 Task: Animate a Dancing Character.
Action: Mouse moved to (276, 255)
Screenshot: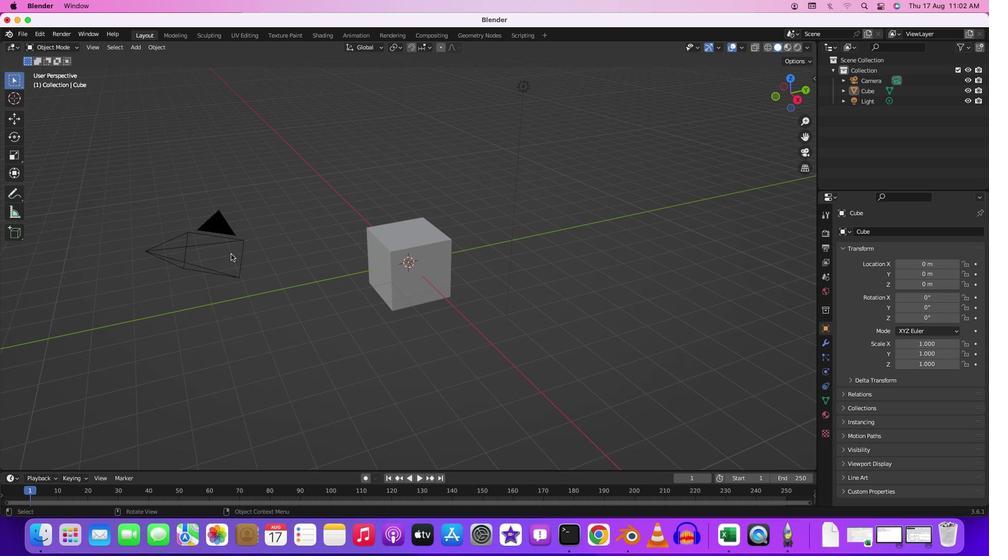 
Action: Mouse pressed left at (276, 255)
Screenshot: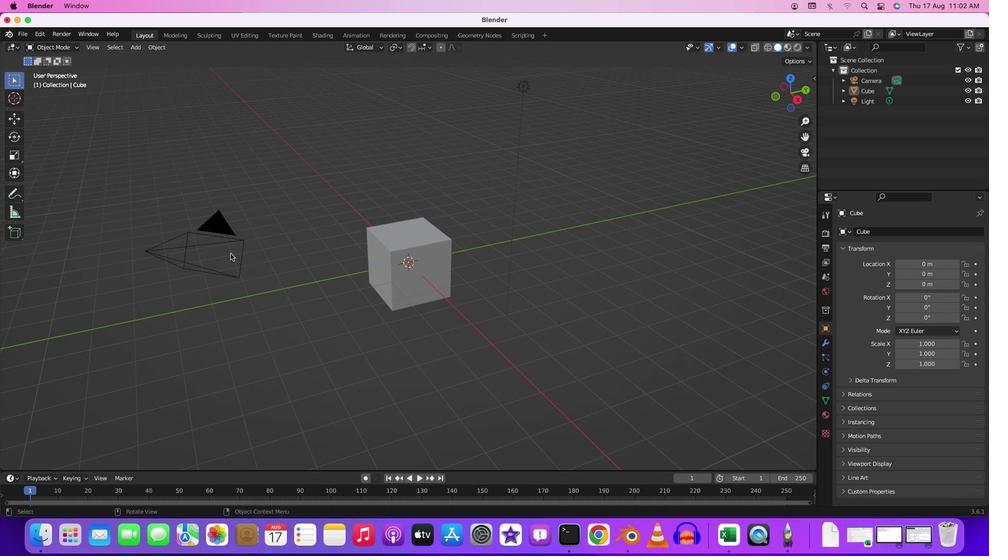 
Action: Mouse moved to (247, 244)
Screenshot: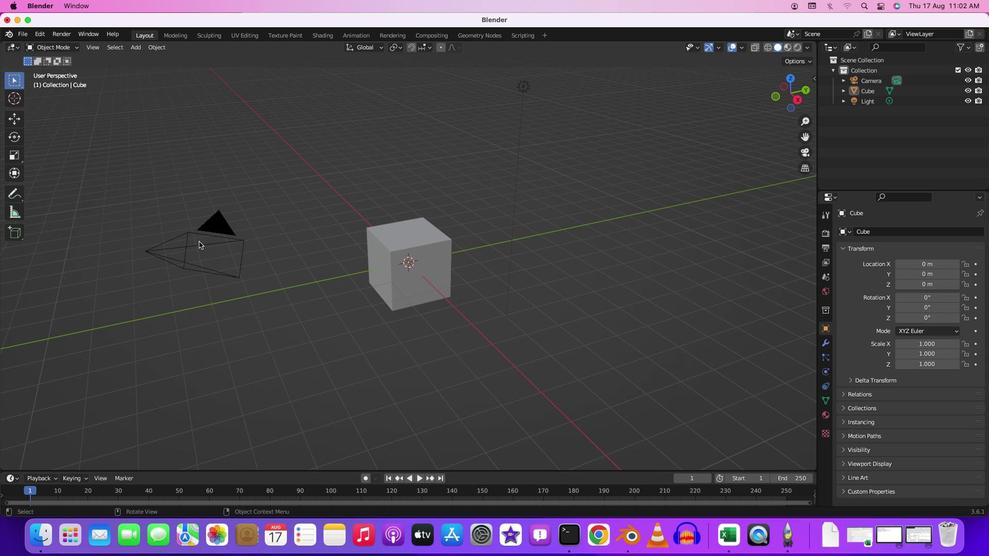 
Action: Mouse pressed left at (247, 244)
Screenshot: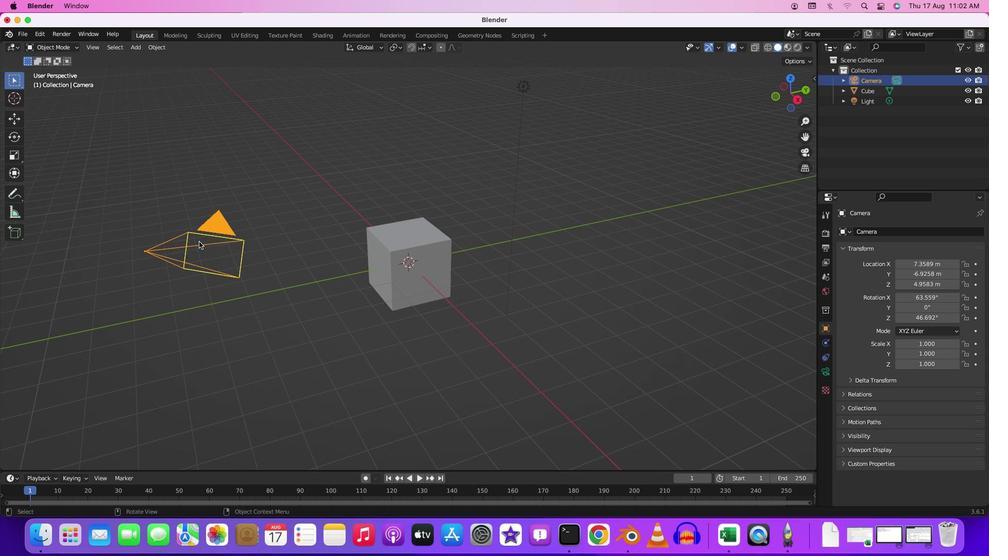 
Action: Mouse moved to (259, 246)
Screenshot: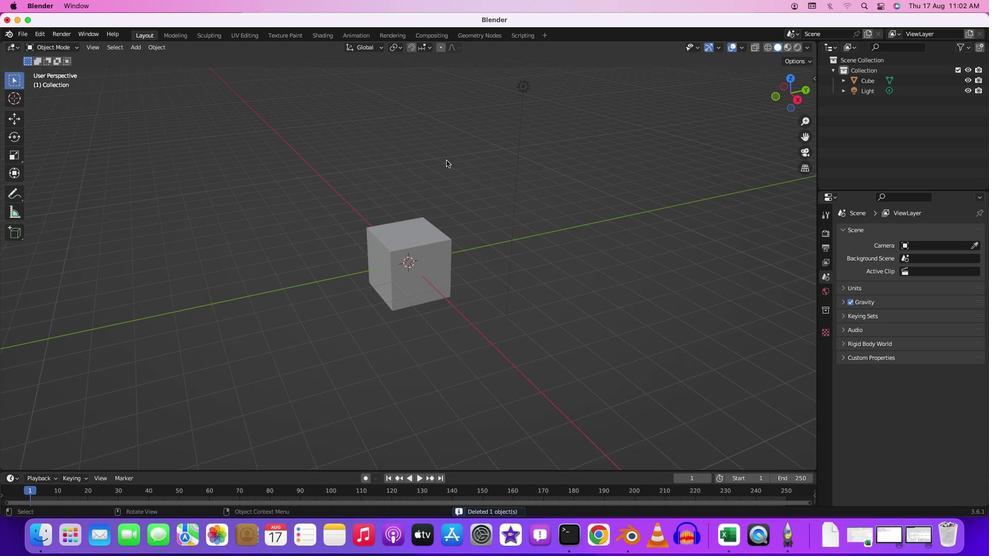
Action: Key pressed Key.delete
Screenshot: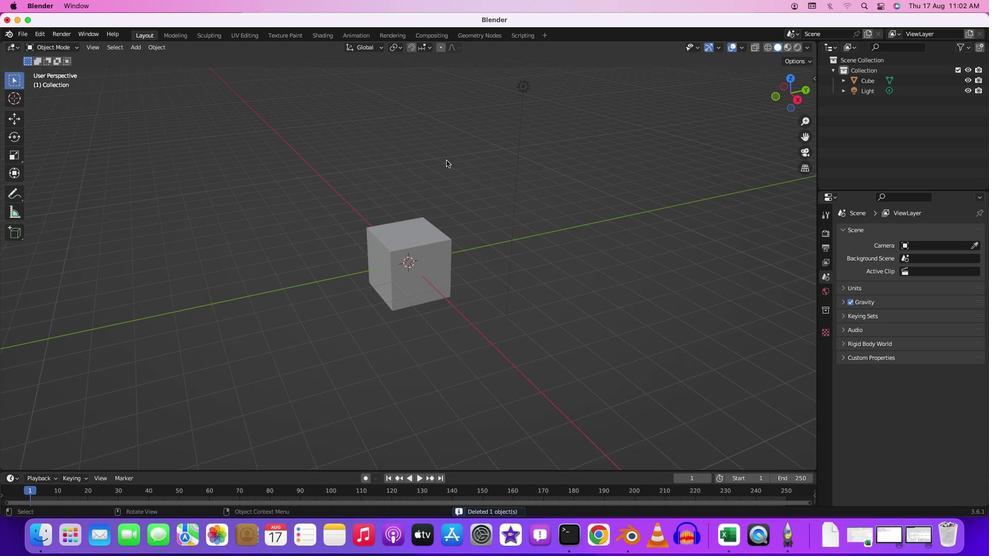 
Action: Mouse moved to (533, 93)
Screenshot: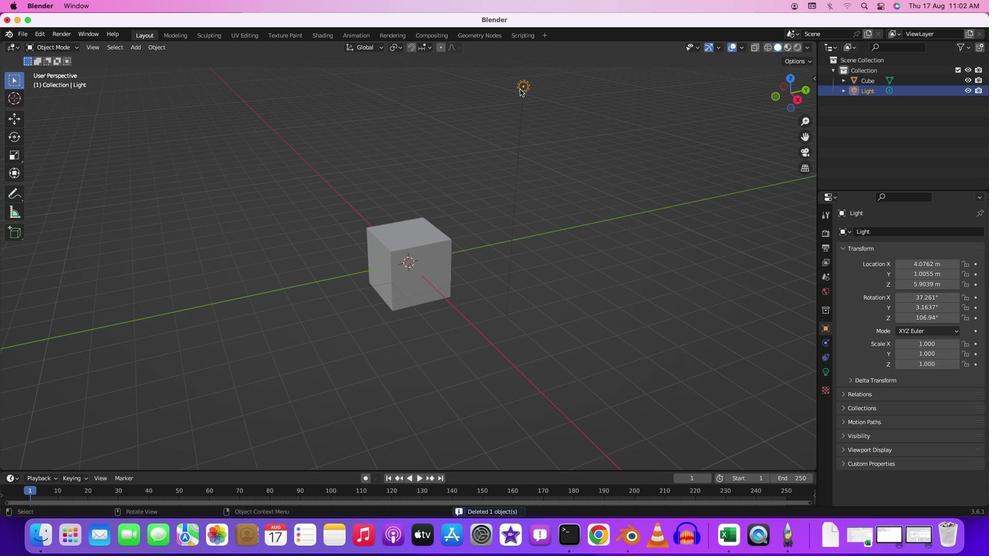 
Action: Mouse pressed left at (533, 93)
Screenshot: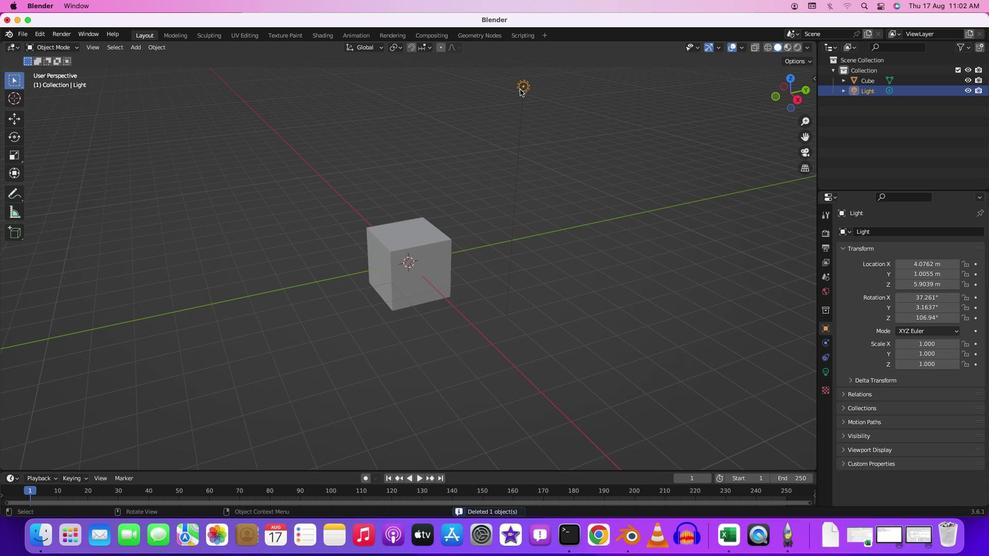 
Action: Mouse moved to (538, 96)
Screenshot: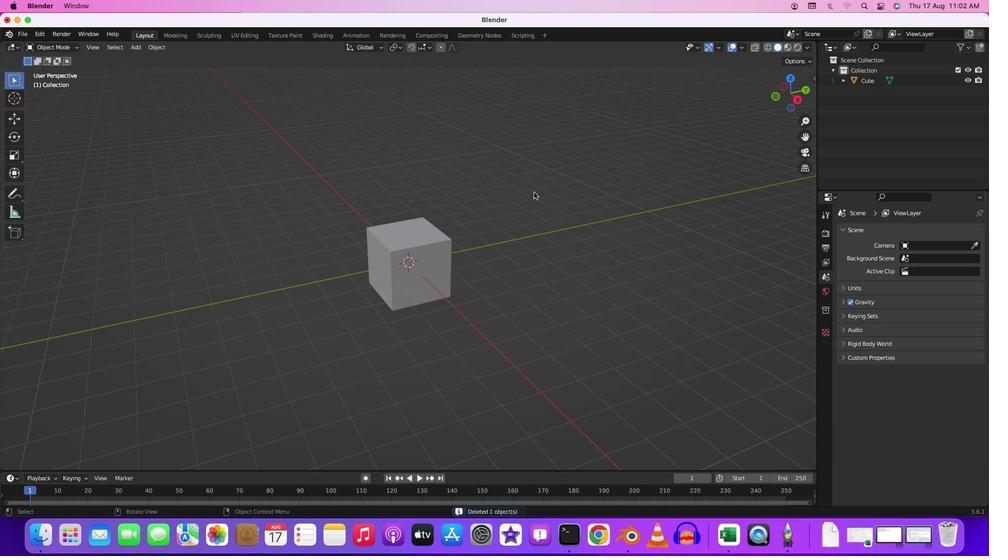 
Action: Key pressed Key.delete
Screenshot: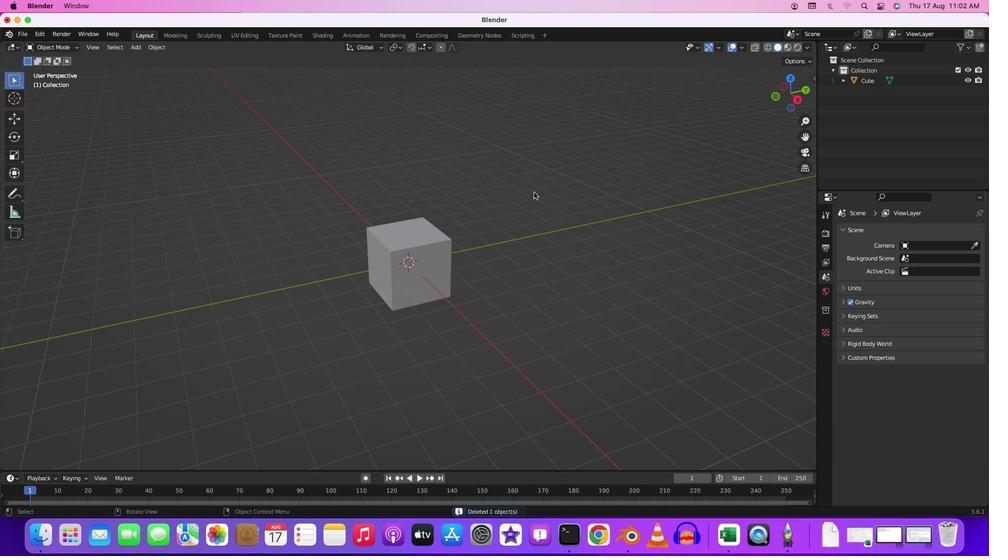 
Action: Mouse moved to (448, 264)
Screenshot: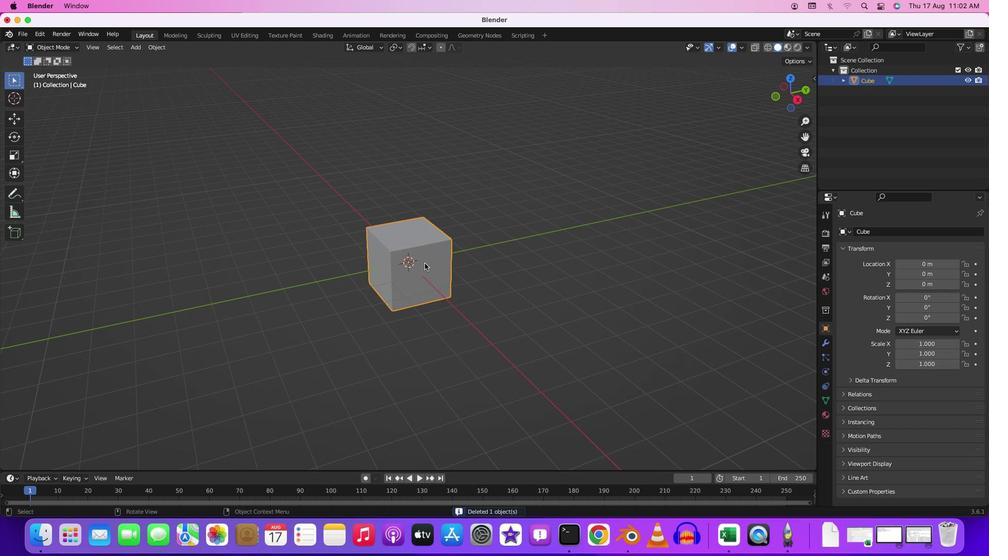 
Action: Mouse pressed left at (448, 264)
Screenshot: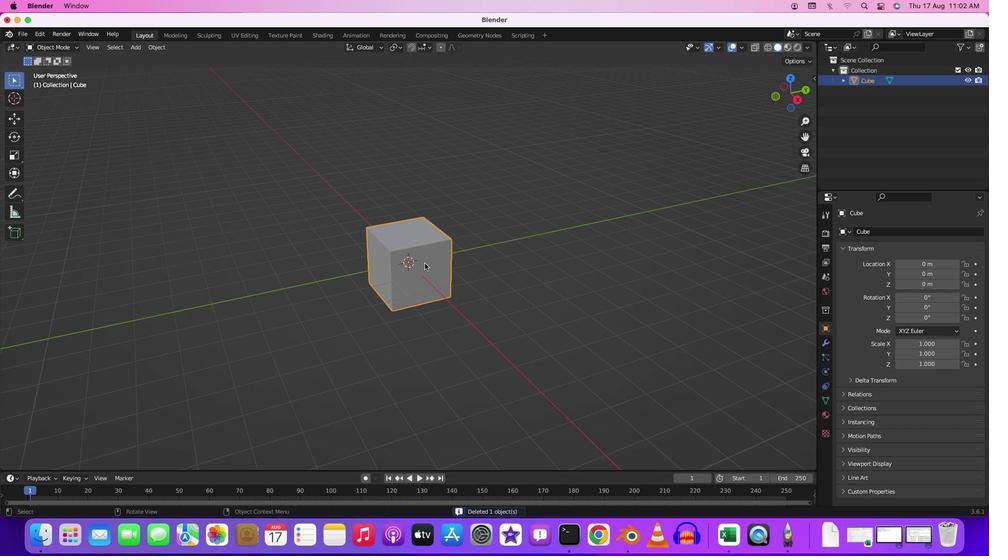 
Action: Key pressed Key.delete
Screenshot: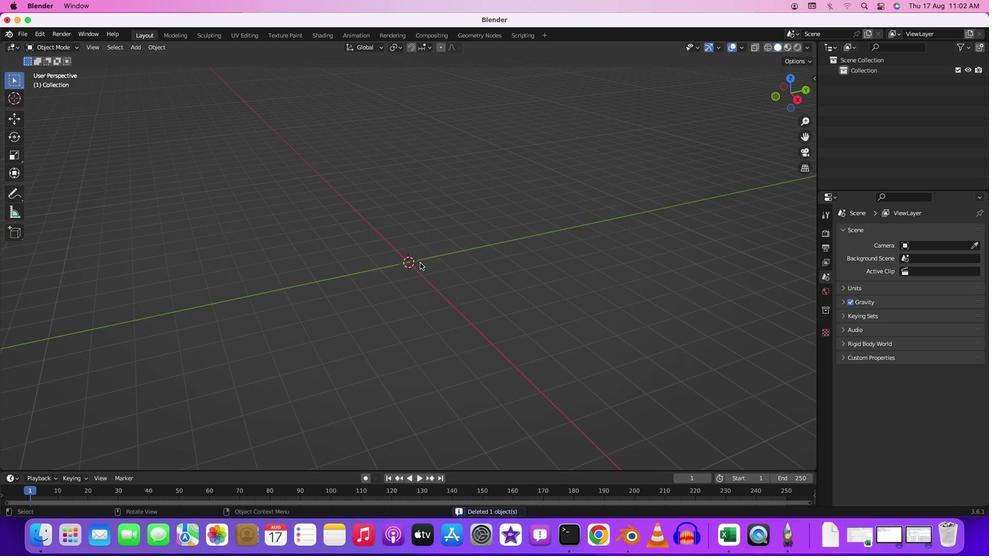 
Action: Mouse moved to (406, 272)
Screenshot: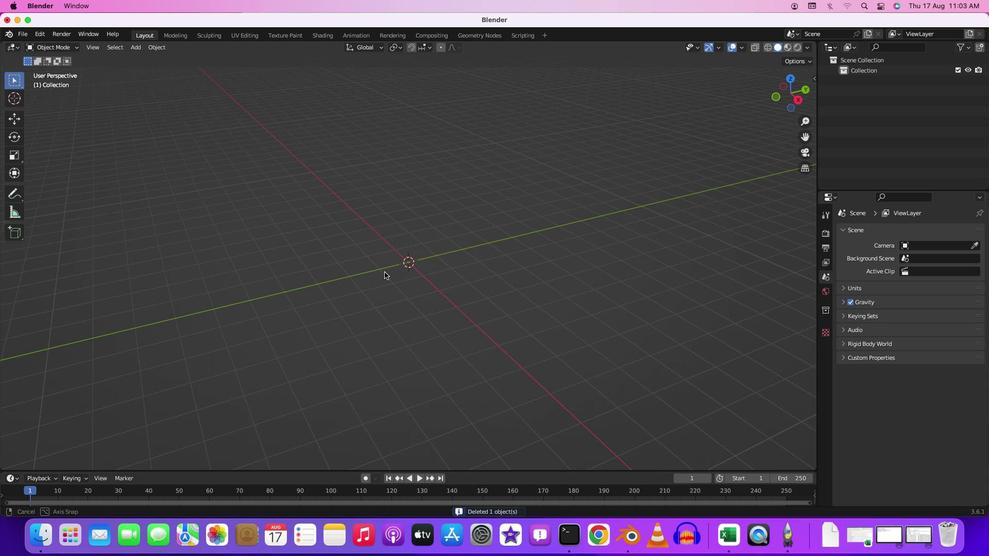 
Action: Mouse pressed middle at (406, 272)
Screenshot: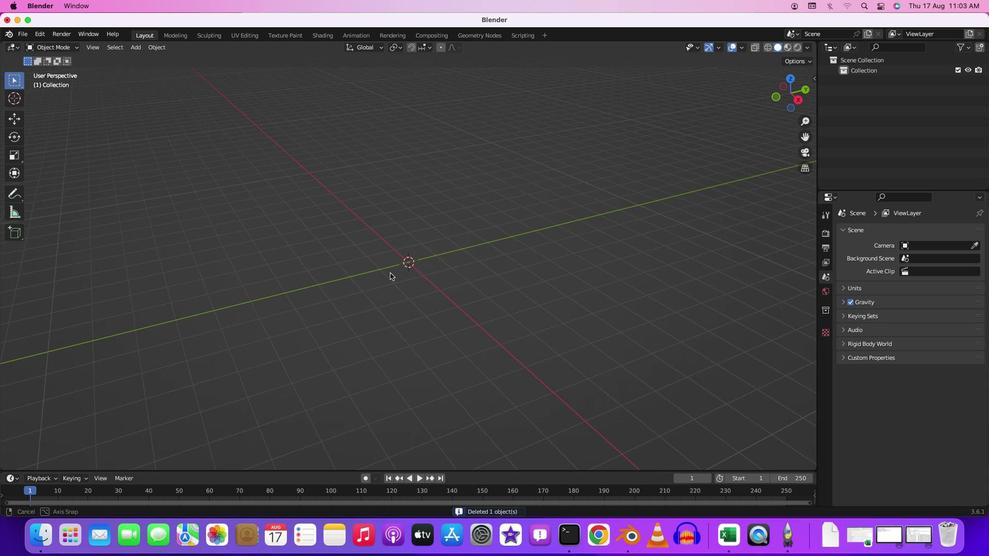 
Action: Mouse moved to (418, 274)
Screenshot: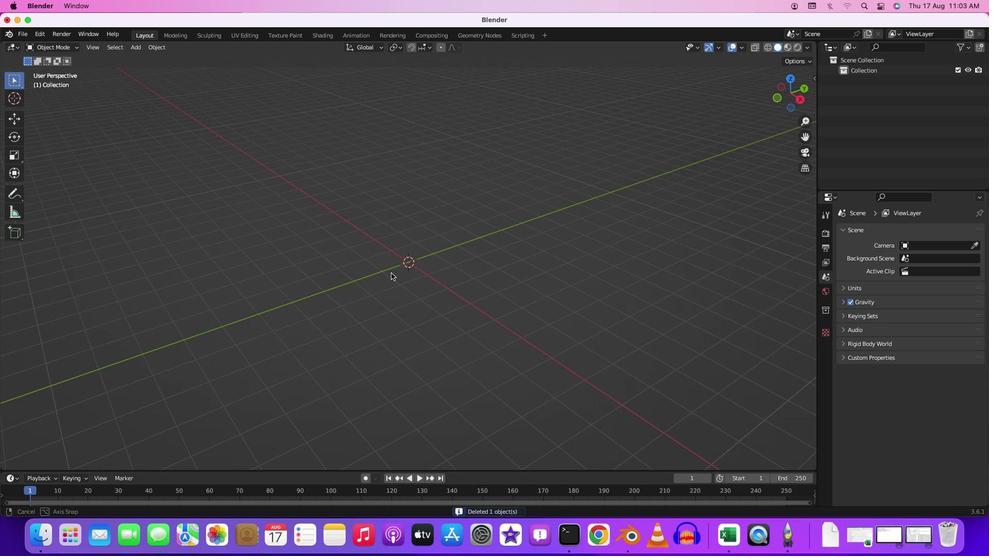 
Action: Key pressed Key.shift'A'
Screenshot: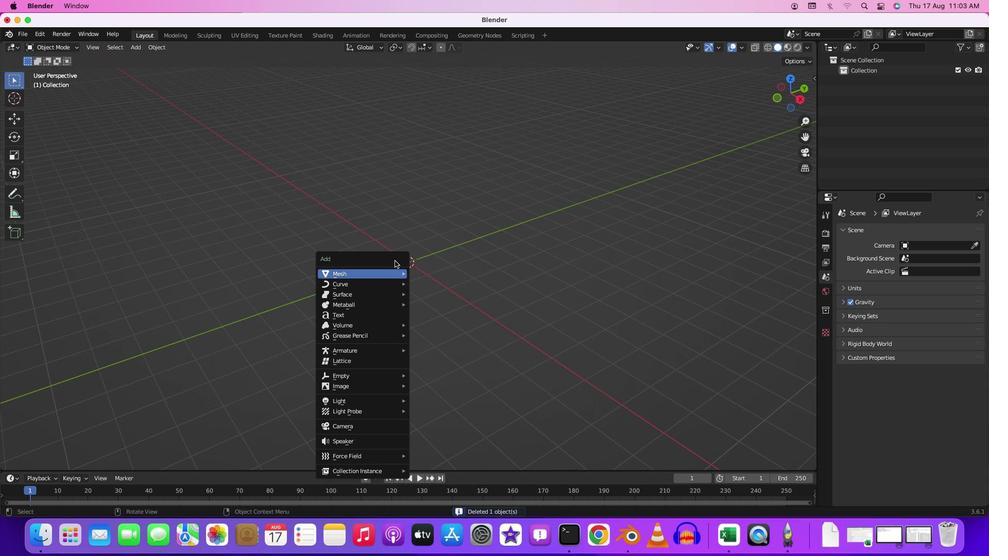 
Action: Mouse moved to (460, 287)
Screenshot: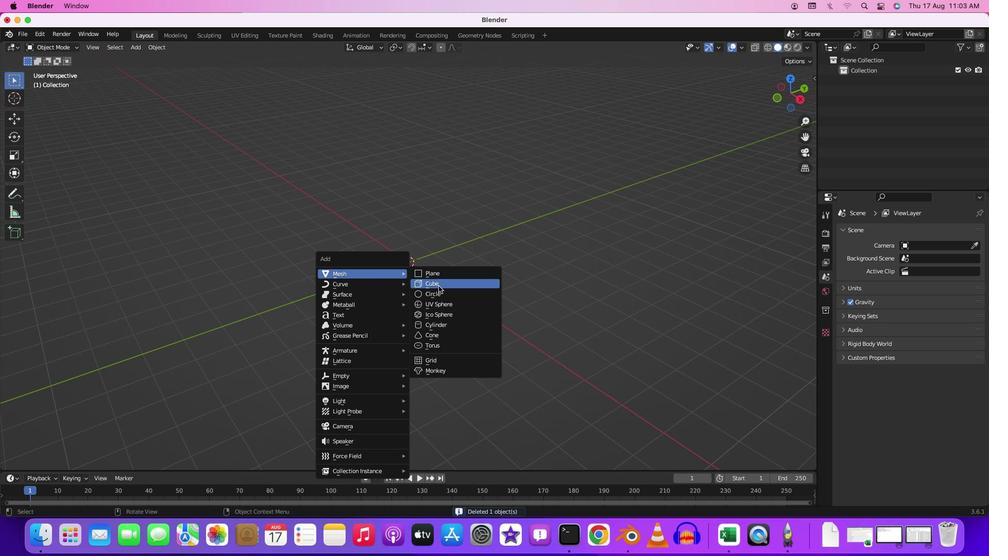 
Action: Mouse pressed left at (460, 287)
Screenshot: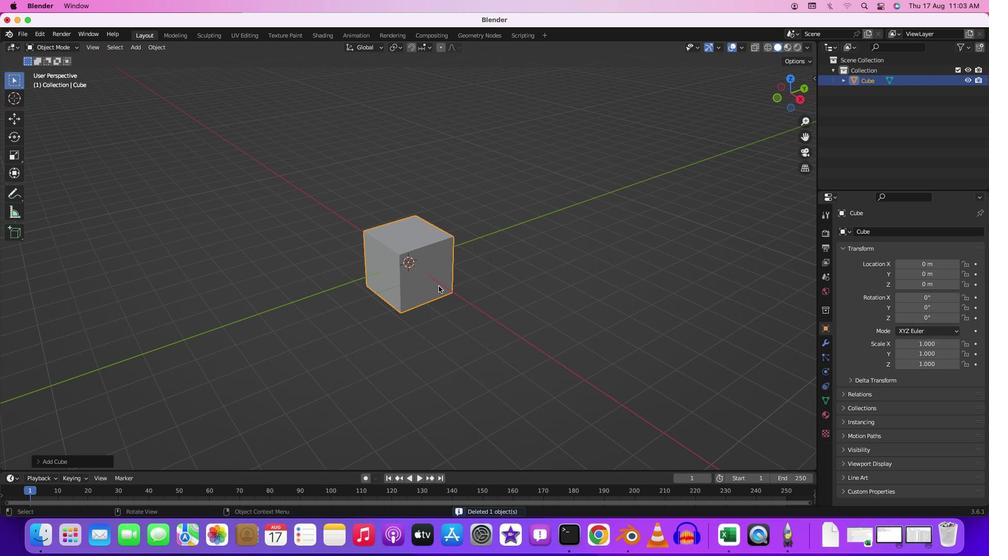 
Action: Mouse moved to (517, 280)
Screenshot: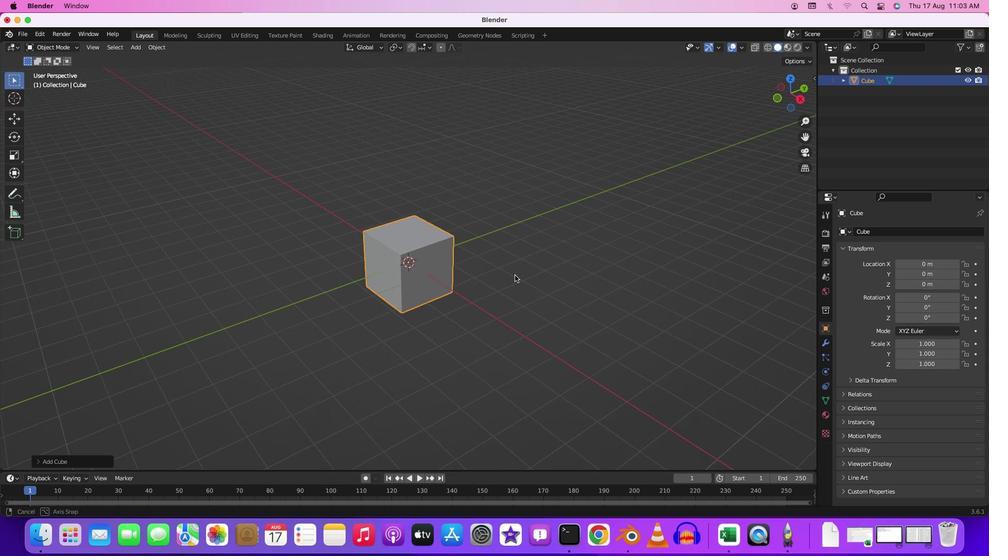 
Action: Mouse pressed middle at (517, 280)
Screenshot: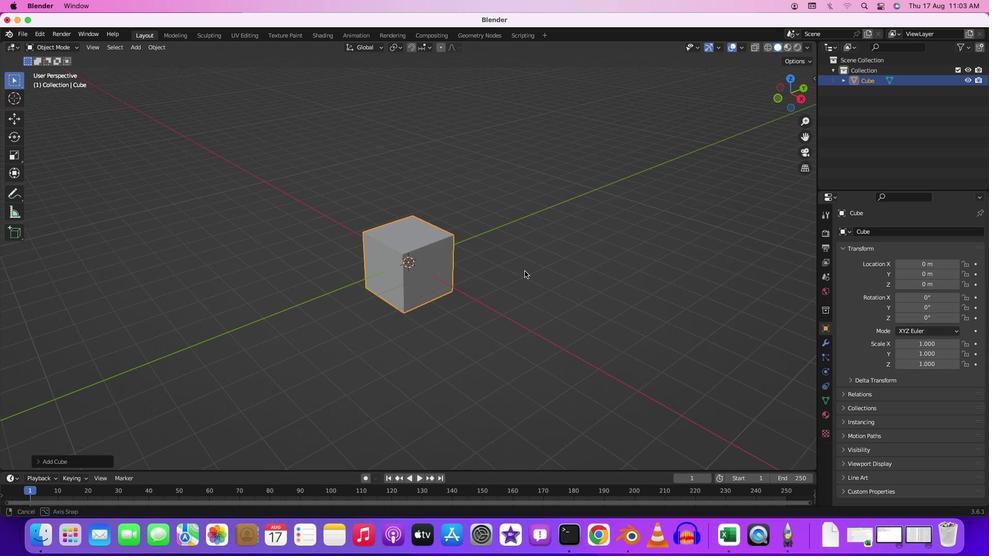 
Action: Mouse moved to (454, 264)
Screenshot: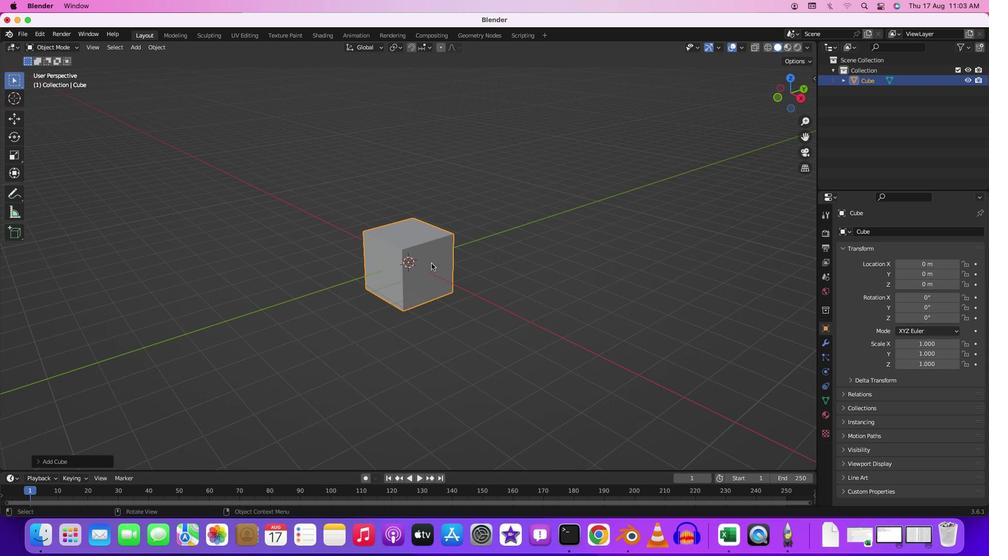 
Action: Key pressed Key.tab
Screenshot: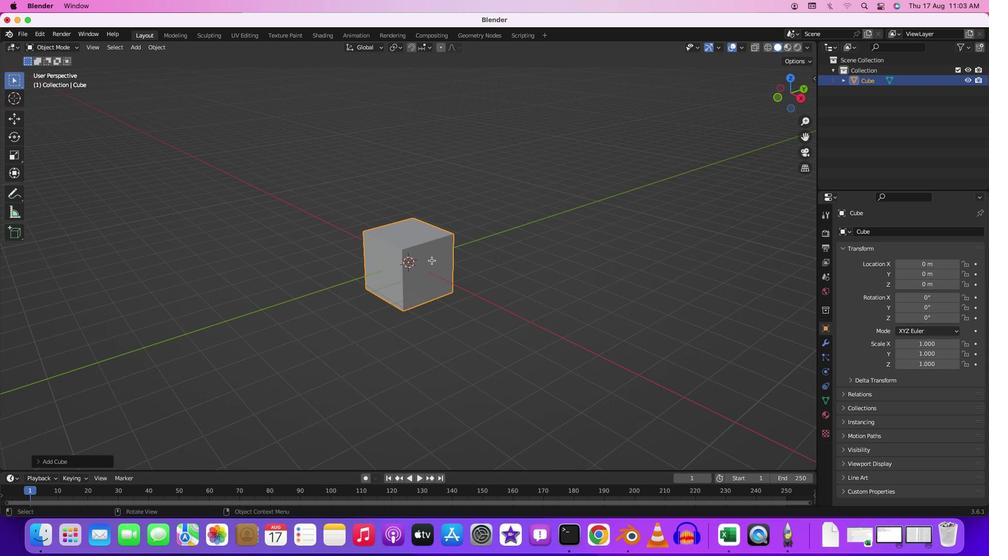 
Action: Mouse moved to (453, 257)
Screenshot: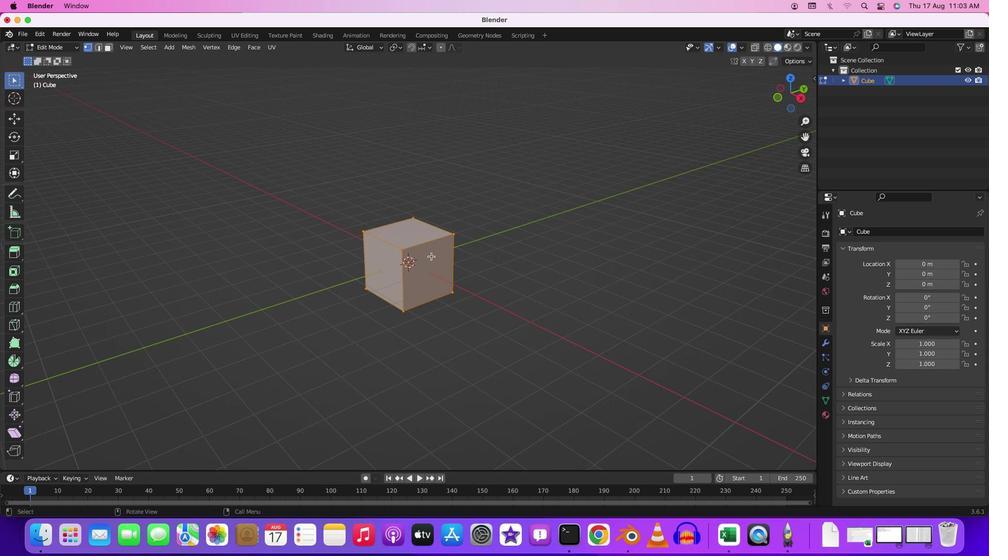 
Action: Mouse pressed right at (453, 257)
Screenshot: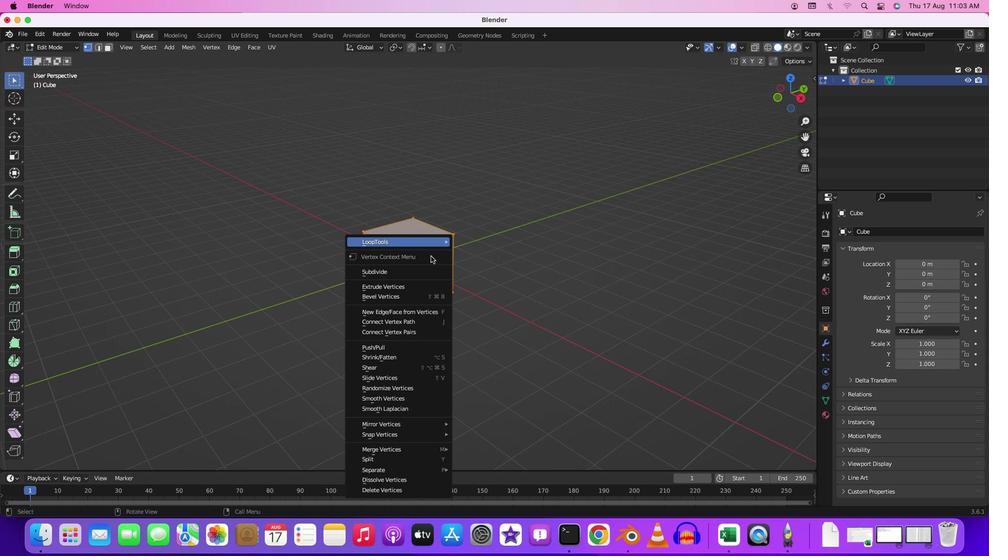 
Action: Mouse moved to (499, 447)
Screenshot: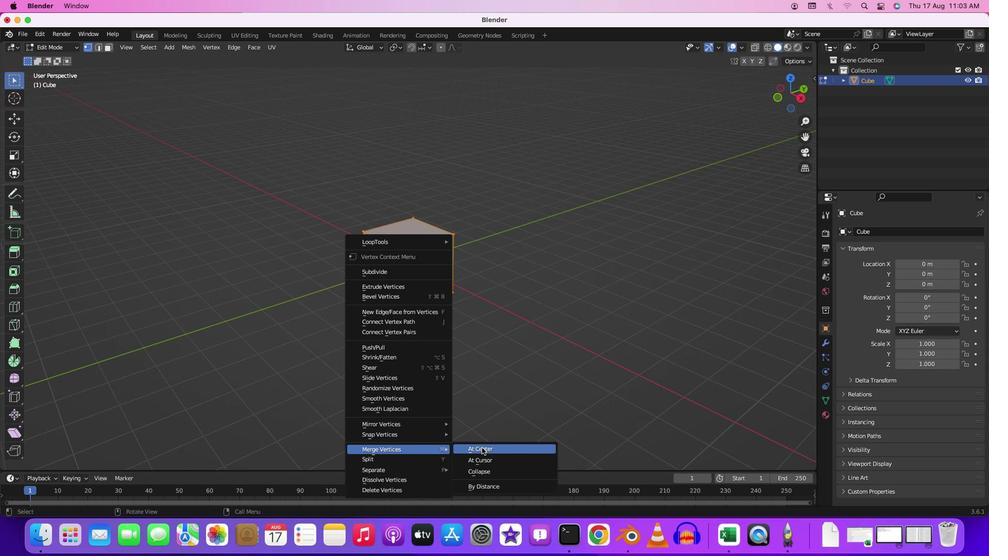 
Action: Mouse pressed left at (499, 447)
Screenshot: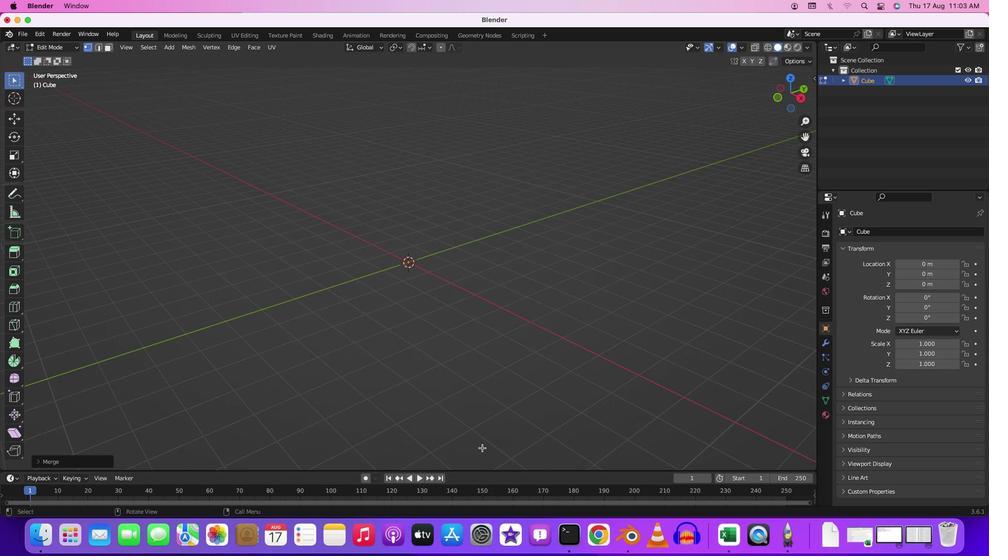 
Action: Mouse moved to (803, 342)
Screenshot: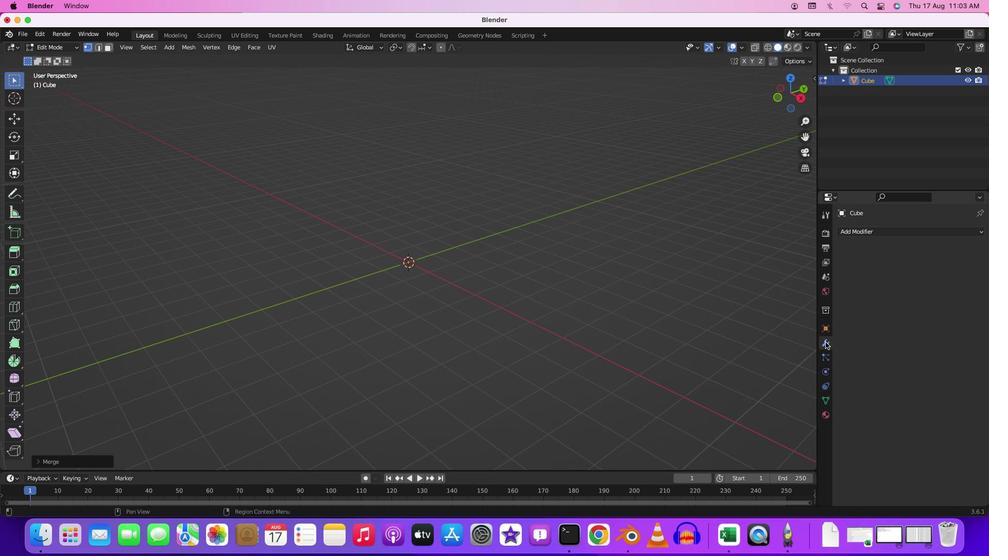 
Action: Mouse pressed left at (803, 342)
Screenshot: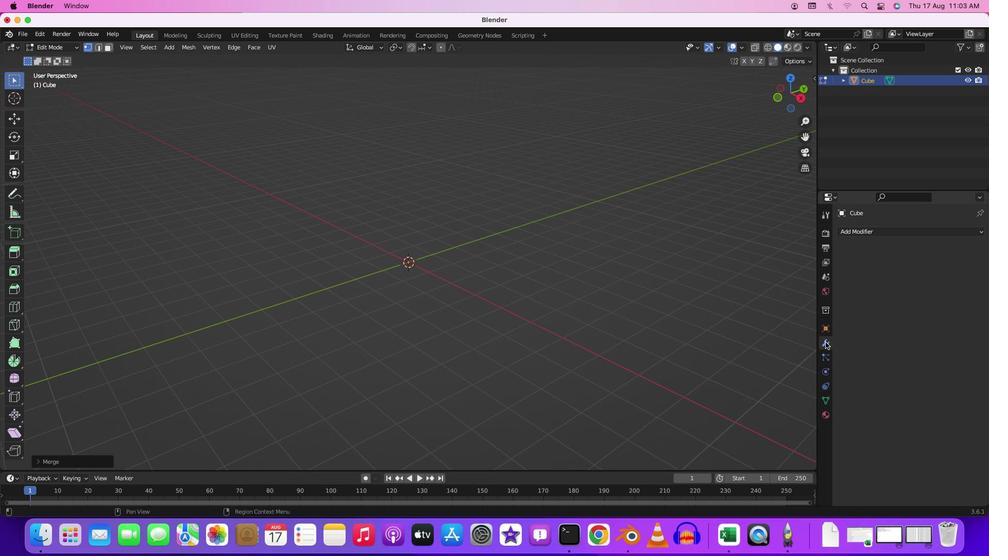 
Action: Mouse moved to (885, 231)
Screenshot: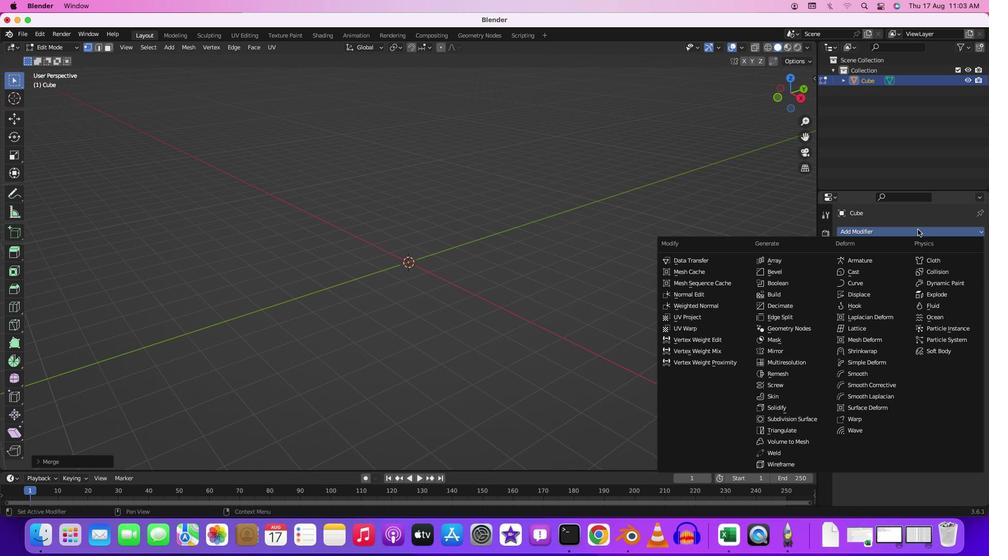 
Action: Mouse pressed left at (885, 231)
Screenshot: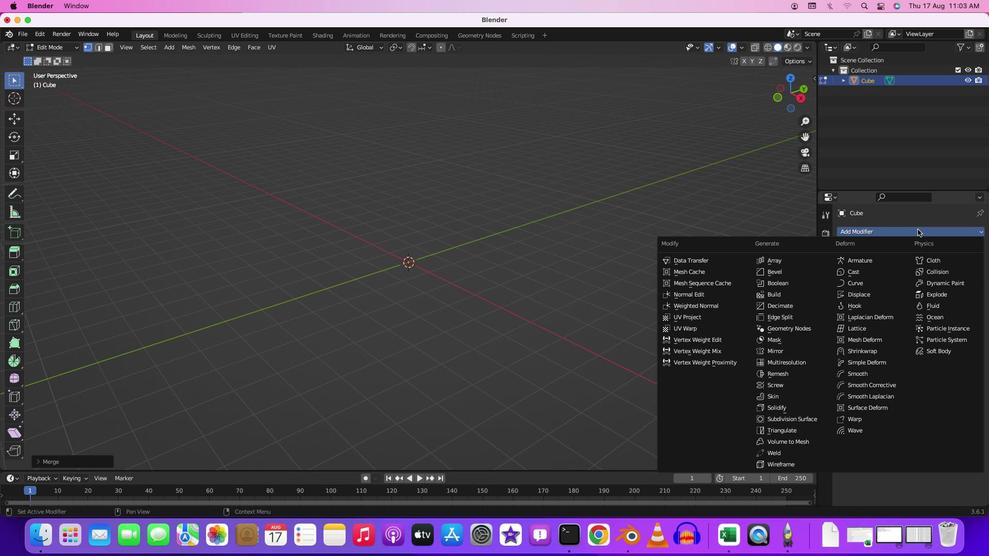 
Action: Mouse moved to (761, 398)
Screenshot: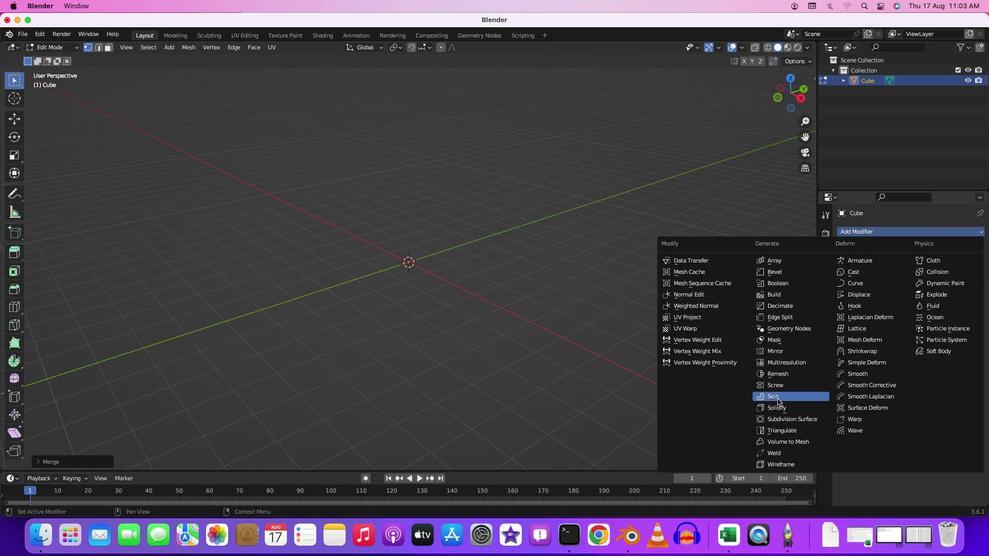 
Action: Mouse pressed left at (761, 398)
Screenshot: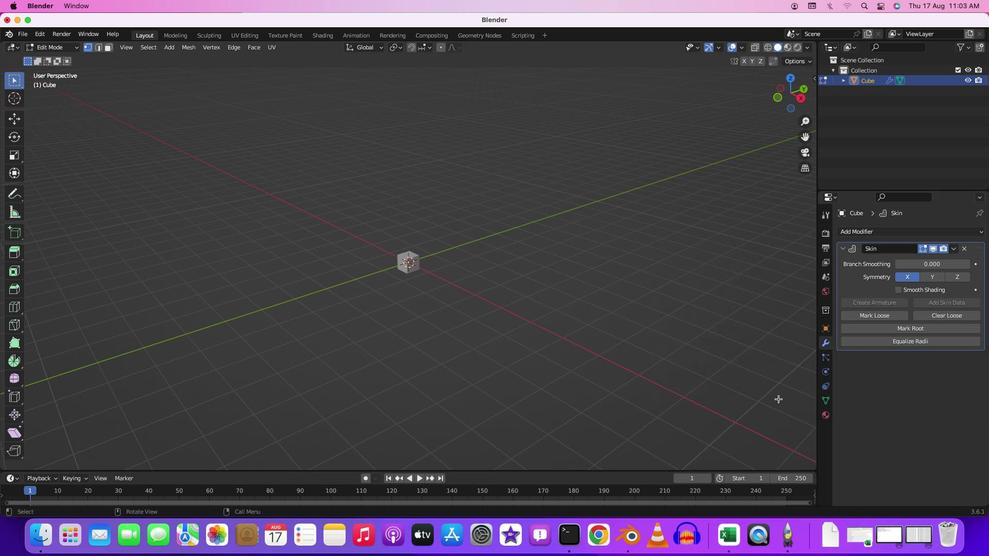 
Action: Mouse moved to (305, 318)
Screenshot: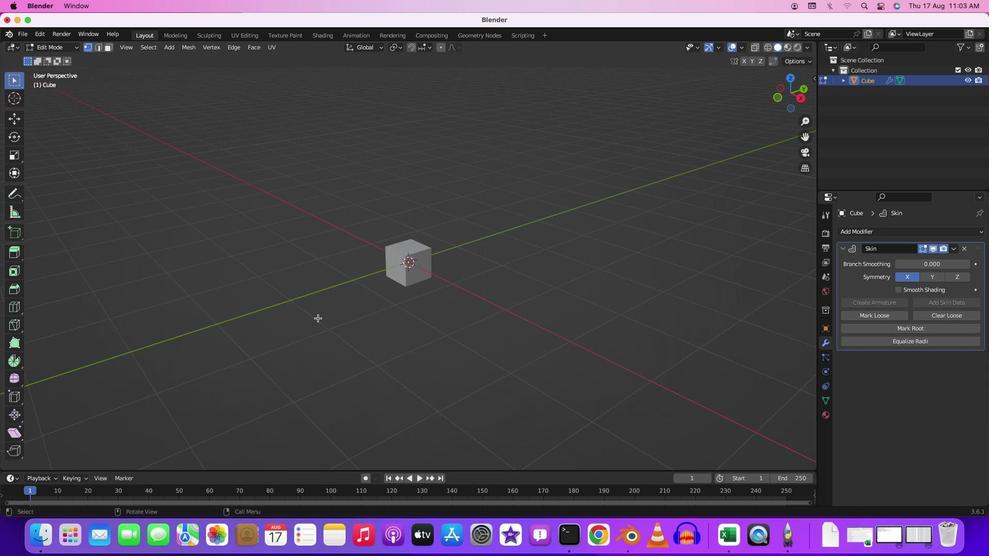 
Action: Mouse scrolled (305, 318) with delta (72, 6)
Screenshot: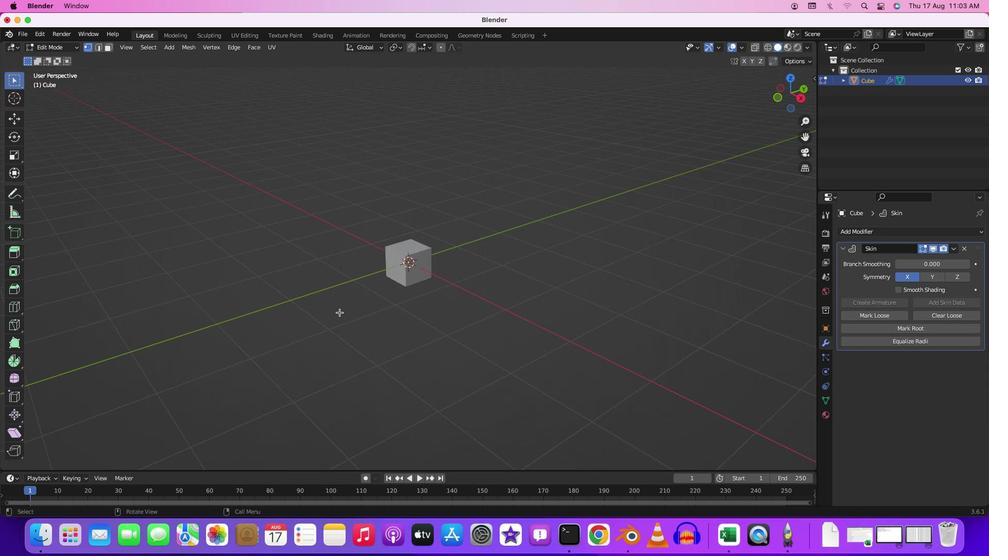 
Action: Mouse moved to (306, 318)
Screenshot: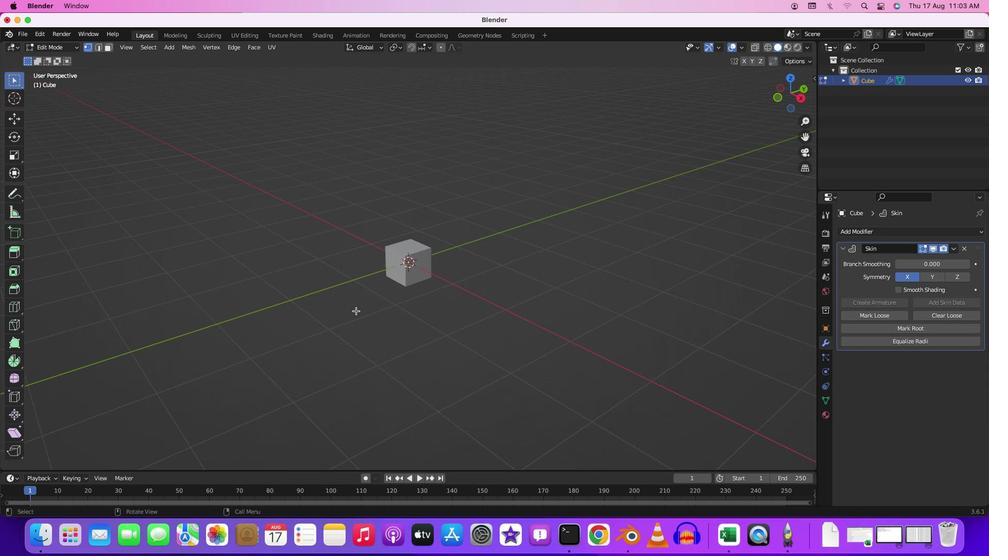 
Action: Mouse scrolled (306, 318) with delta (72, 6)
Screenshot: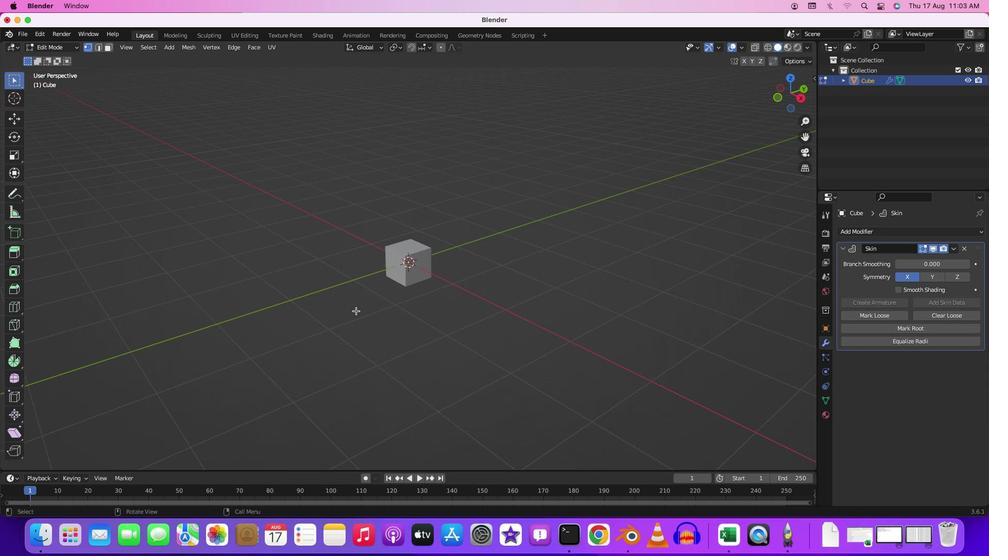 
Action: Mouse moved to (314, 319)
Screenshot: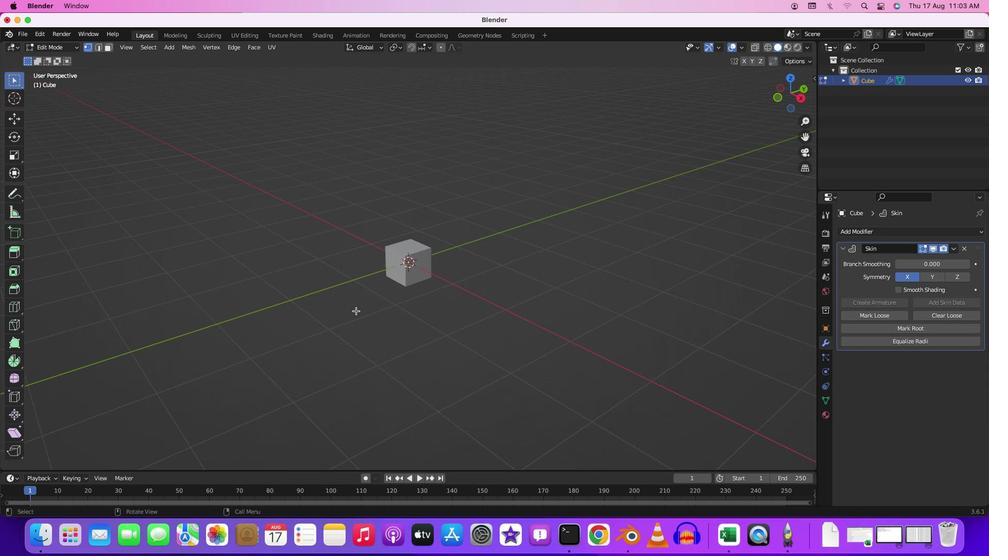 
Action: Mouse scrolled (314, 319) with delta (72, 7)
Screenshot: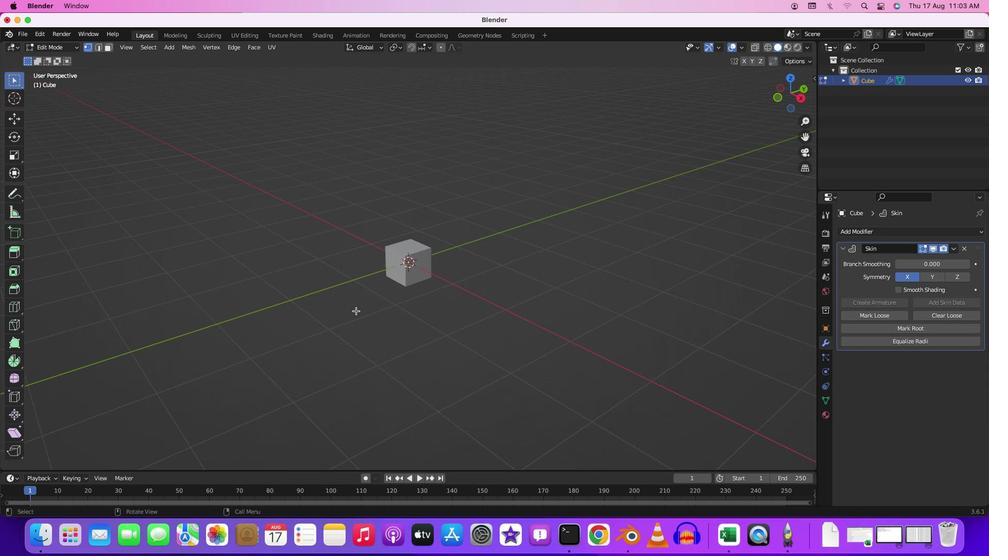 
Action: Mouse moved to (336, 321)
Screenshot: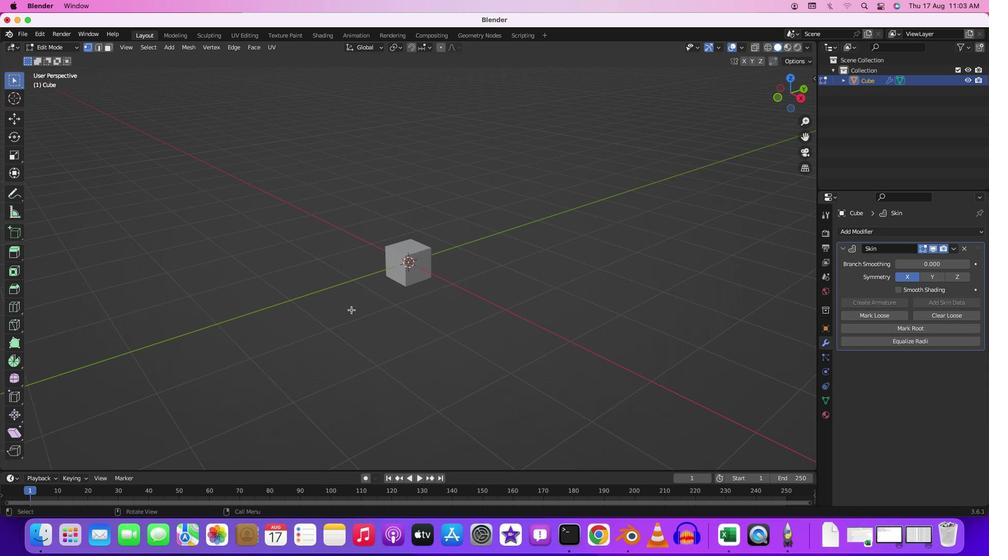 
Action: Mouse scrolled (336, 321) with delta (72, 7)
Screenshot: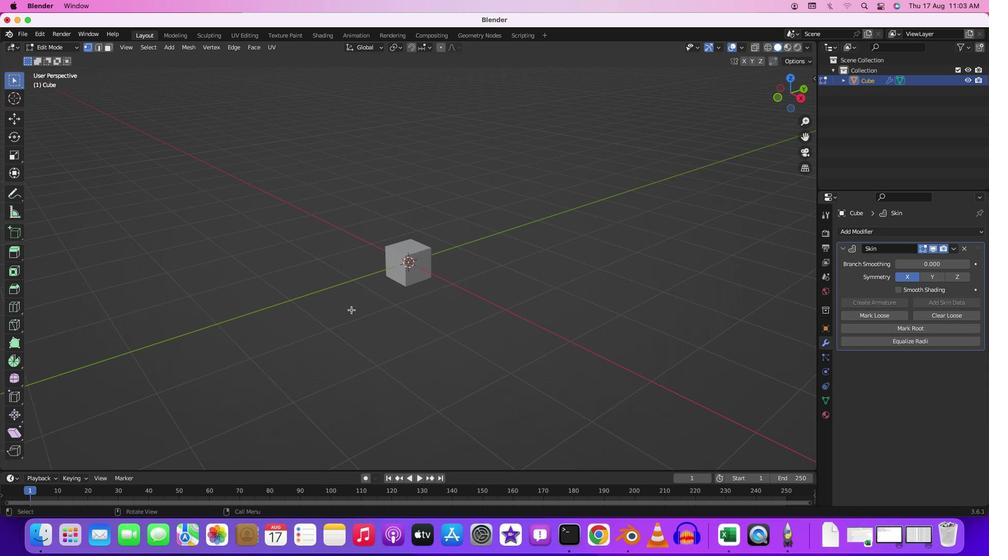 
Action: Mouse moved to (384, 310)
Screenshot: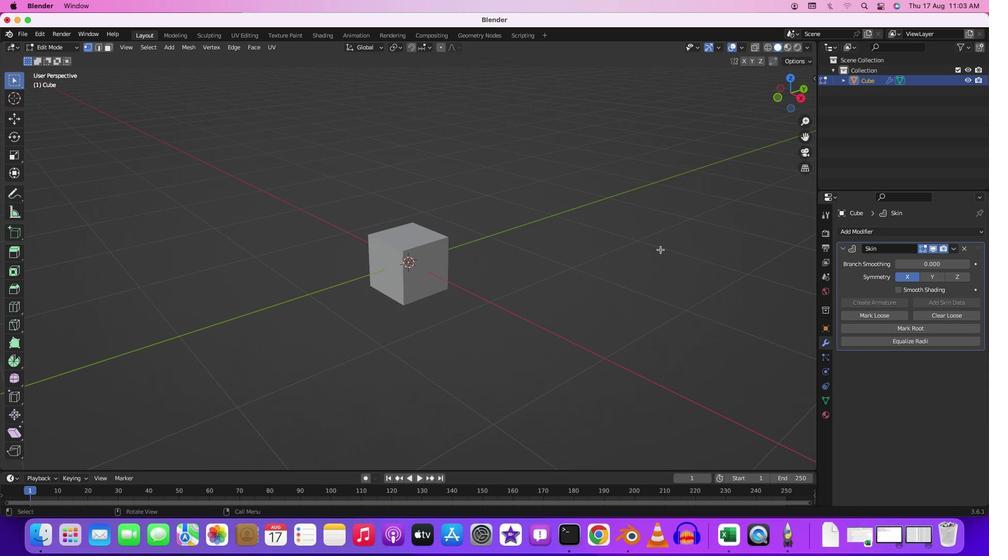 
Action: Mouse scrolled (384, 310) with delta (72, 6)
Screenshot: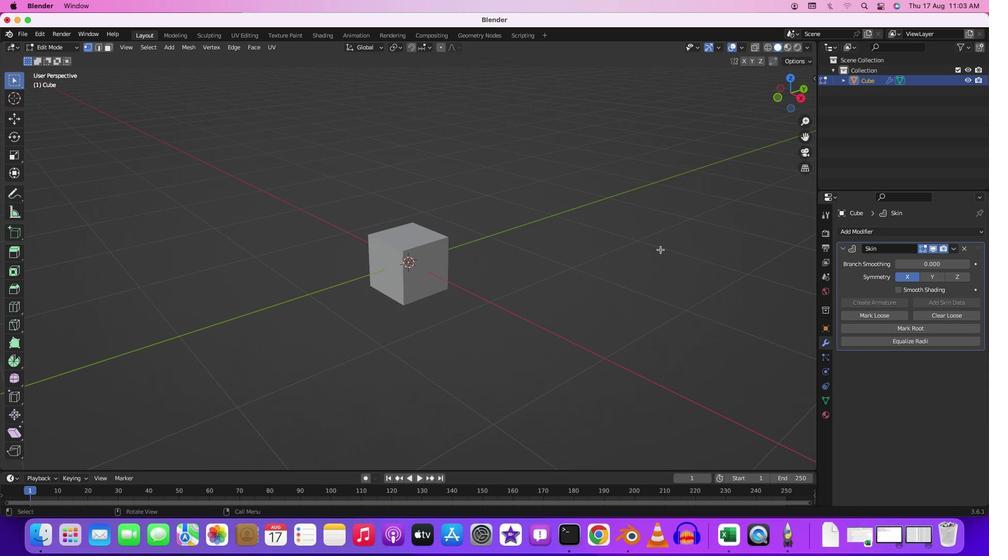 
Action: Mouse scrolled (384, 310) with delta (72, 6)
Screenshot: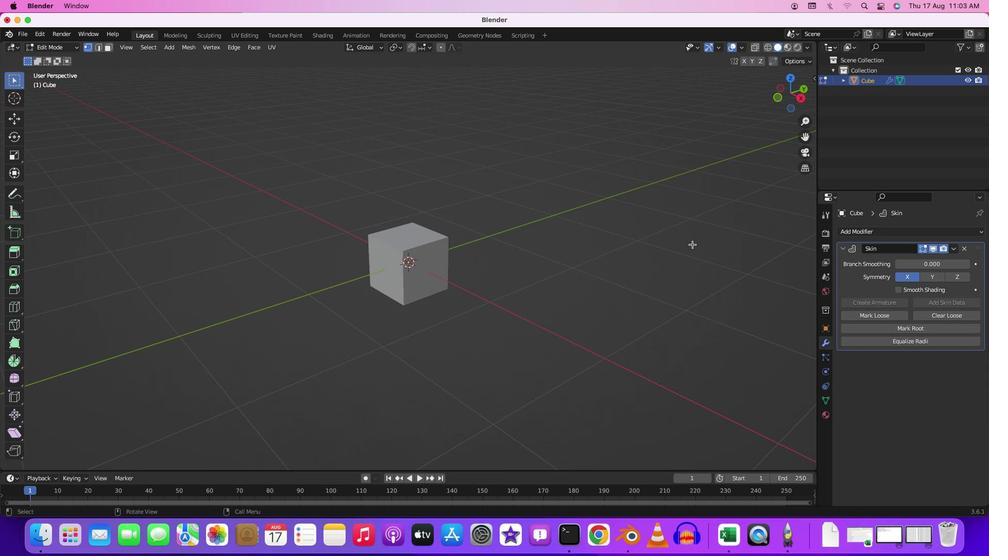 
Action: Mouse moved to (385, 311)
Screenshot: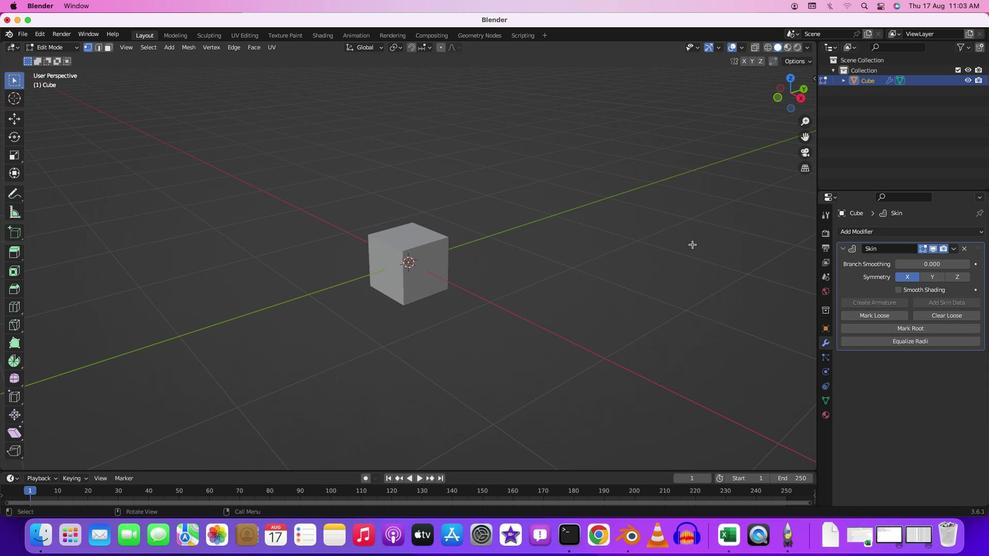 
Action: Mouse scrolled (385, 311) with delta (72, 7)
Screenshot: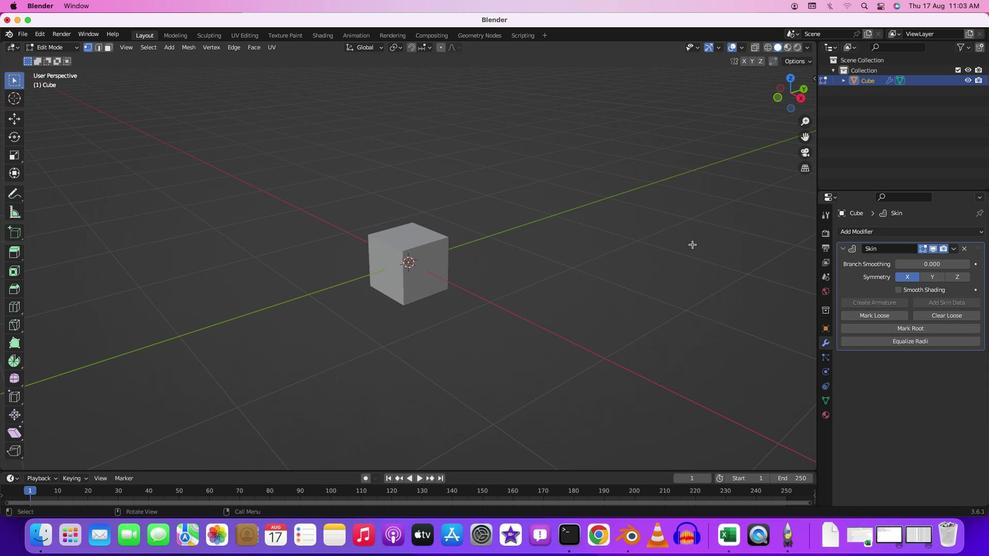 
Action: Mouse moved to (928, 236)
Screenshot: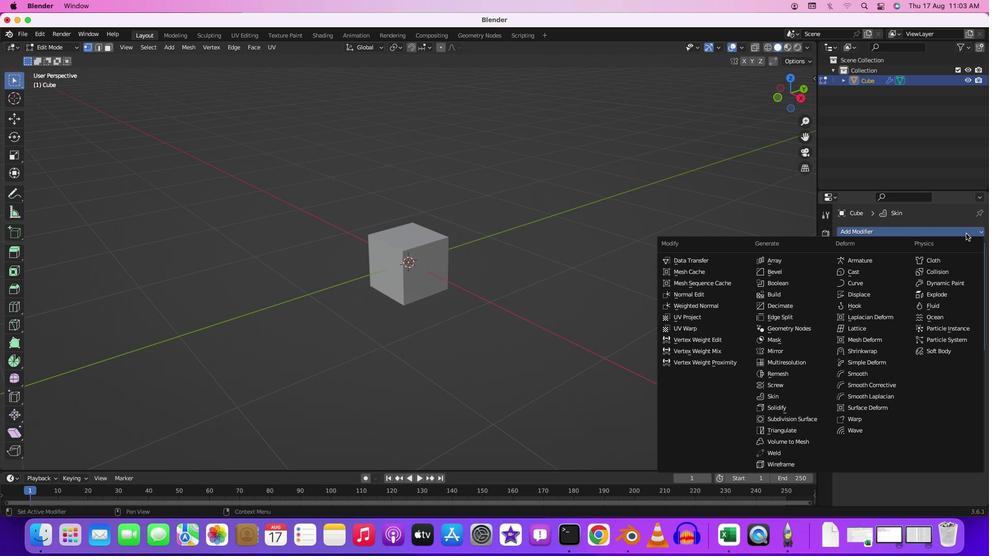 
Action: Mouse pressed left at (928, 236)
Screenshot: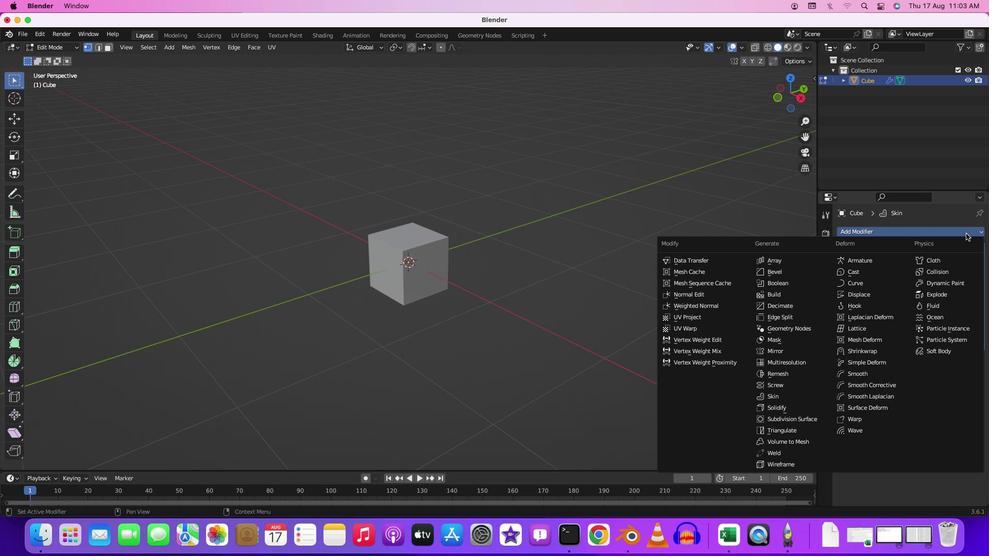 
Action: Mouse moved to (786, 419)
Screenshot: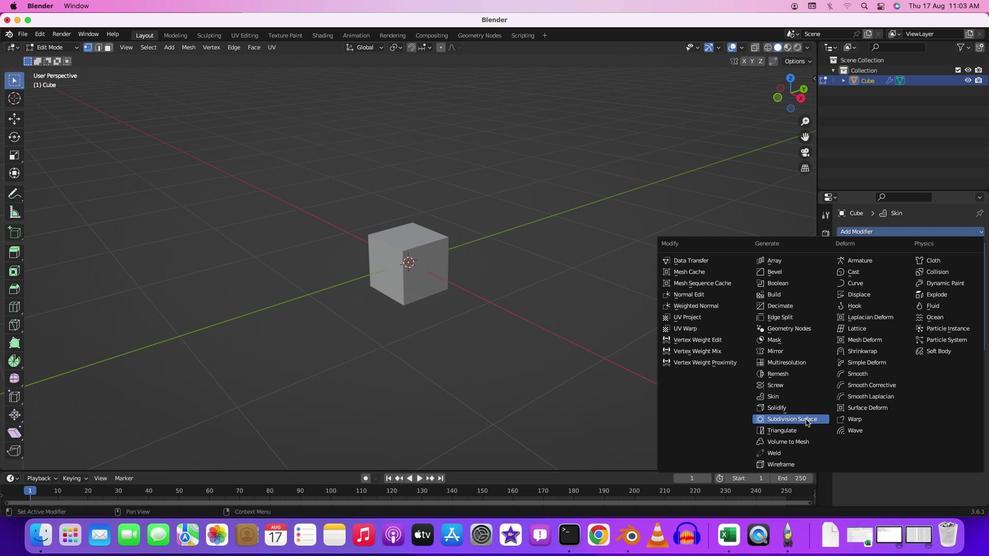 
Action: Mouse pressed left at (786, 419)
Screenshot: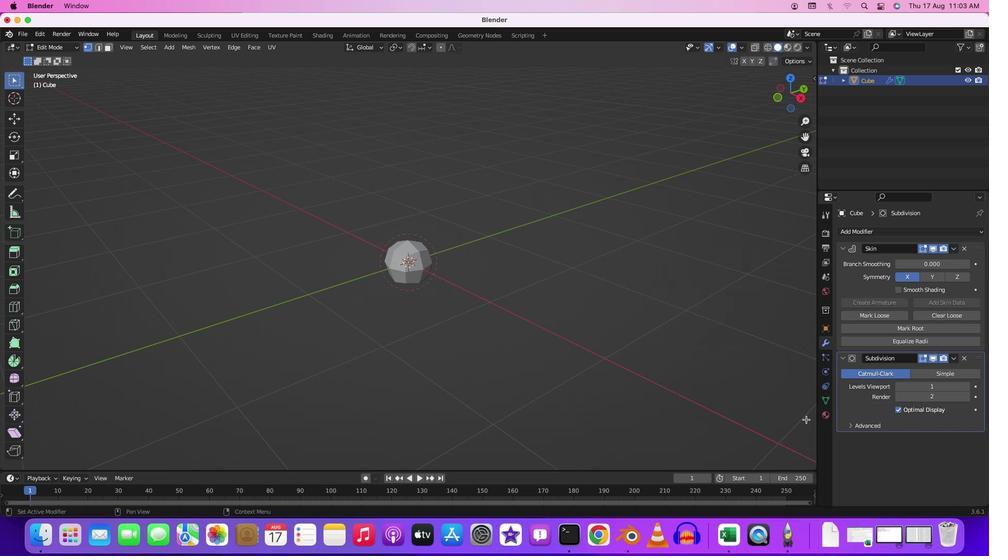 
Action: Mouse moved to (570, 358)
Screenshot: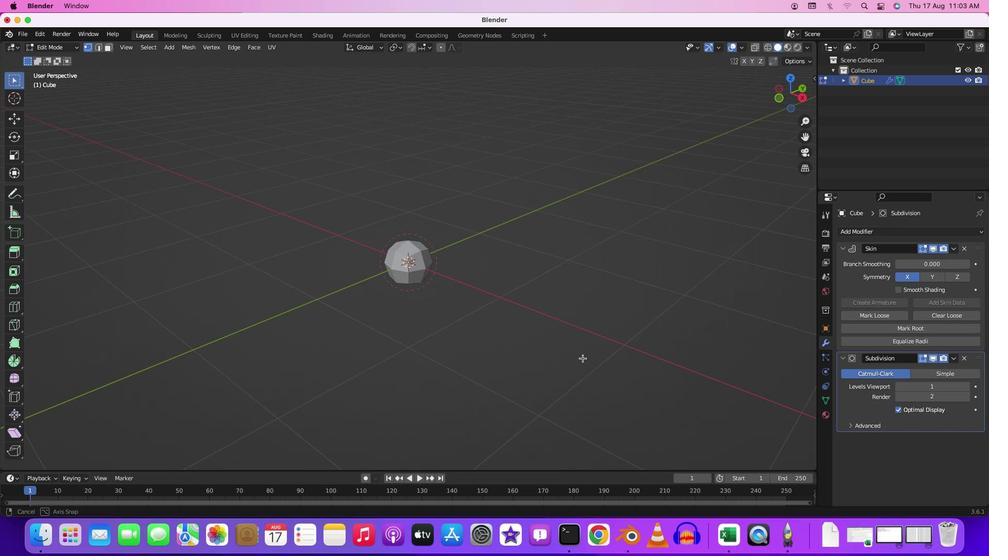 
Action: Mouse pressed middle at (570, 358)
Screenshot: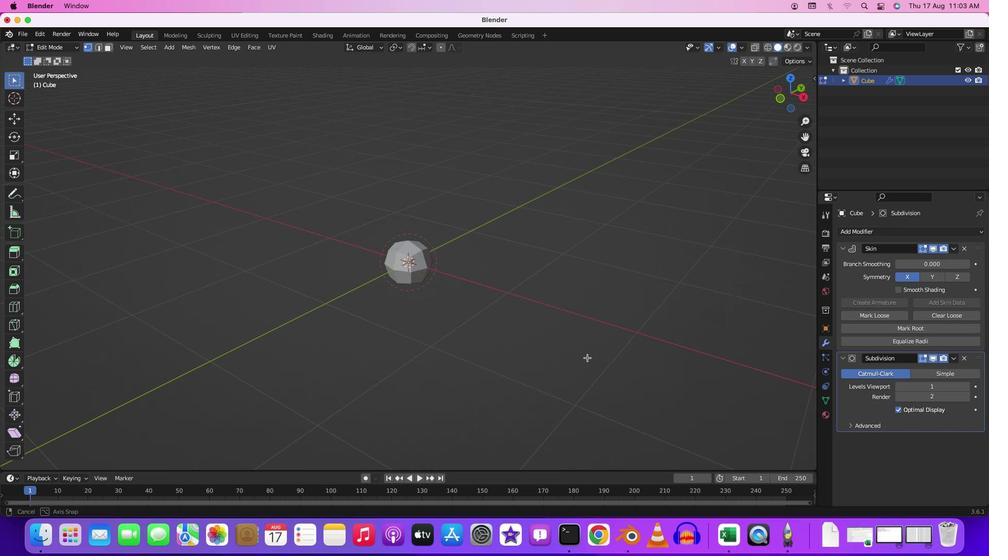 
Action: Mouse moved to (599, 353)
Screenshot: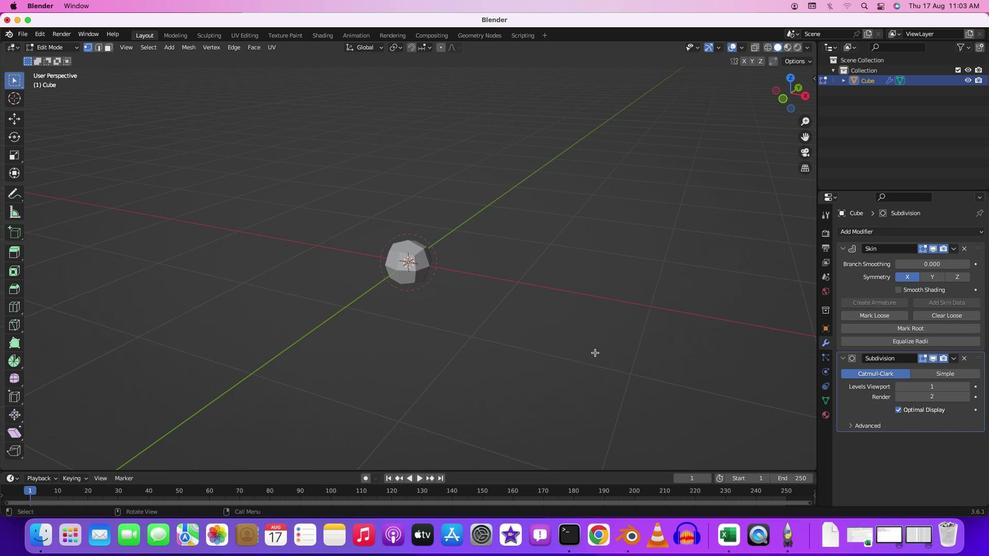 
Action: Key pressed '1'
Screenshot: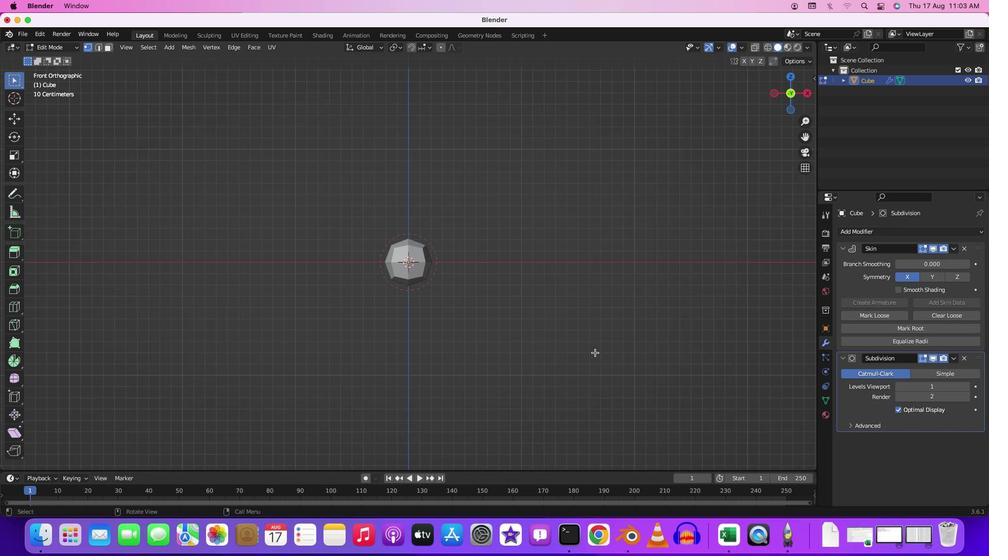 
Action: Mouse moved to (542, 362)
Screenshot: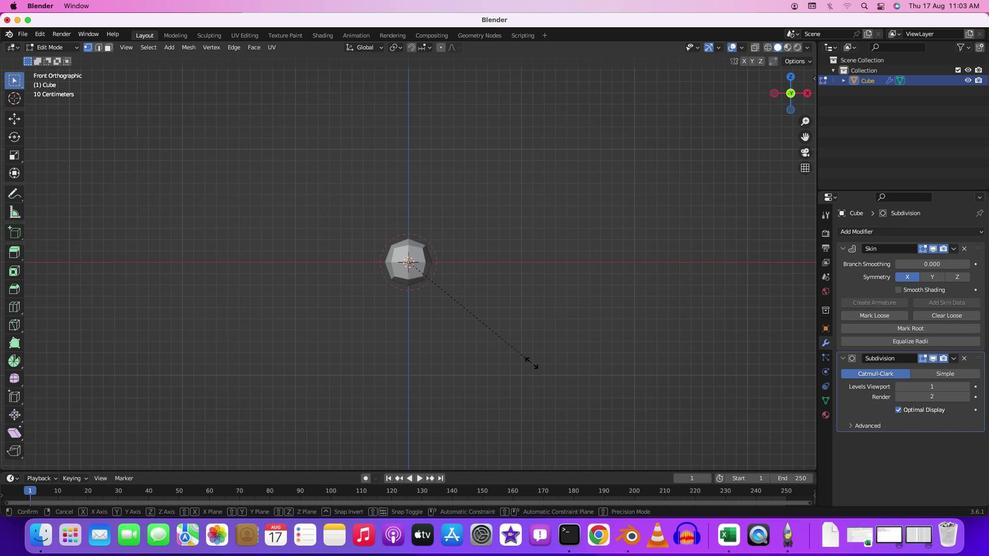 
Action: Key pressed Key.cmd
Screenshot: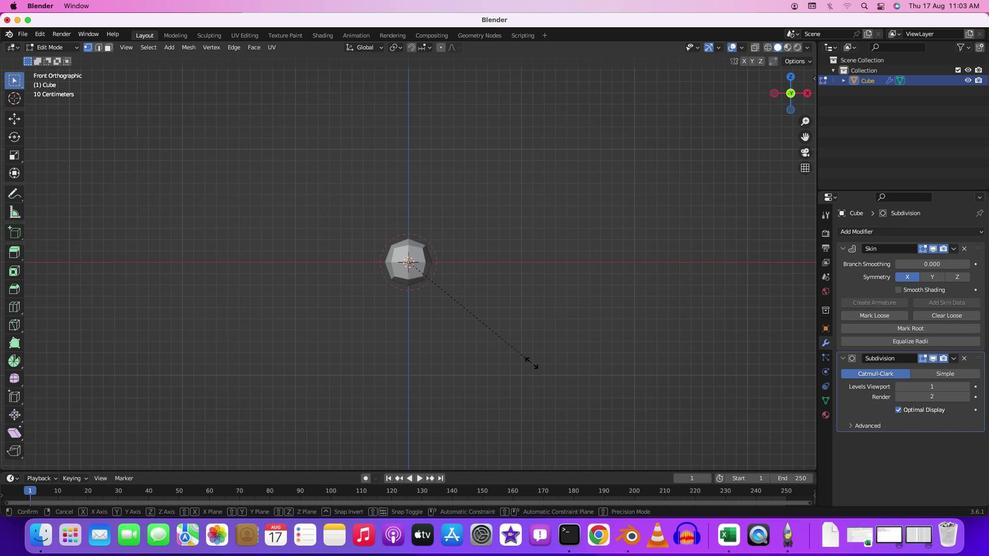 
Action: Mouse moved to (543, 363)
Screenshot: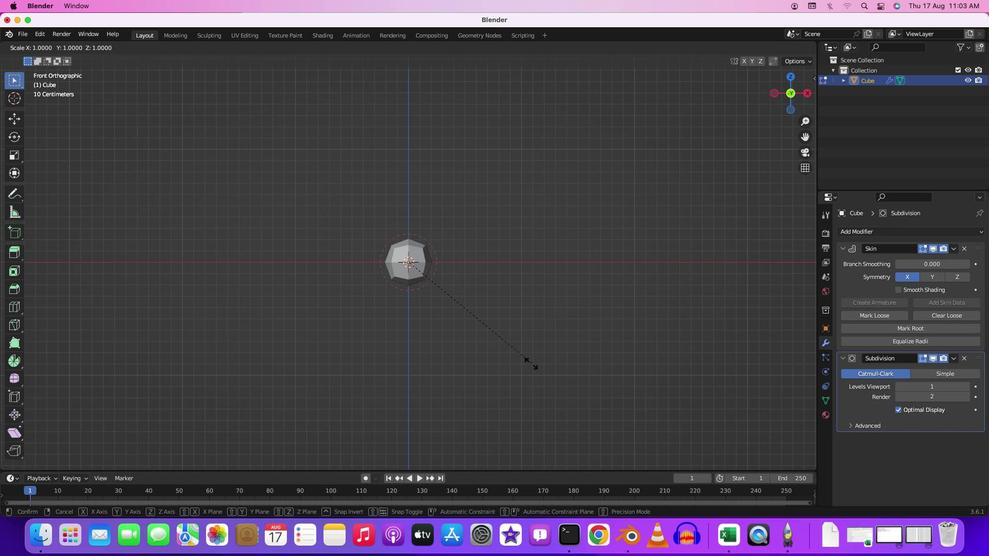 
Action: Key pressed 'a'
Screenshot: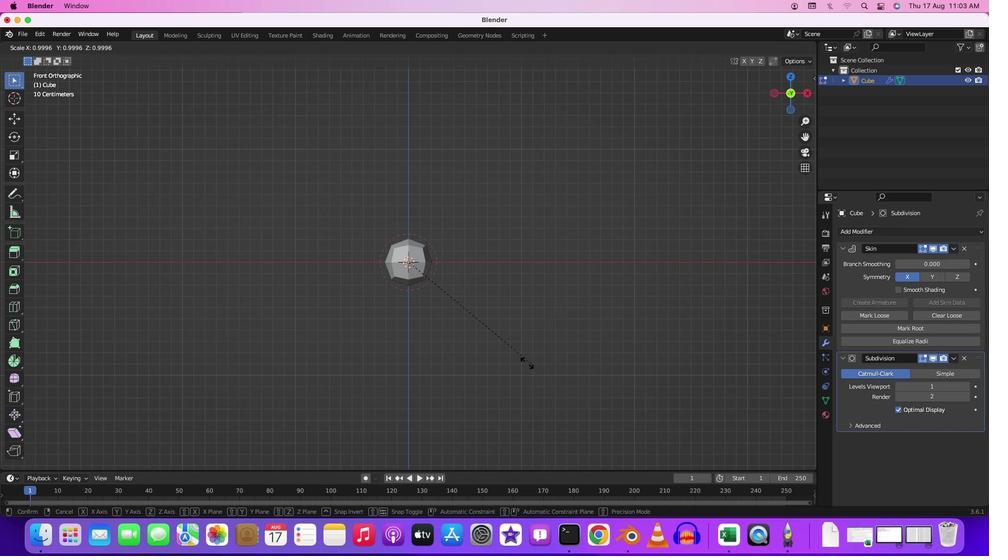 
Action: Mouse moved to (504, 337)
Screenshot: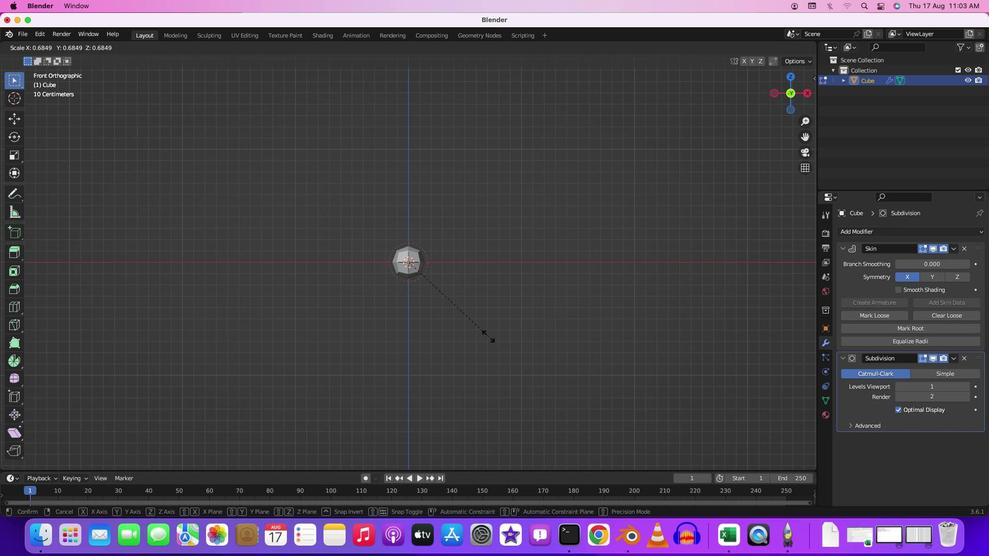 
Action: Mouse pressed left at (504, 337)
Screenshot: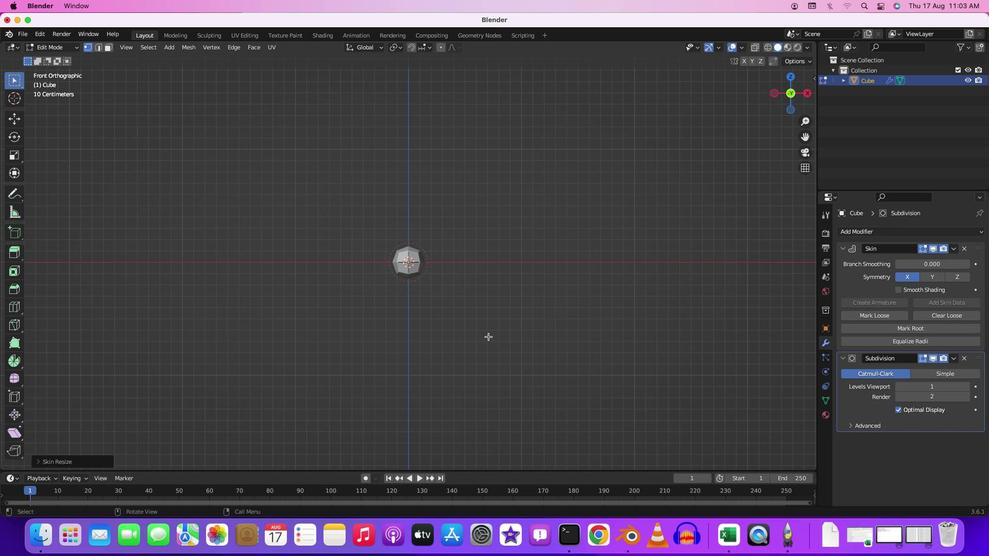 
Action: Mouse moved to (492, 227)
Screenshot: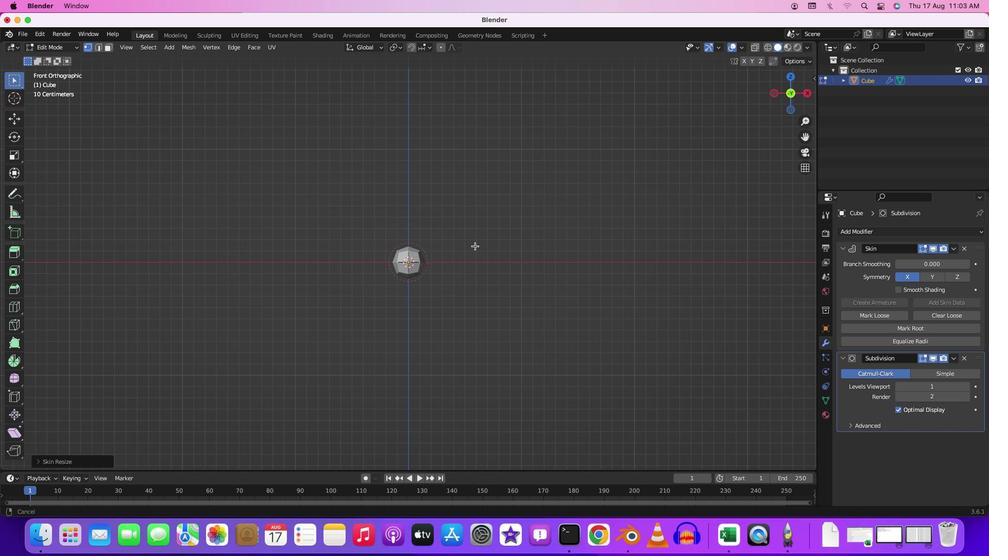 
Action: Key pressed Key.shift
Screenshot: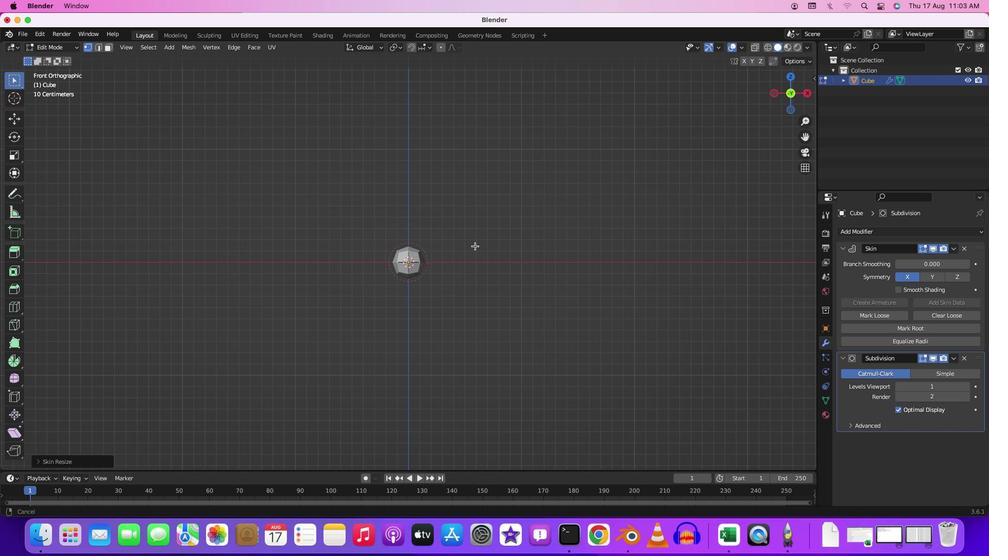 
Action: Mouse pressed middle at (492, 227)
Screenshot: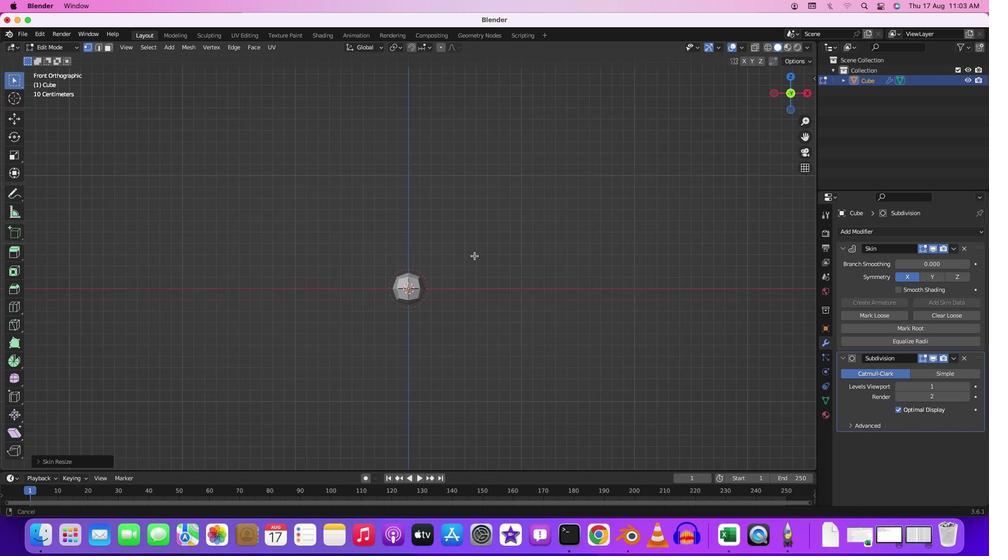 
Action: Mouse moved to (452, 344)
Screenshot: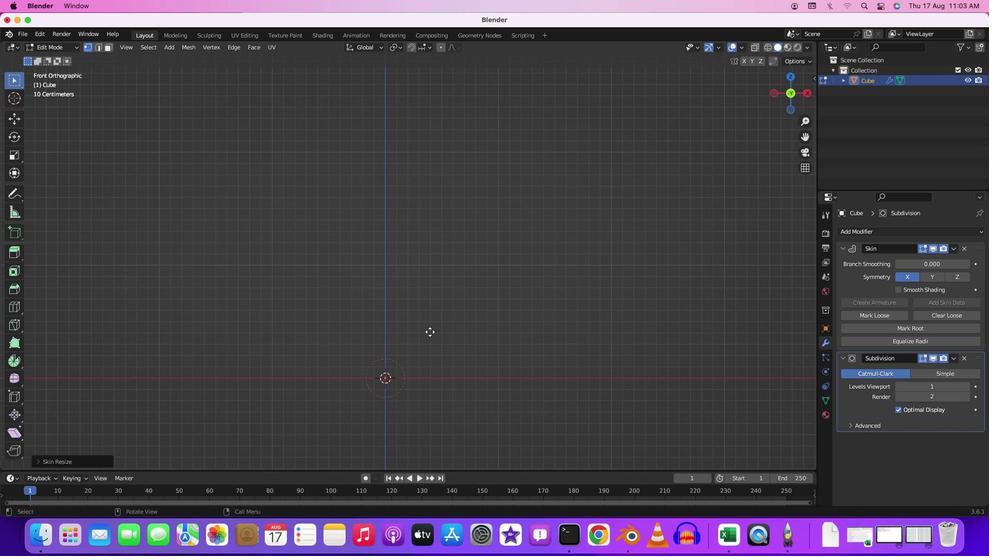 
Action: Key pressed 'e'
Screenshot: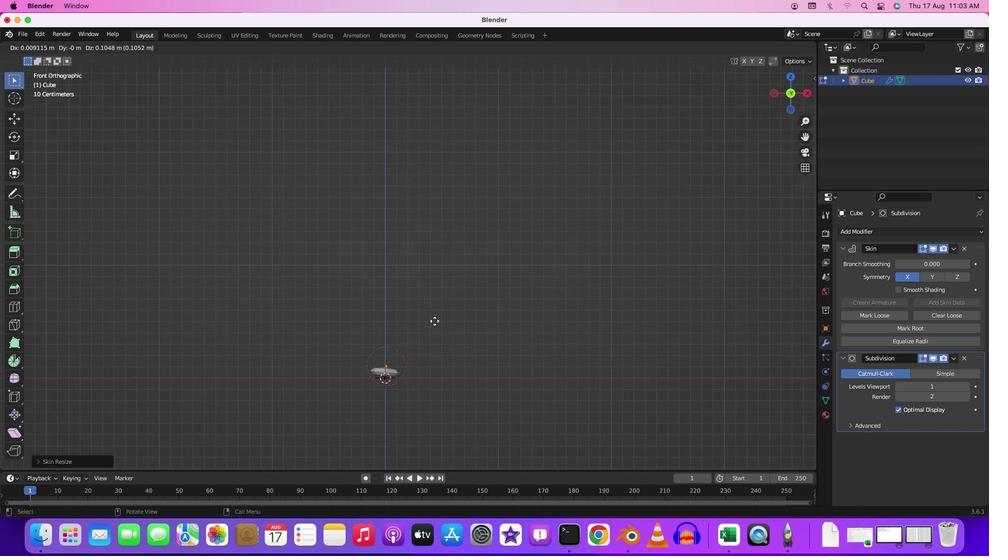 
Action: Mouse moved to (458, 197)
Screenshot: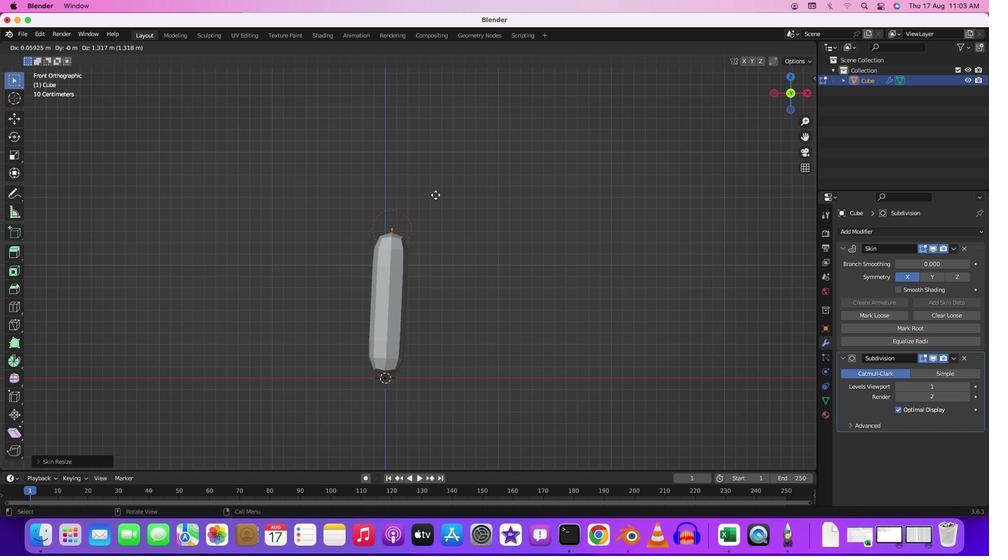 
Action: Mouse pressed left at (458, 197)
Screenshot: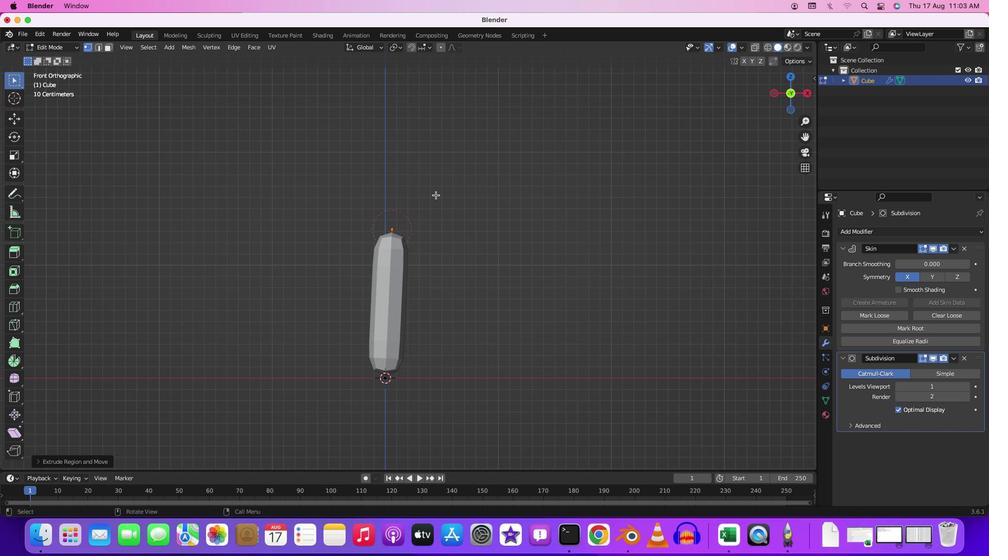 
Action: Mouse moved to (443, 192)
Screenshot: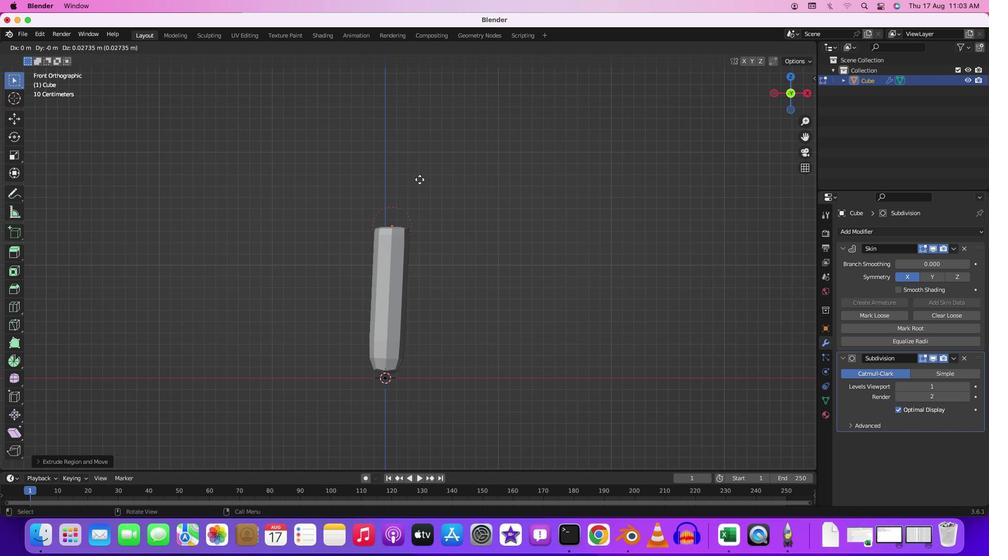 
Action: Key pressed 'e'
Screenshot: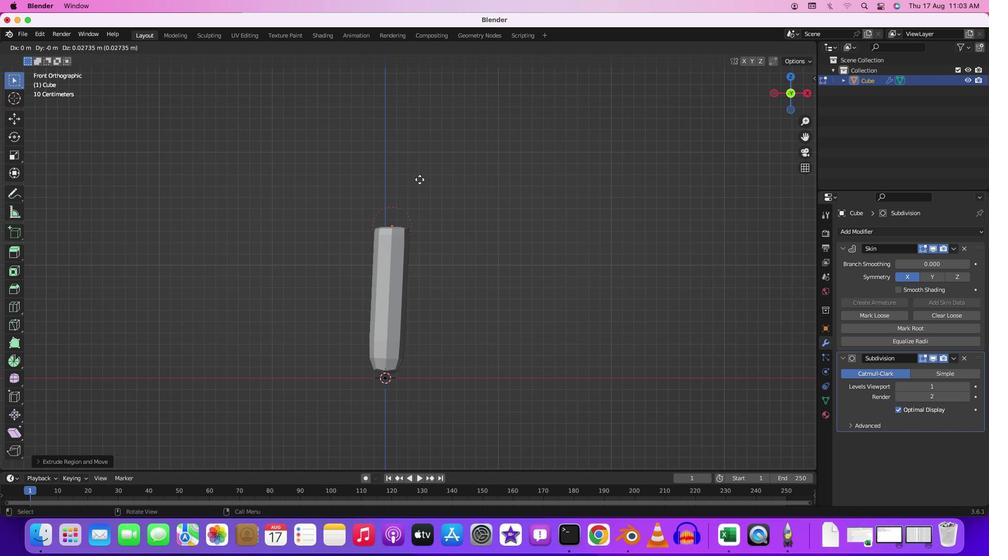 
Action: Mouse moved to (455, 91)
Screenshot: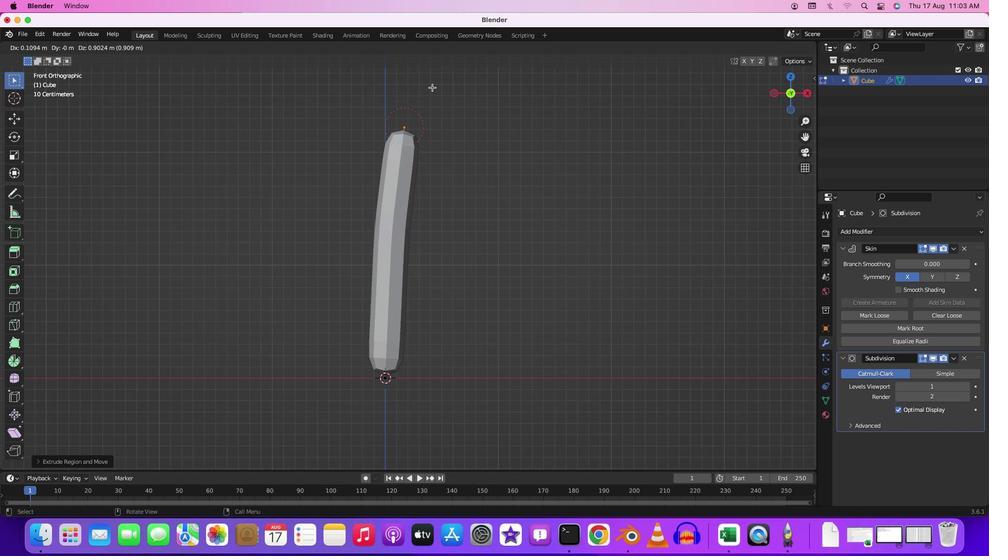 
Action: Mouse pressed left at (455, 91)
Screenshot: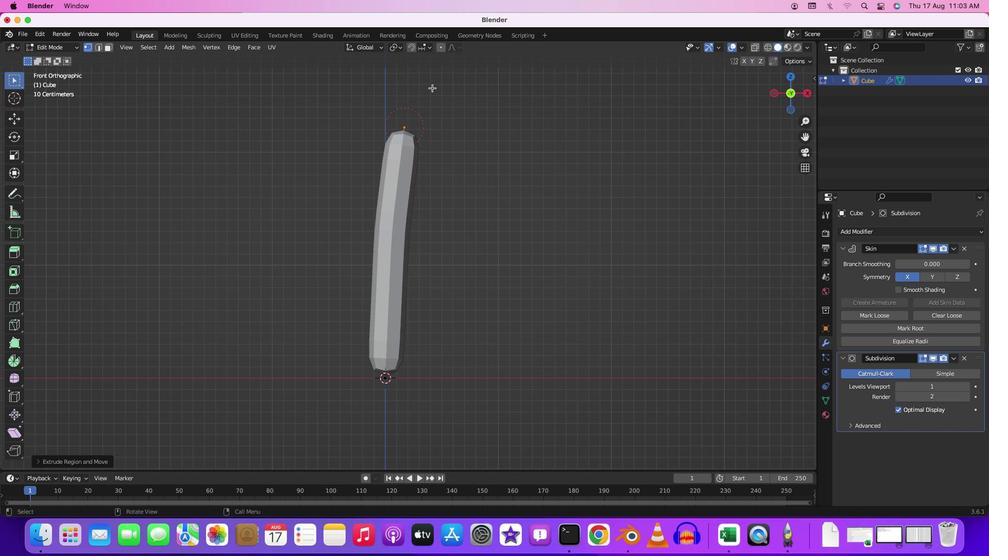 
Action: Mouse moved to (752, 53)
Screenshot: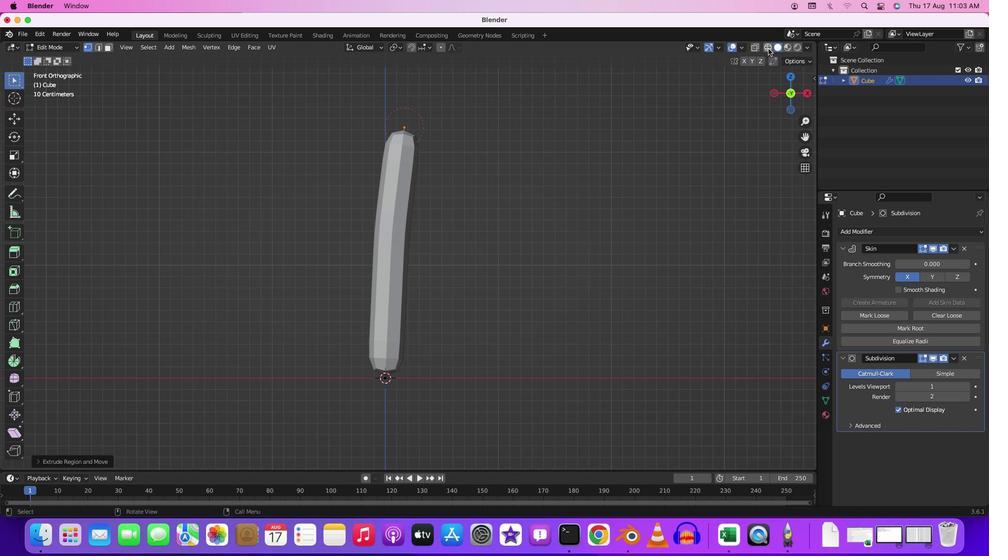 
Action: Mouse pressed left at (752, 53)
Screenshot: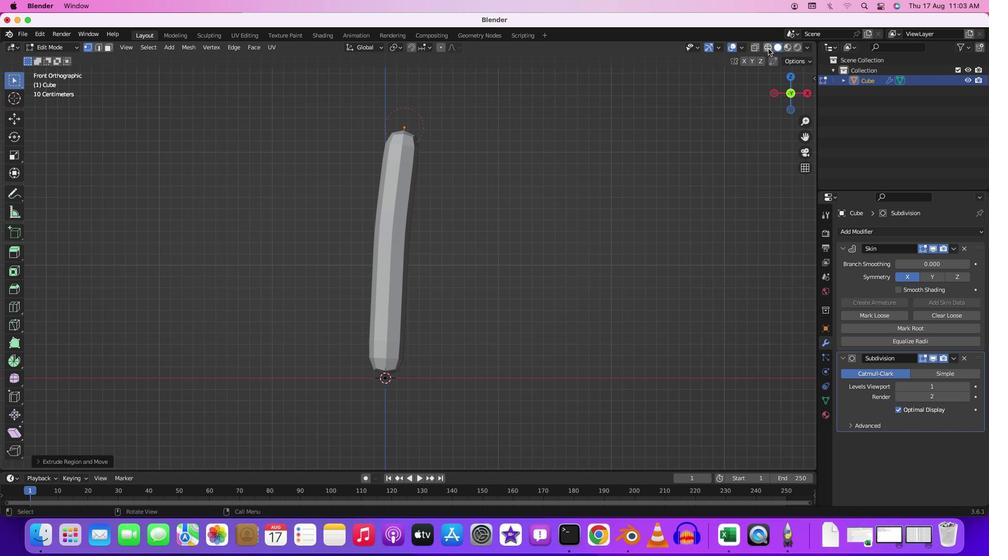 
Action: Mouse moved to (419, 119)
Screenshot: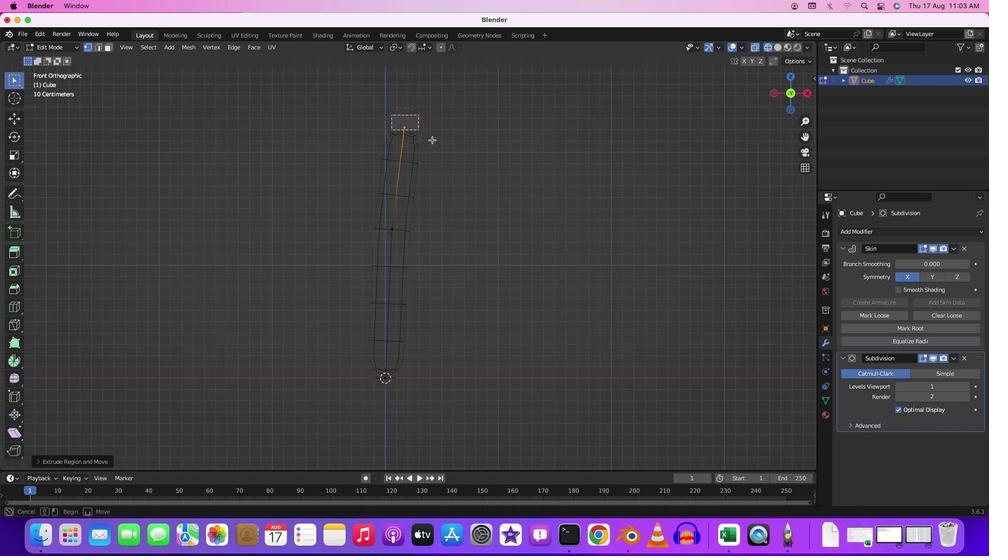 
Action: Mouse pressed left at (419, 119)
Screenshot: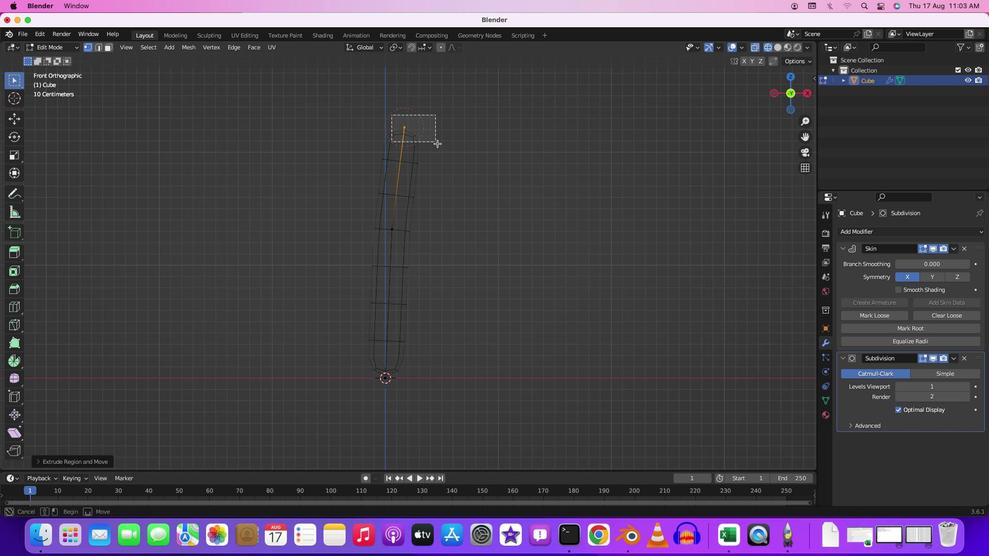 
Action: Mouse moved to (456, 152)
Screenshot: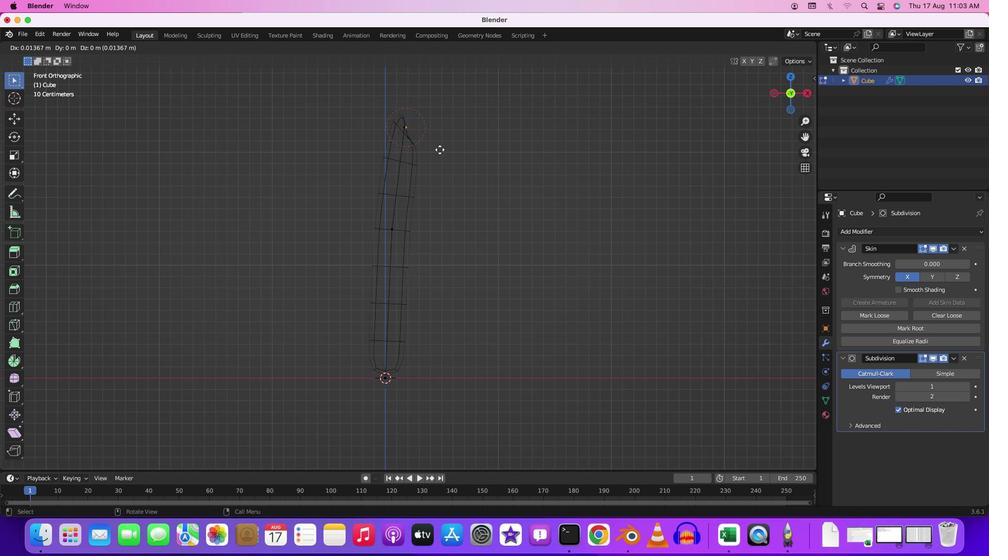 
Action: Key pressed 'e'
Screenshot: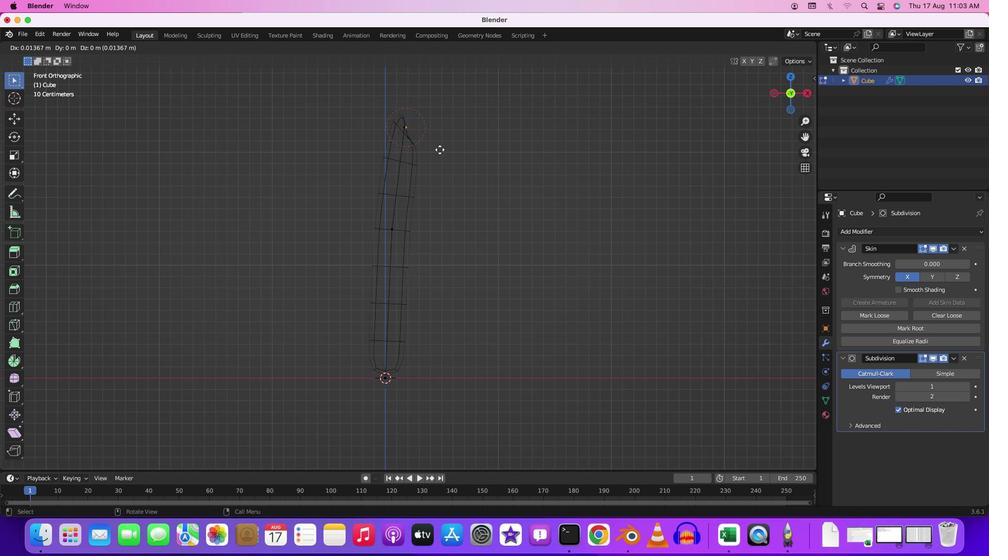 
Action: Mouse moved to (499, 153)
Screenshot: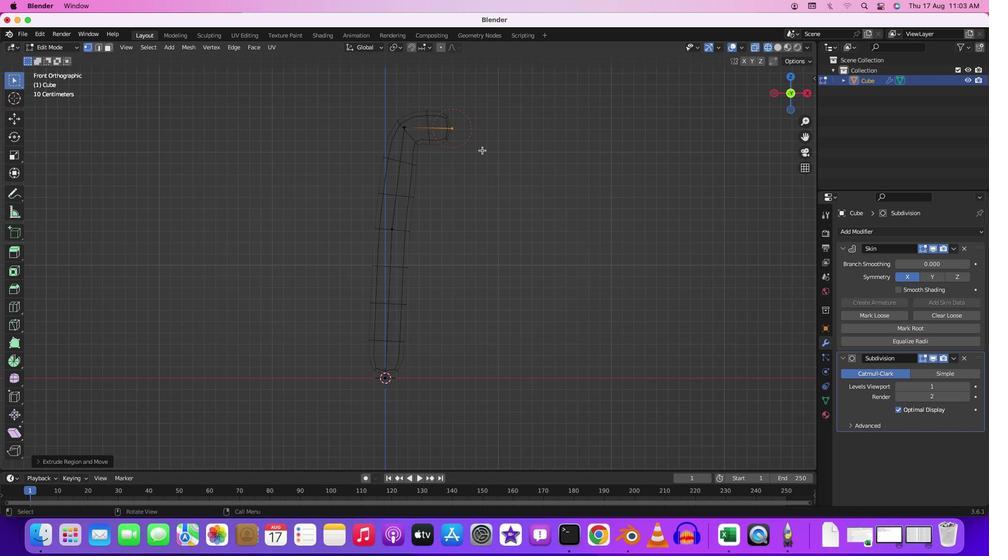 
Action: Mouse pressed left at (499, 153)
Screenshot: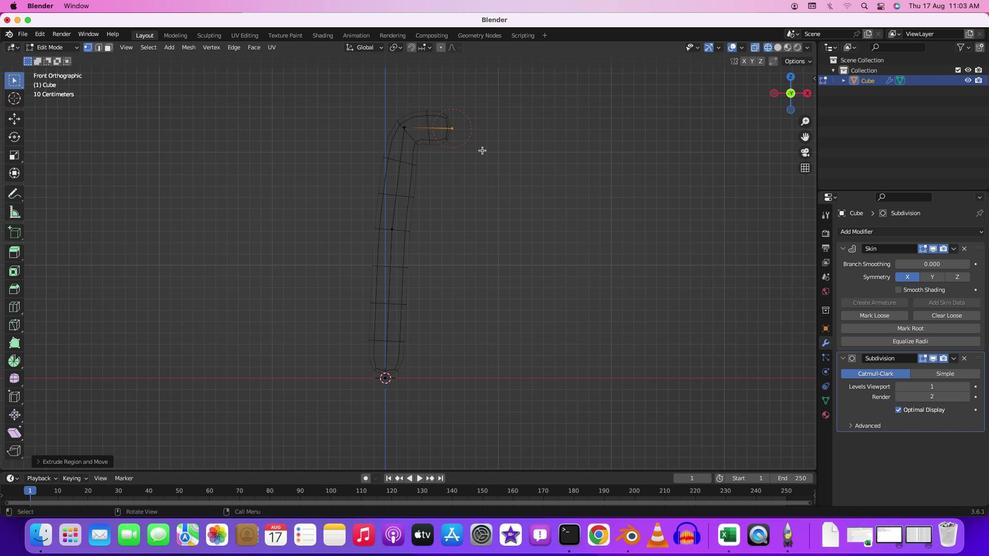 
Action: Mouse moved to (497, 142)
Screenshot: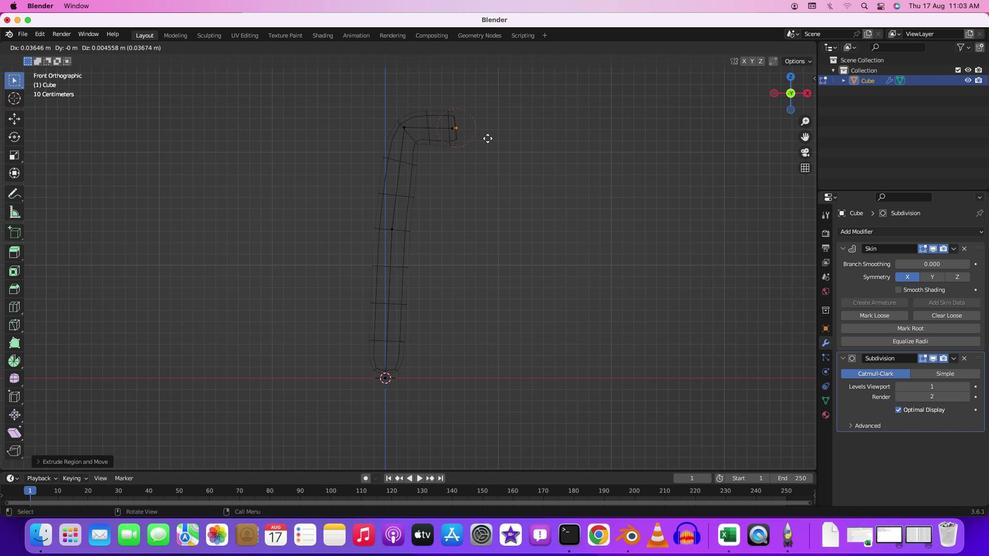 
Action: Key pressed 'e'
Screenshot: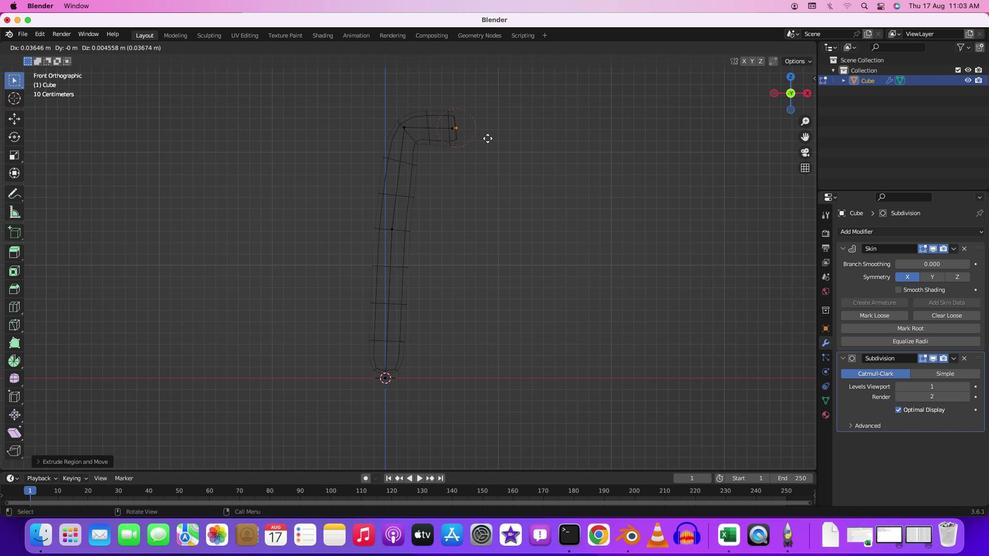 
Action: Mouse moved to (544, 142)
Screenshot: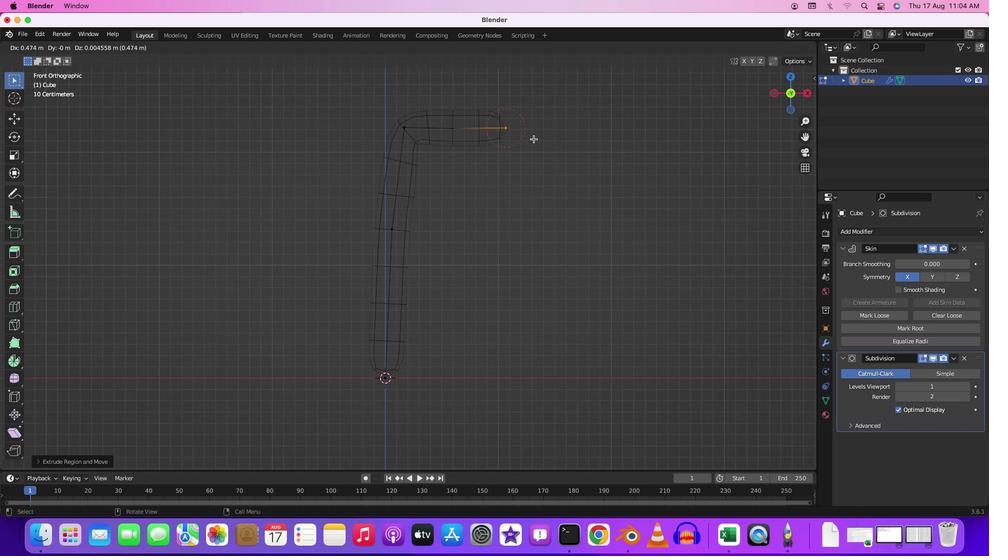 
Action: Mouse pressed left at (544, 142)
Screenshot: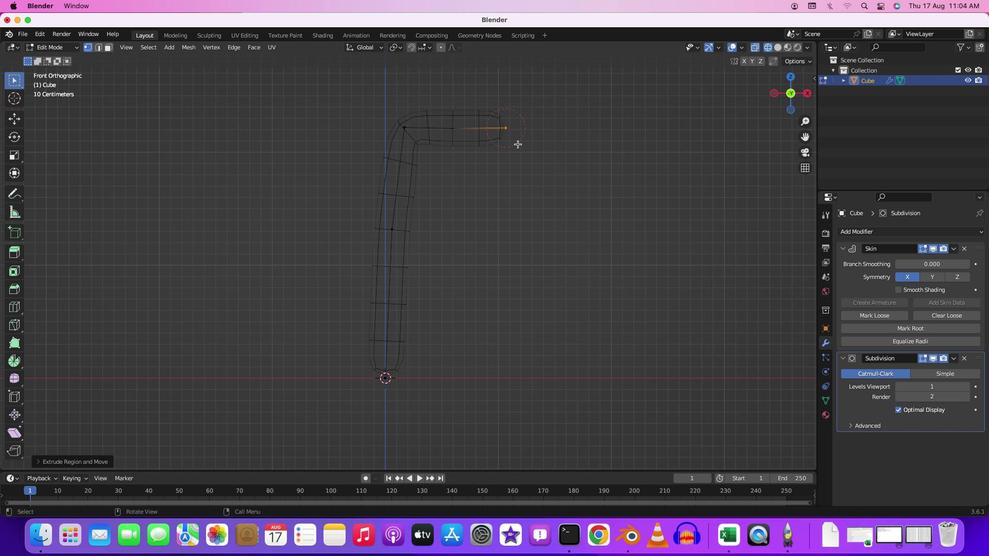 
Action: Mouse moved to (461, 114)
Screenshot: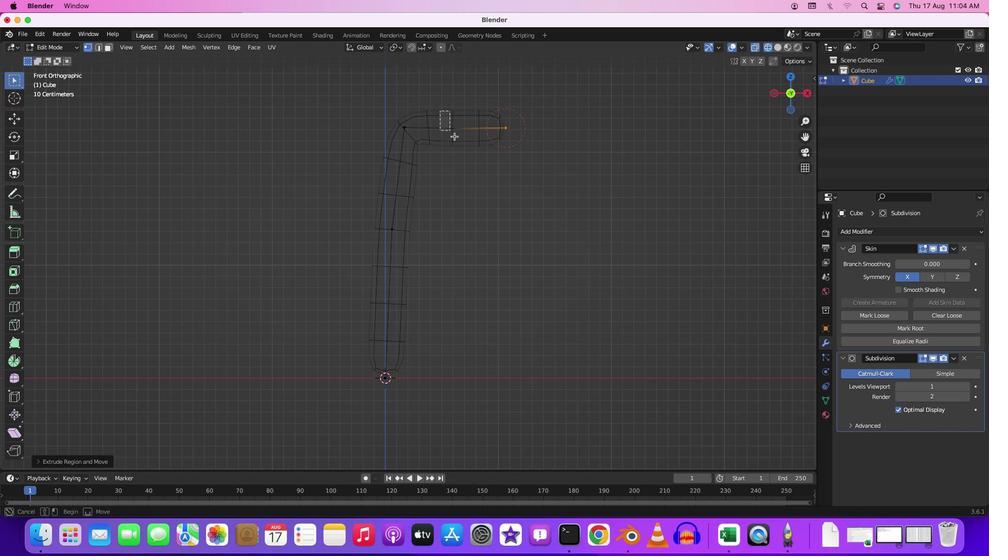 
Action: Mouse pressed left at (461, 114)
Screenshot: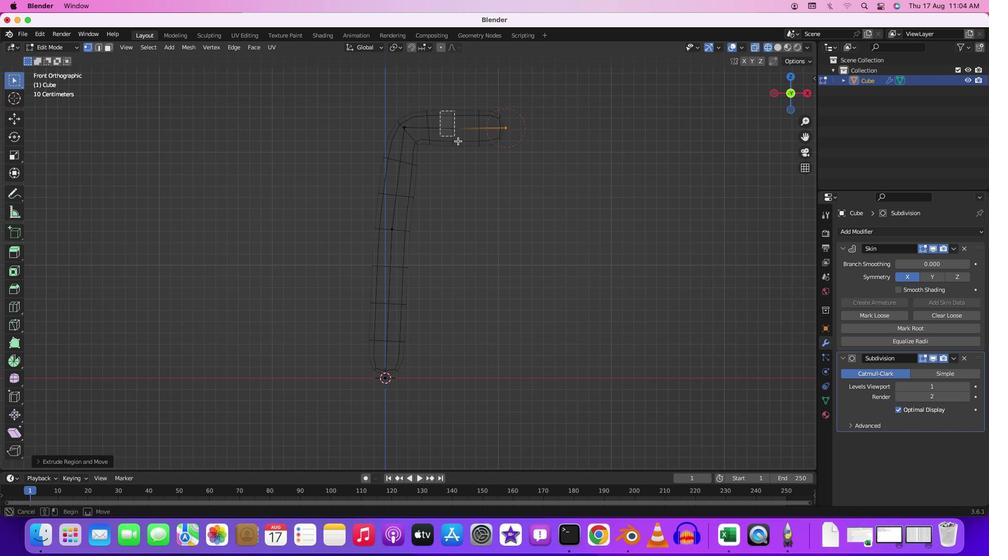 
Action: Mouse moved to (493, 177)
Screenshot: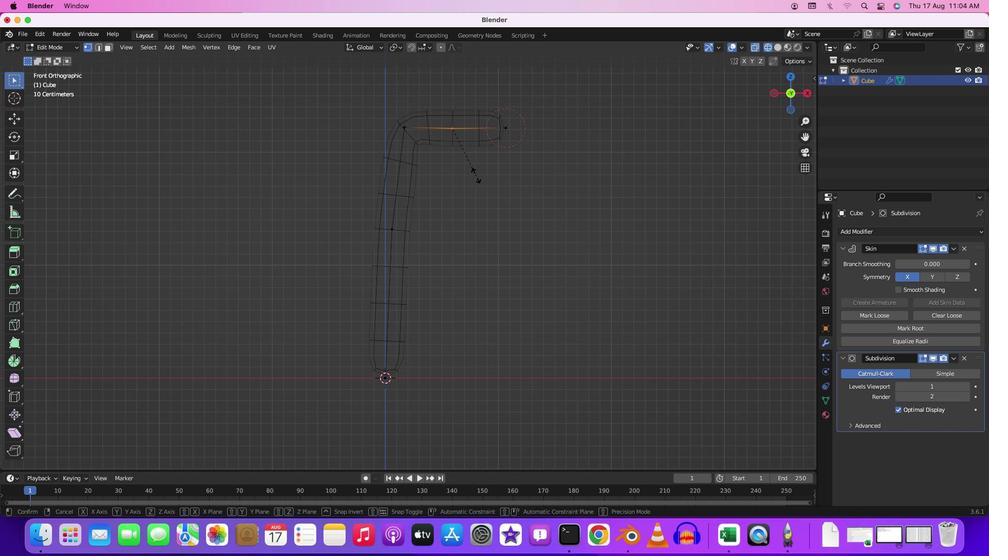 
Action: Key pressed Key.cmd
Screenshot: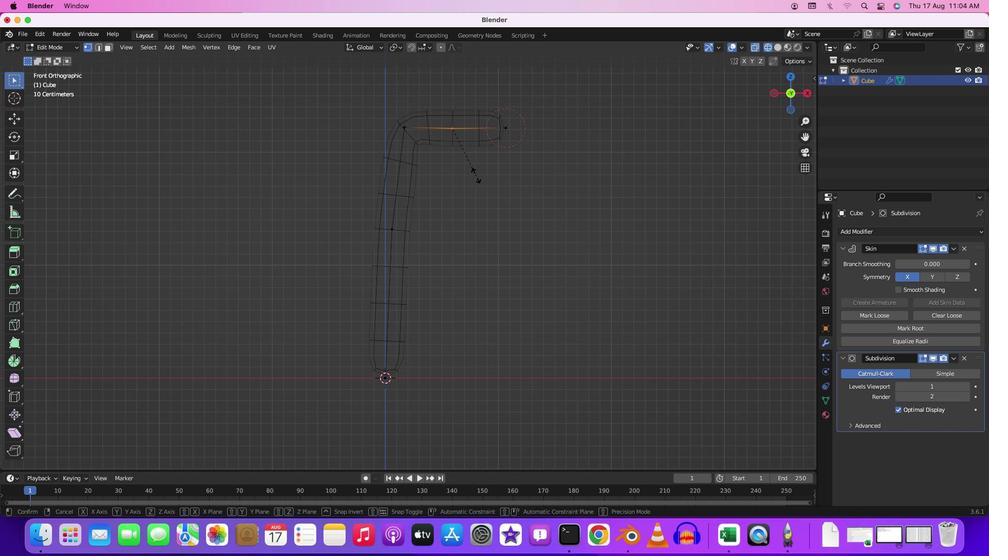 
Action: Mouse moved to (493, 178)
Screenshot: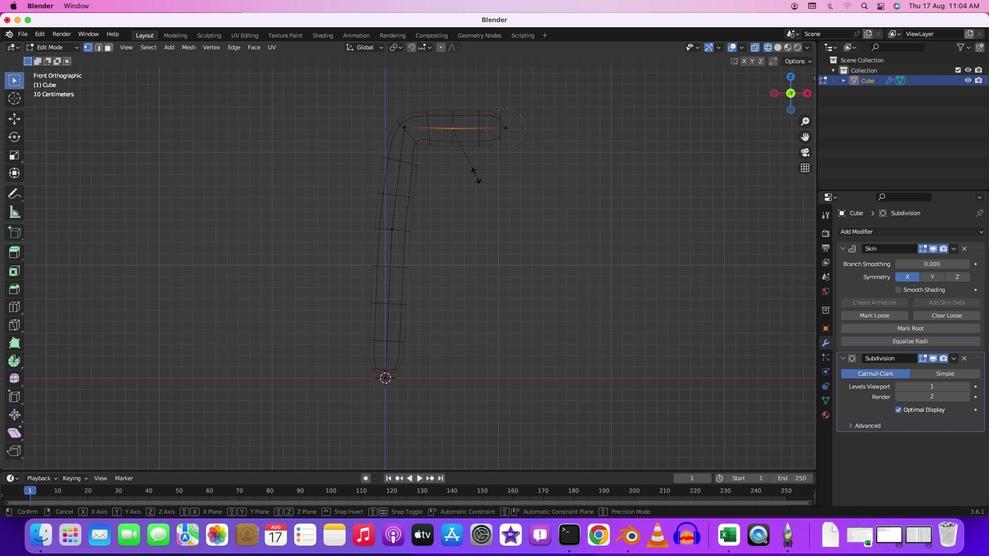 
Action: Key pressed 'a'
Screenshot: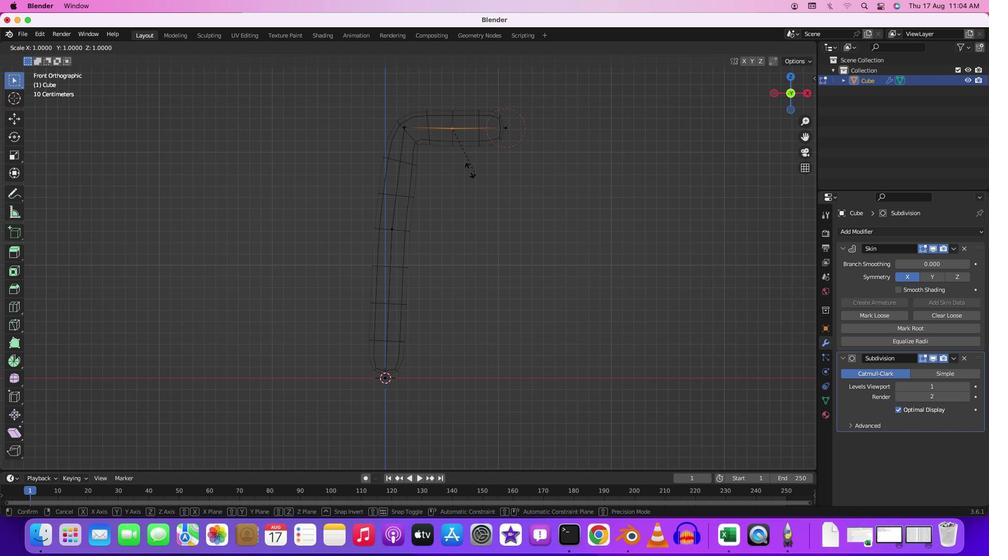 
Action: Mouse moved to (488, 197)
Screenshot: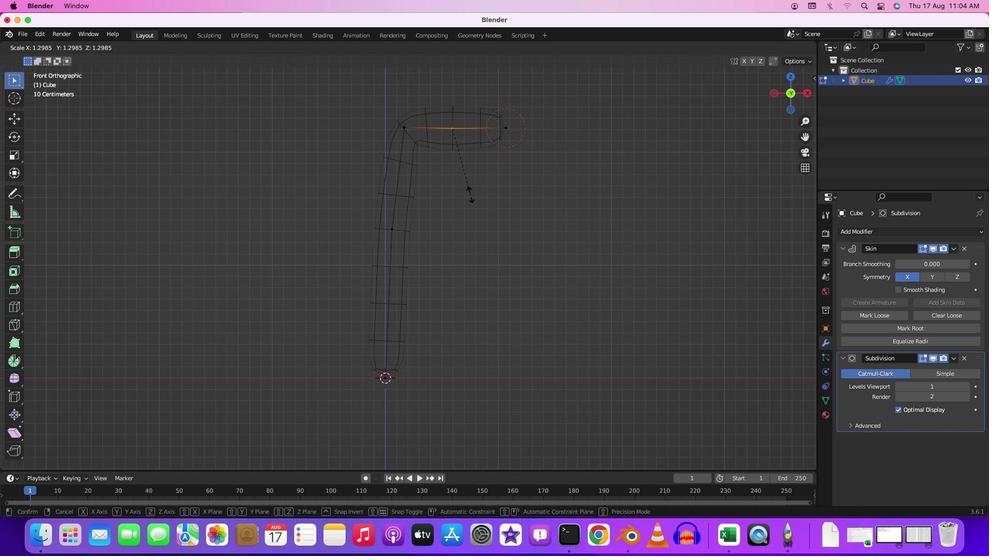 
Action: Mouse pressed left at (488, 197)
Screenshot: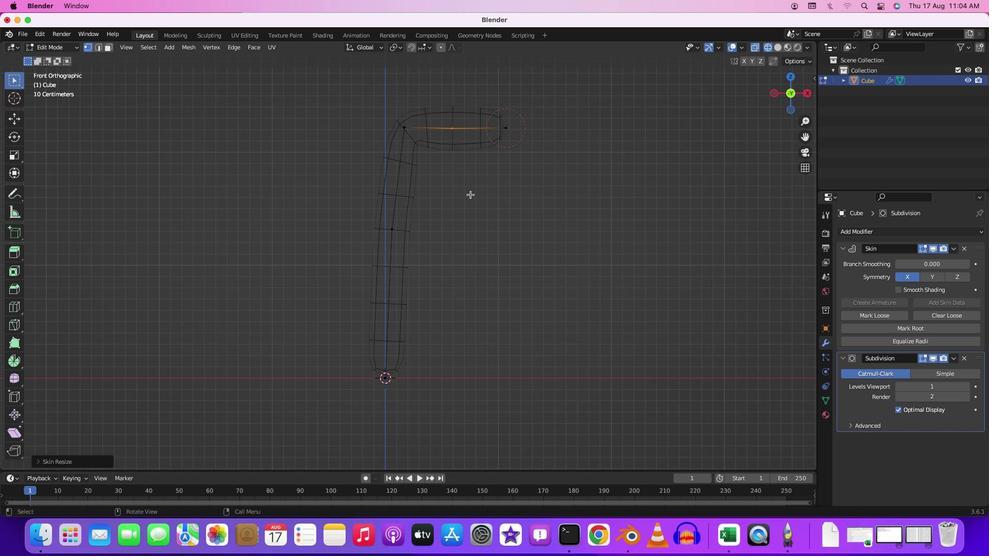 
Action: Mouse moved to (418, 118)
Screenshot: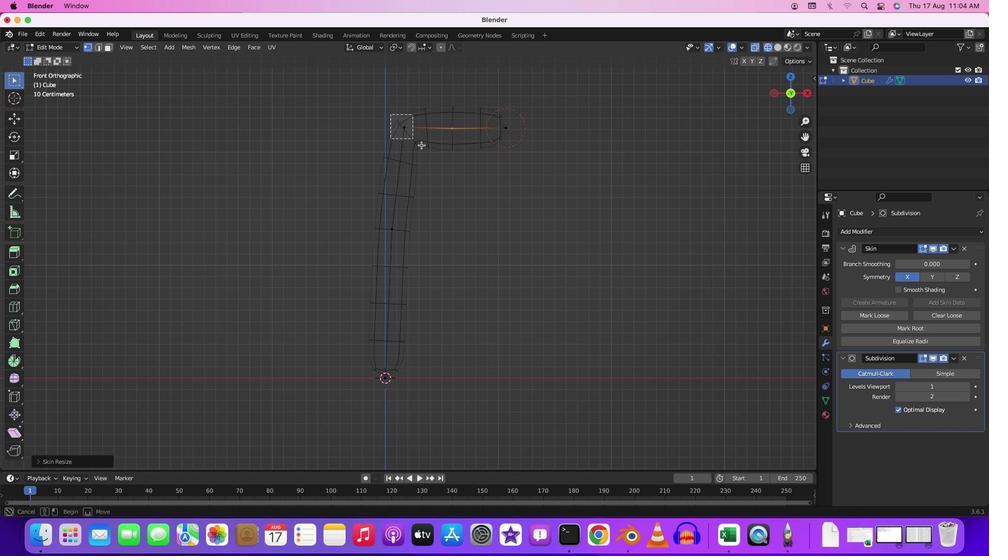 
Action: Mouse pressed left at (418, 118)
Screenshot: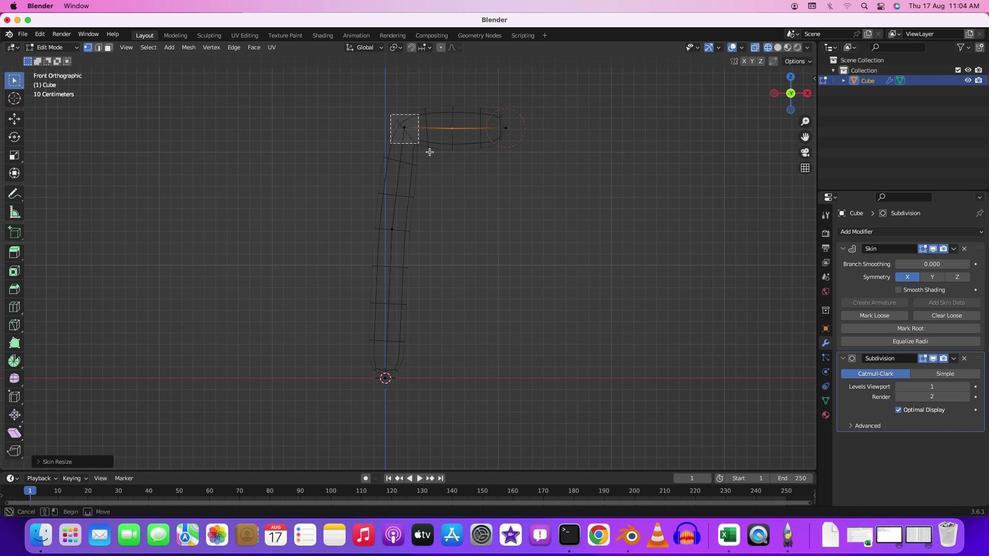 
Action: Mouse moved to (456, 164)
Screenshot: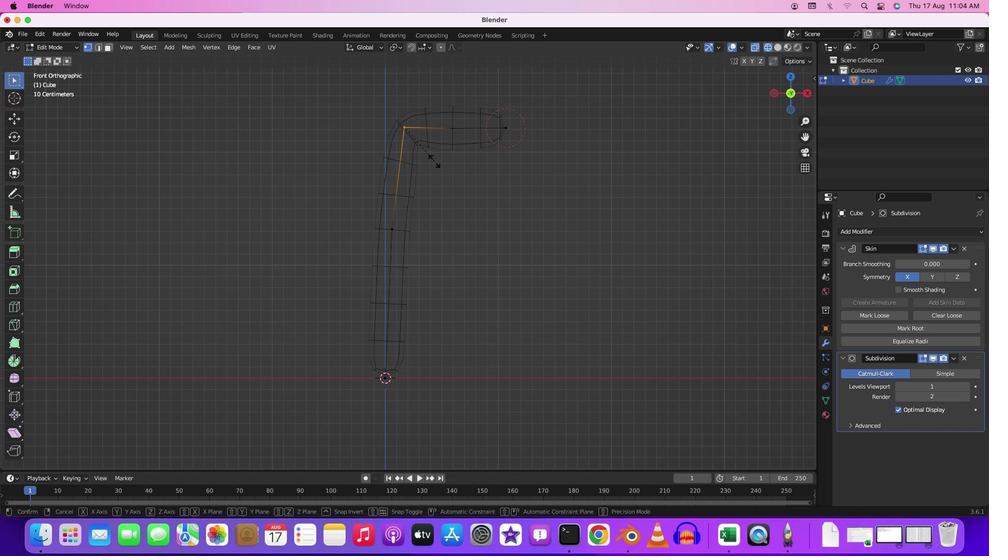 
Action: Key pressed Key.cmd'a'
Screenshot: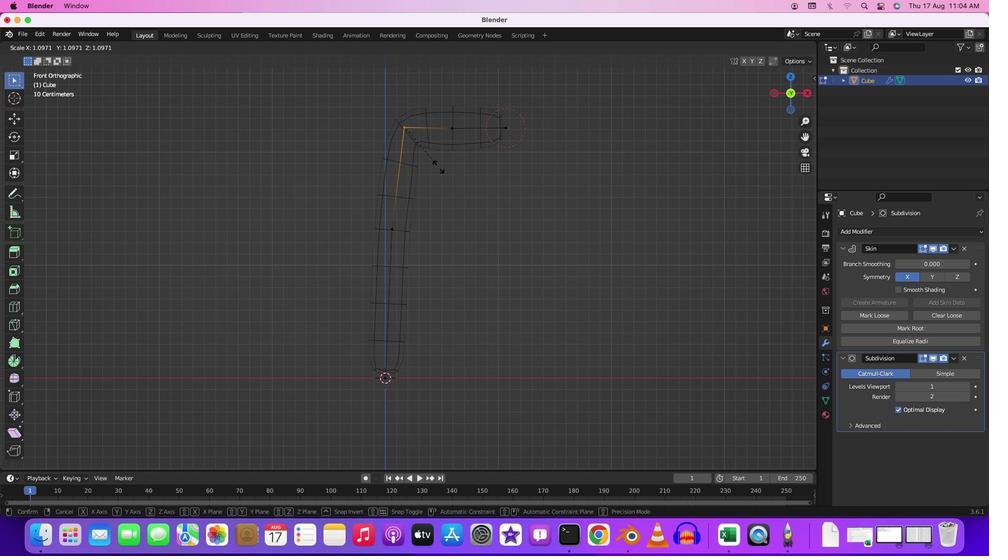 
Action: Mouse moved to (464, 180)
Screenshot: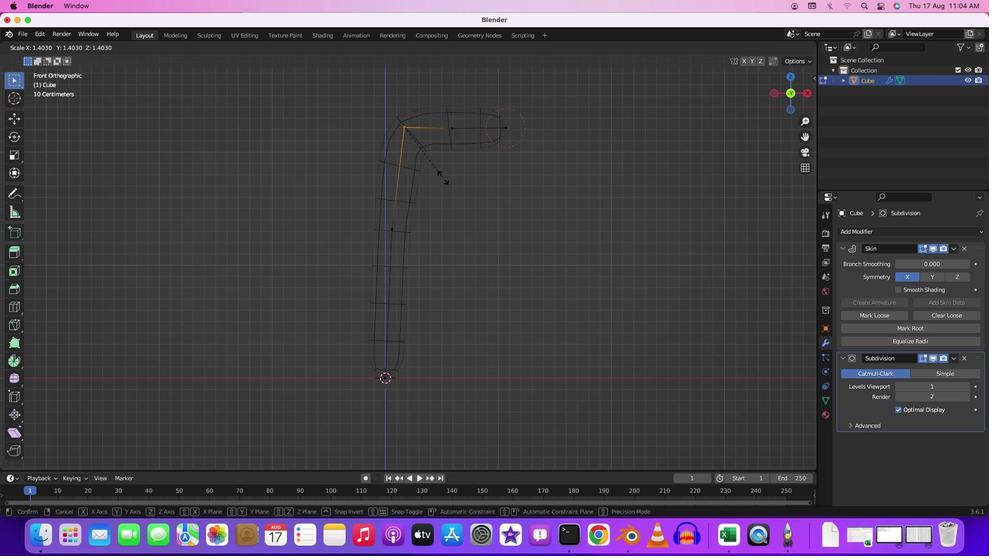 
Action: Mouse pressed left at (464, 180)
Screenshot: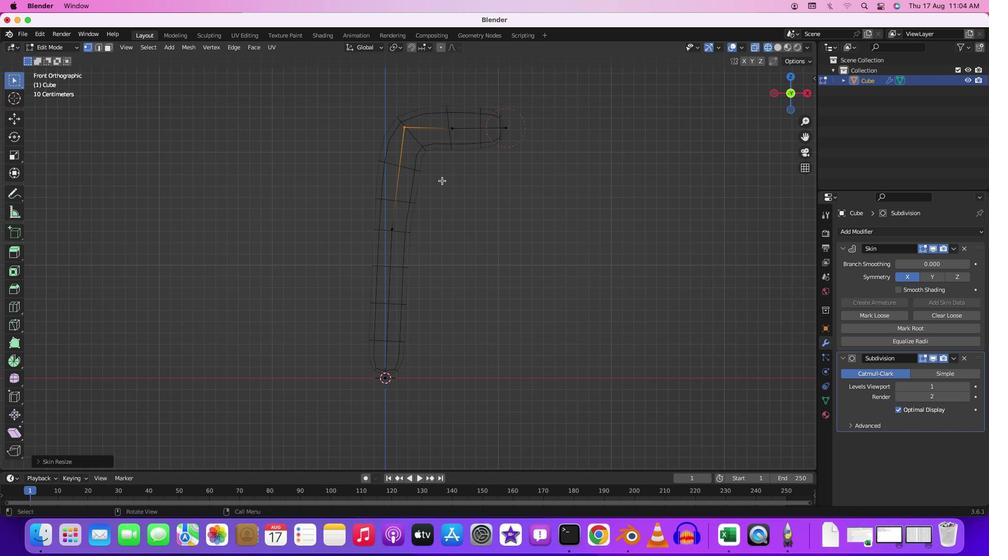 
Action: Mouse moved to (404, 214)
Screenshot: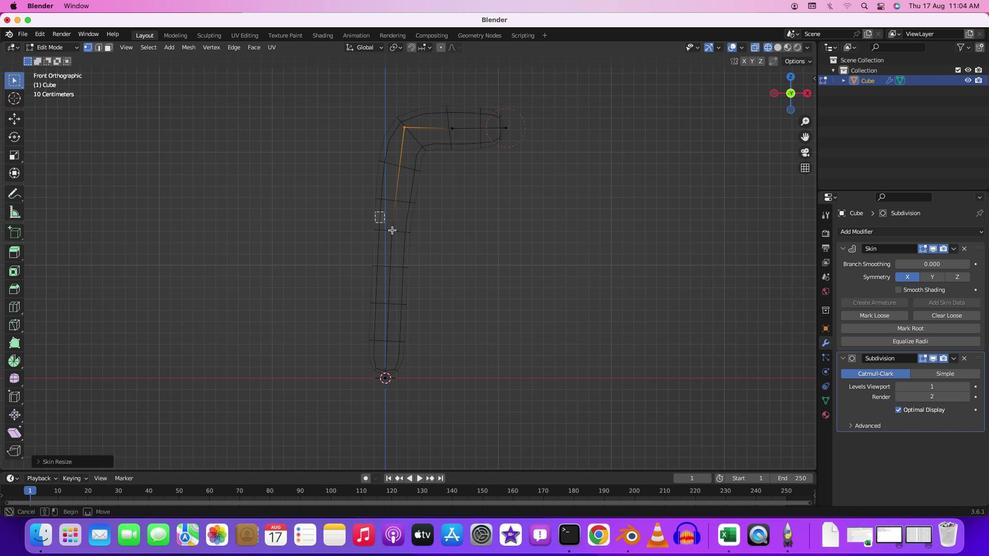 
Action: Mouse pressed left at (404, 214)
Screenshot: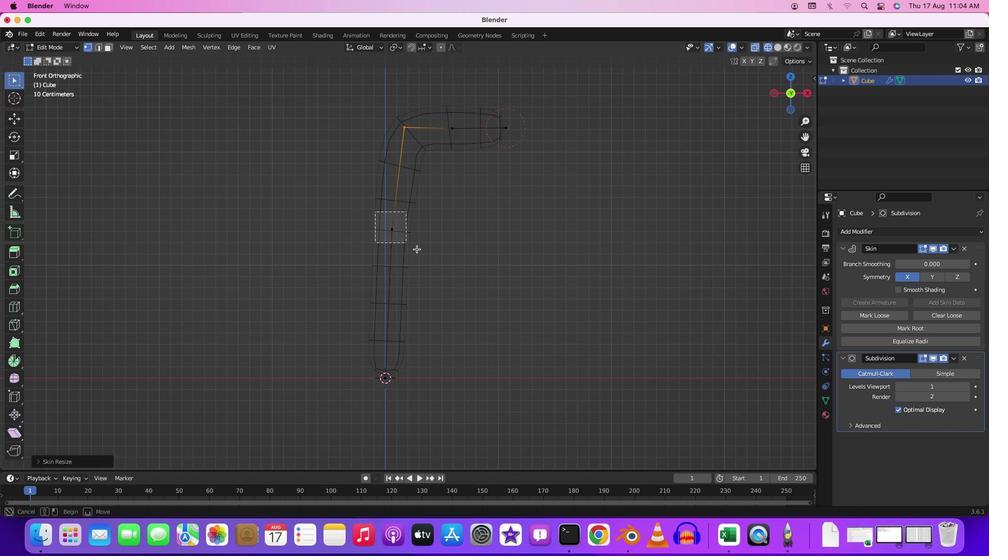 
Action: Mouse moved to (455, 267)
Screenshot: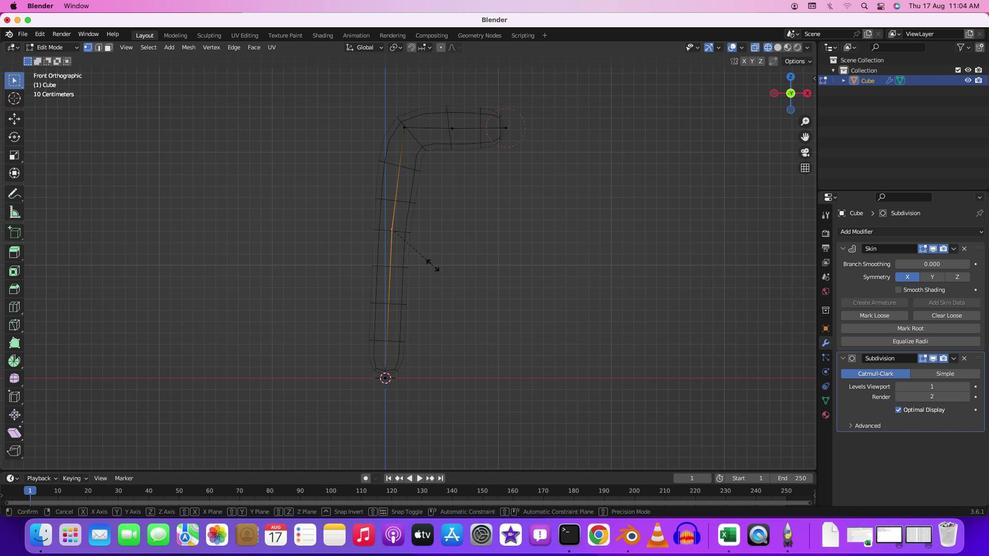 
Action: Key pressed Key.cmd'a'
Screenshot: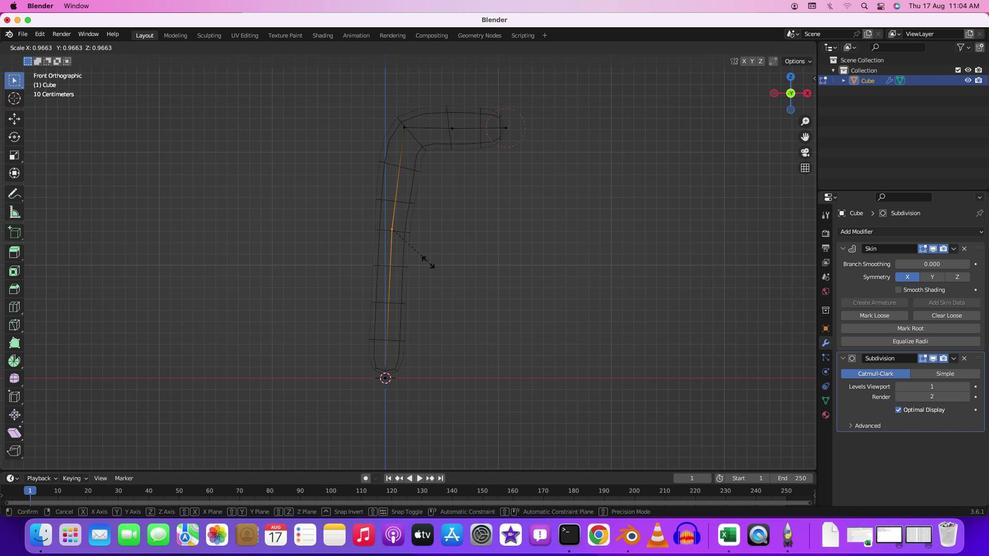 
Action: Mouse moved to (444, 260)
Screenshot: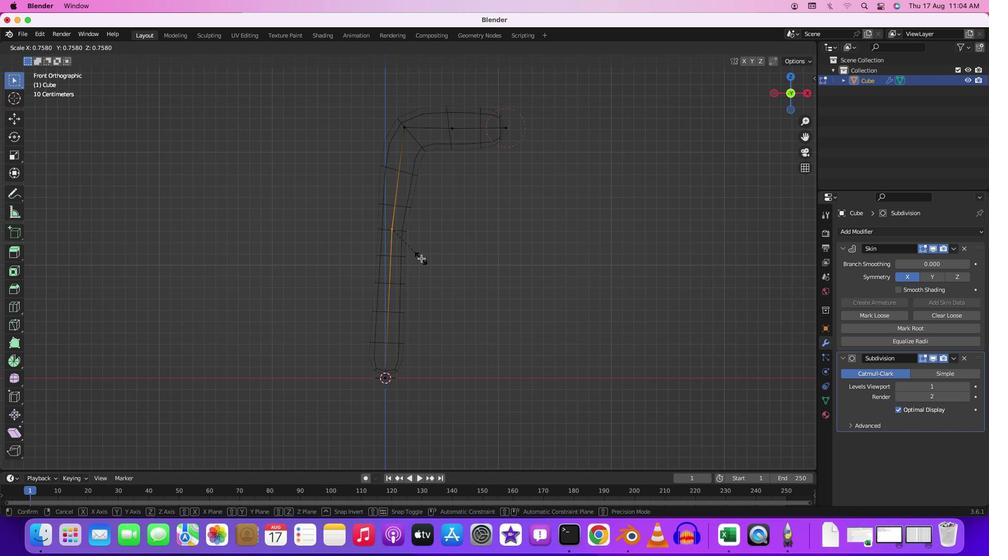 
Action: Mouse pressed left at (444, 260)
Screenshot: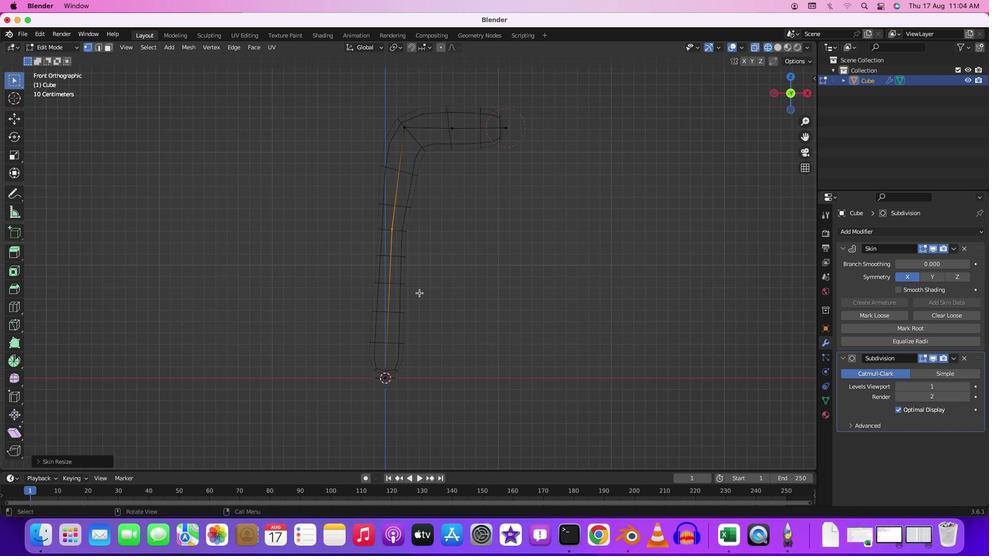 
Action: Mouse moved to (388, 359)
Screenshot: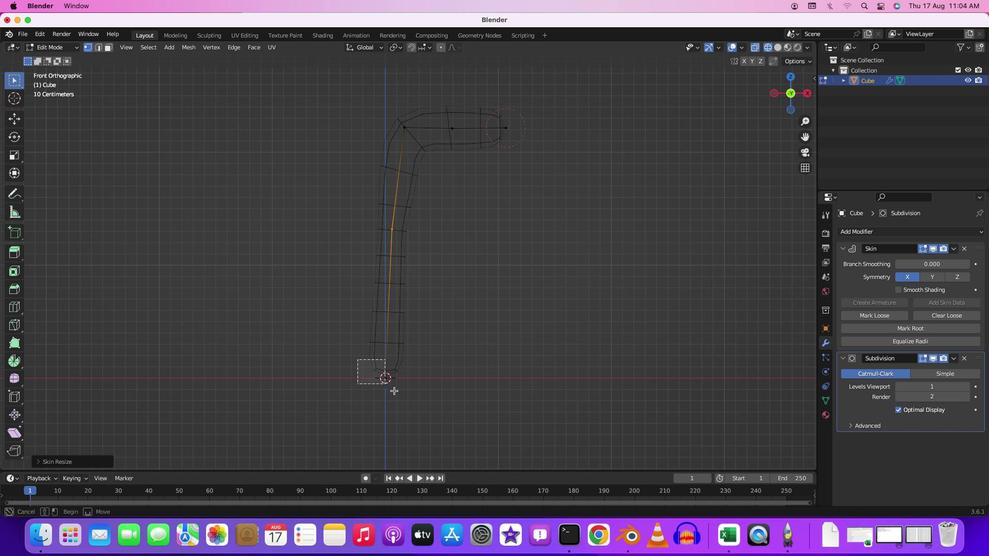 
Action: Mouse pressed left at (388, 359)
Screenshot: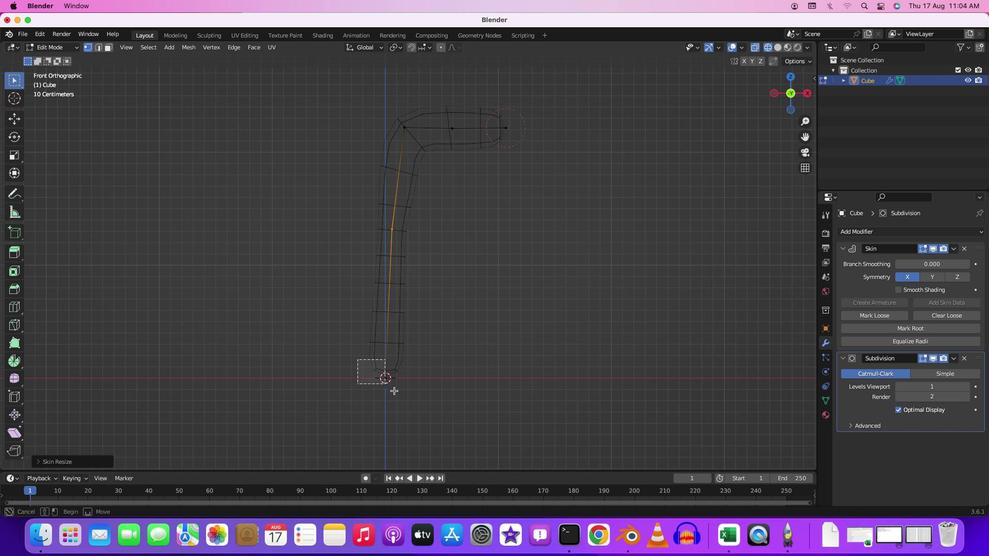 
Action: Mouse moved to (468, 408)
Screenshot: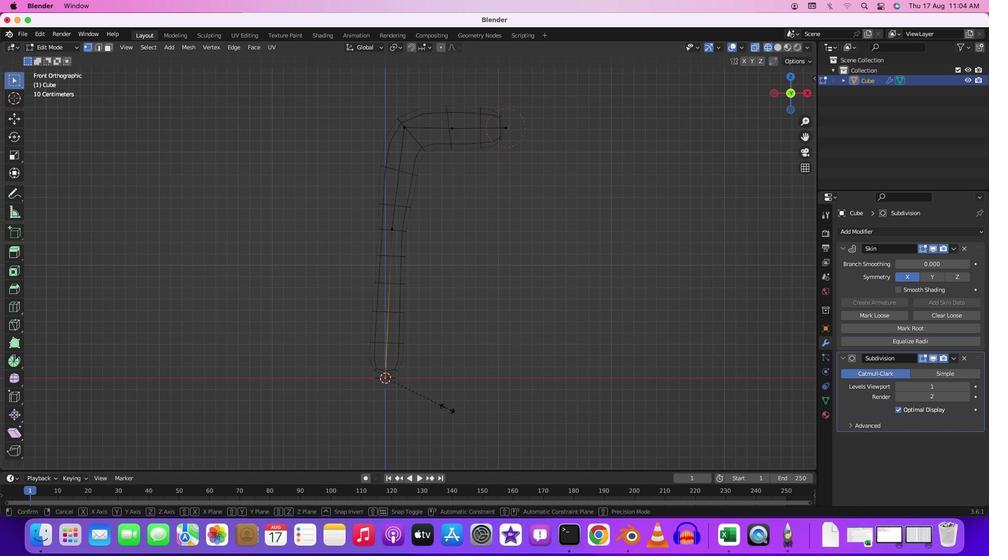 
Action: Key pressed Key.cmd'a'
Screenshot: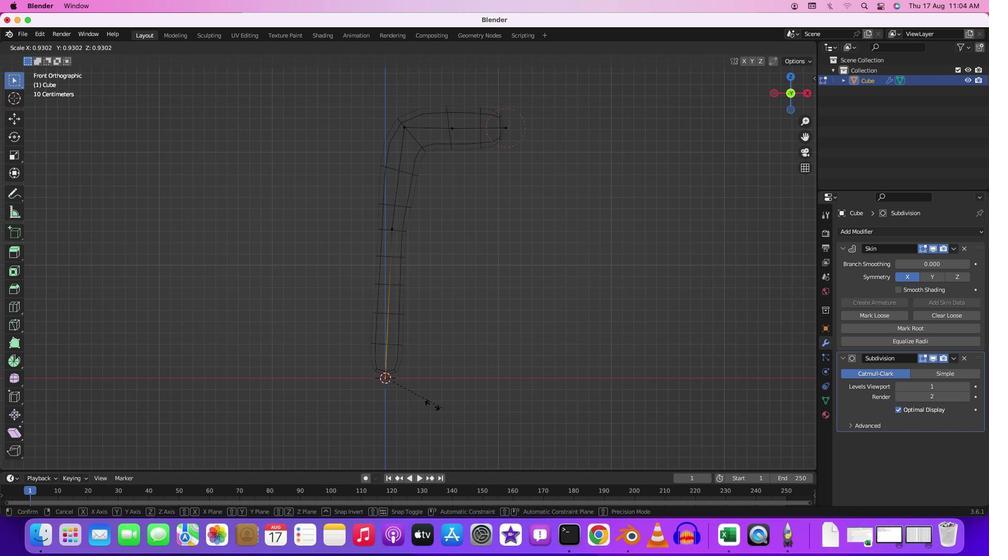 
Action: Mouse moved to (466, 408)
Screenshot: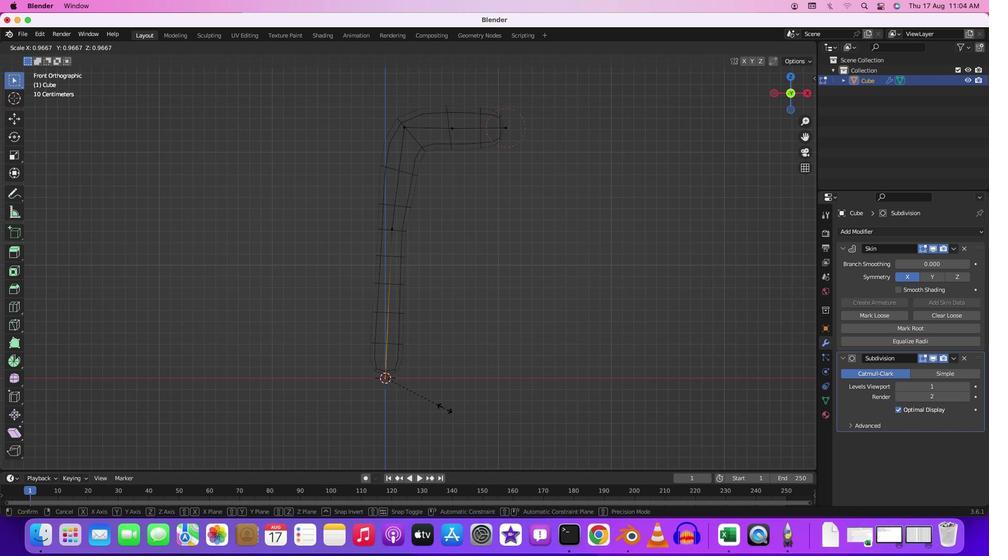
Action: Mouse pressed left at (466, 408)
Screenshot: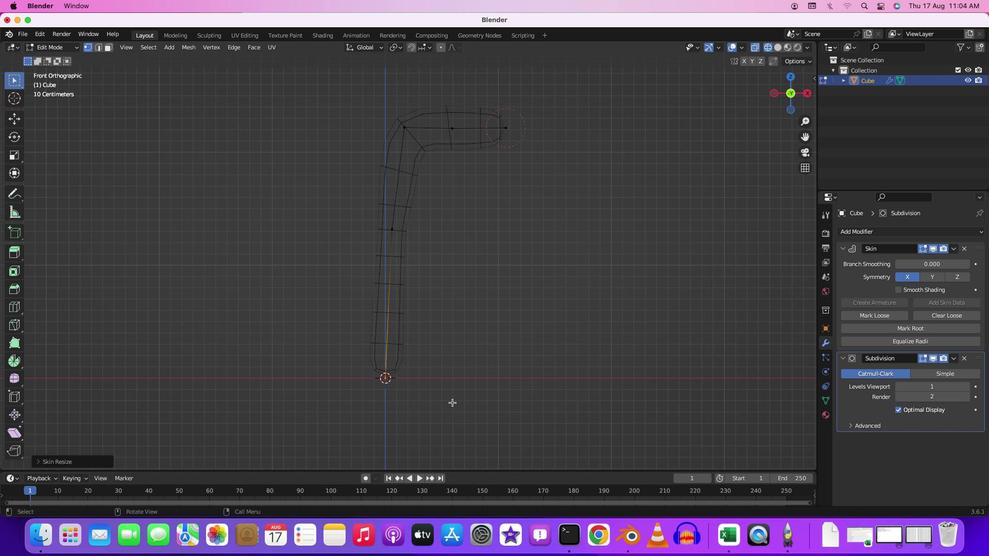 
Action: Mouse moved to (555, 192)
Screenshot: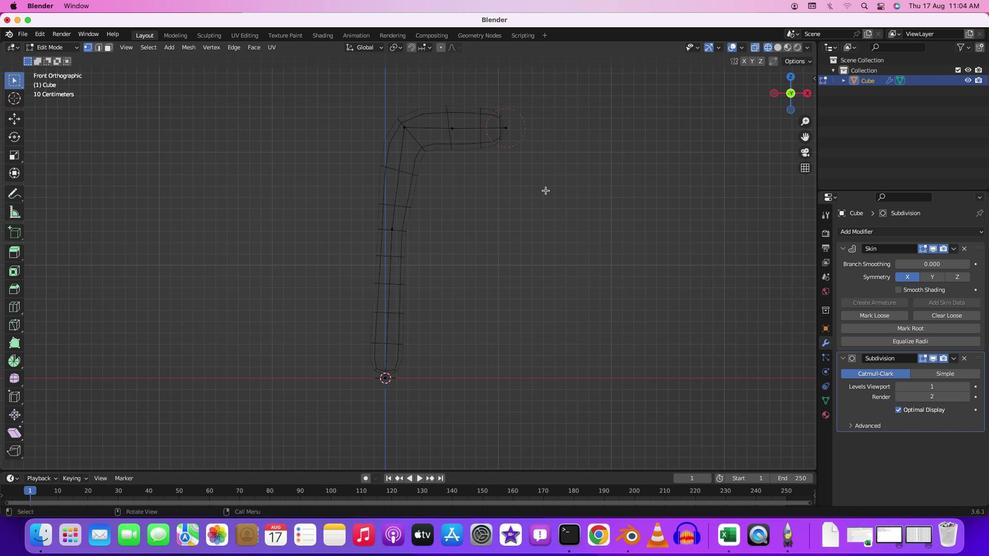 
Action: Mouse pressed left at (555, 192)
Screenshot: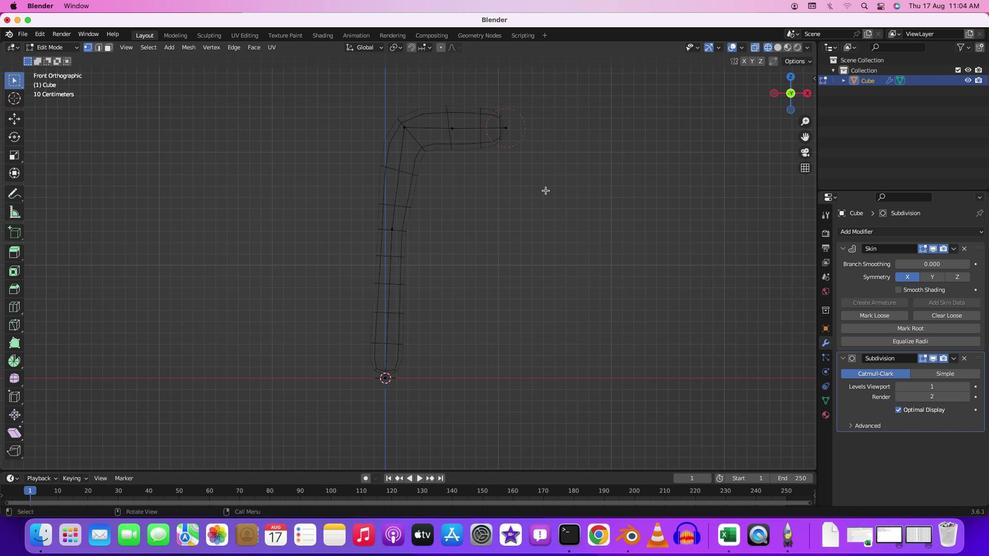 
Action: Mouse moved to (511, 120)
Screenshot: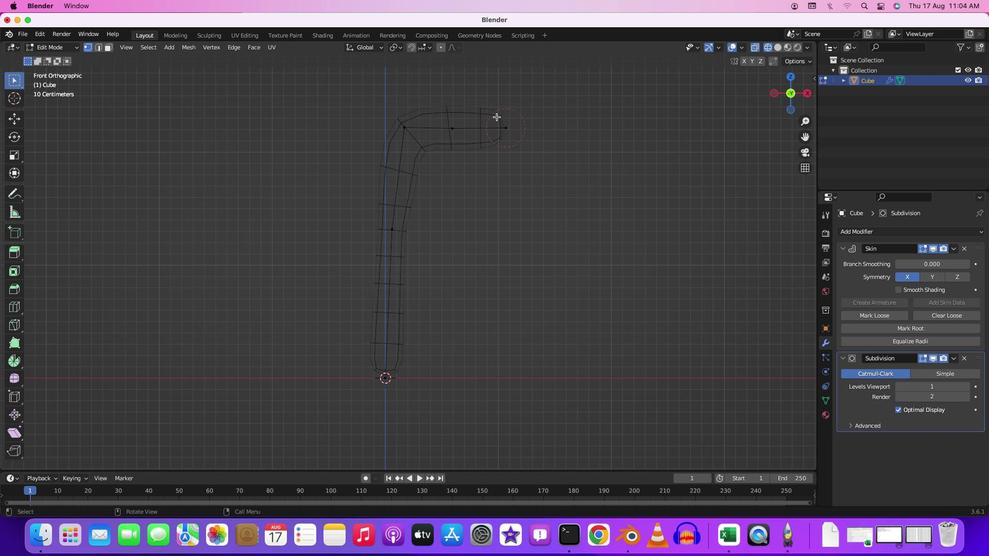 
Action: Mouse pressed left at (511, 120)
Screenshot: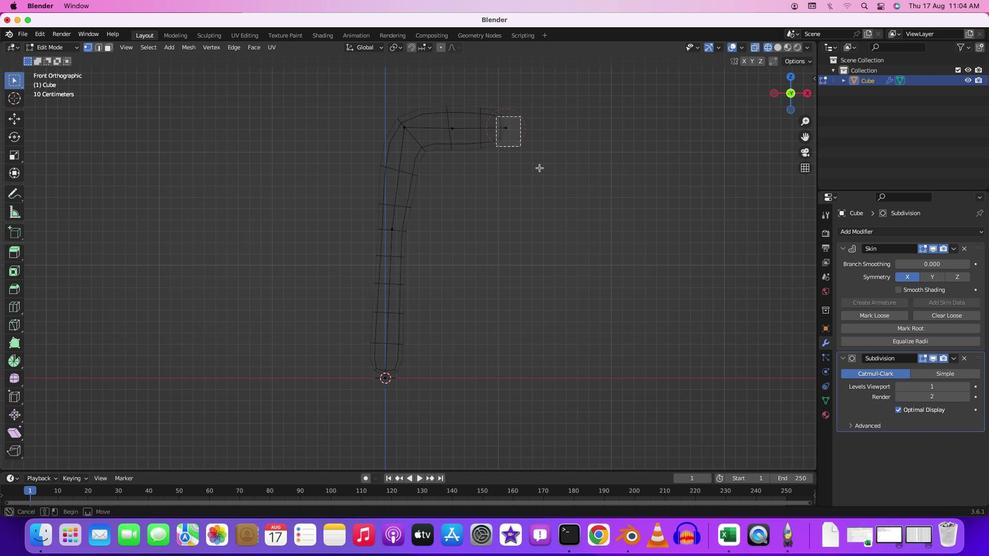 
Action: Mouse moved to (539, 168)
Screenshot: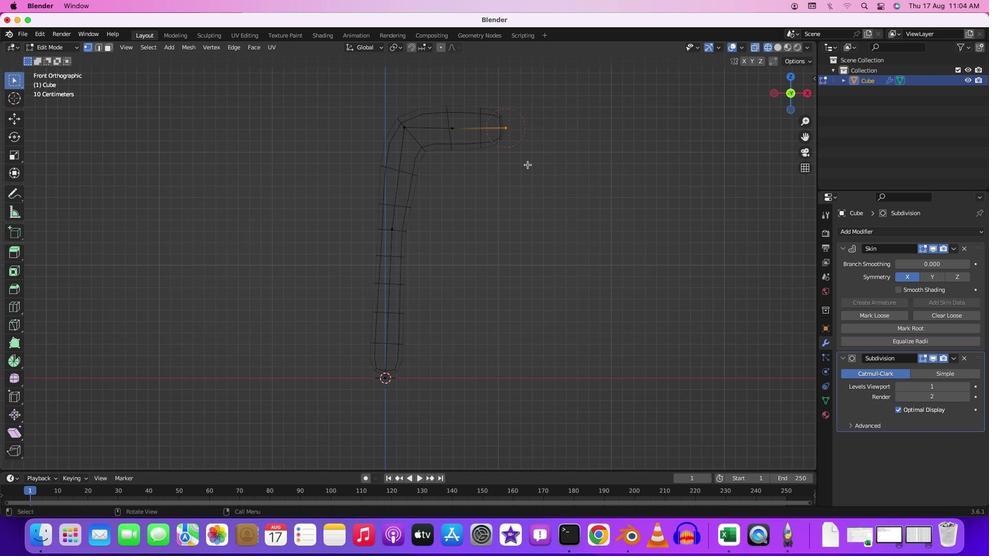 
Action: Key pressed 'e'
Screenshot: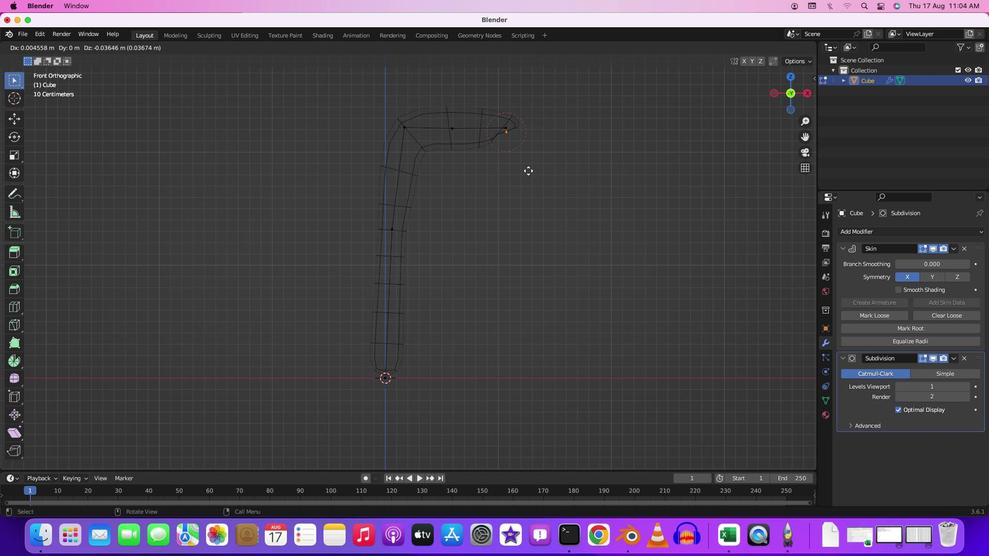 
Action: Mouse moved to (558, 272)
Screenshot: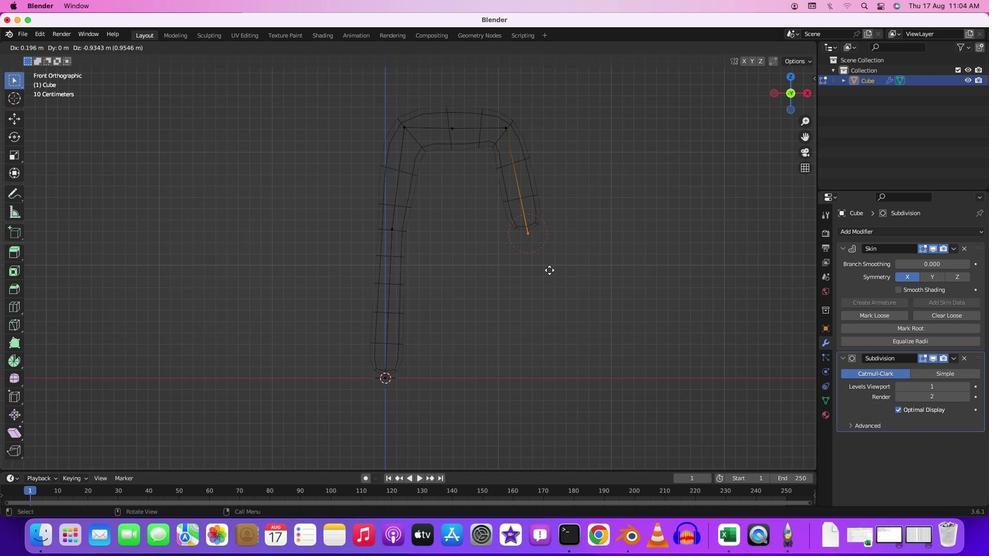 
Action: Mouse pressed left at (558, 272)
Screenshot: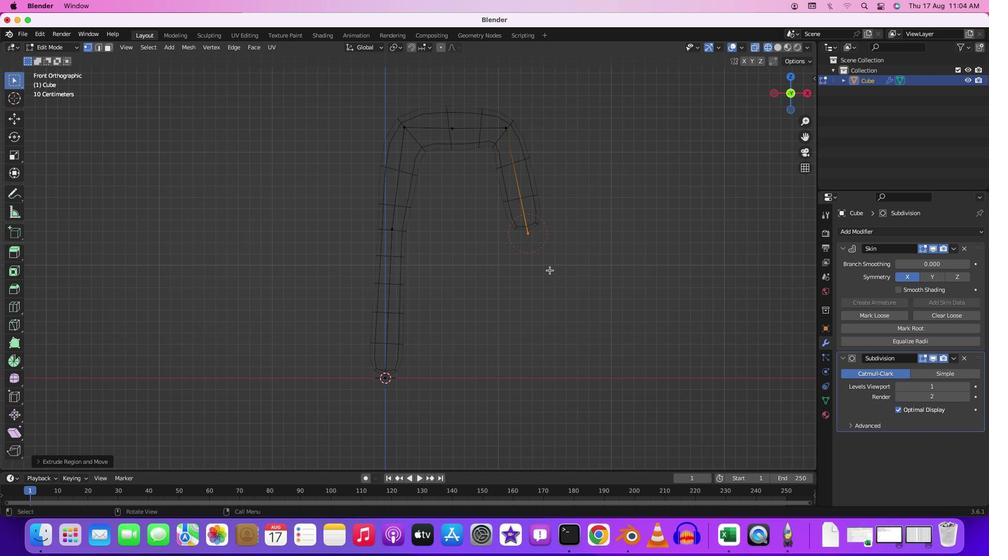
Action: Key pressed 'e'
Screenshot: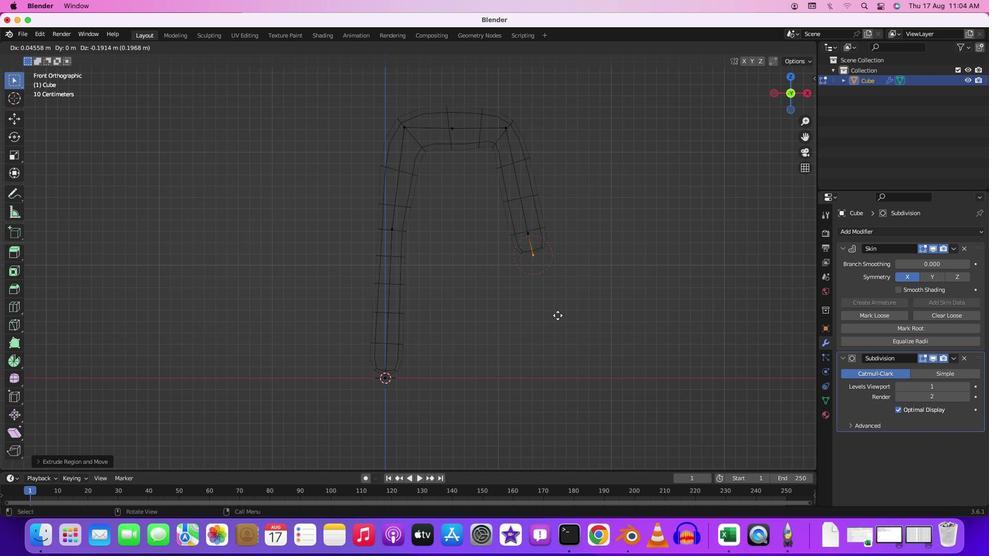 
Action: Mouse moved to (568, 416)
Screenshot: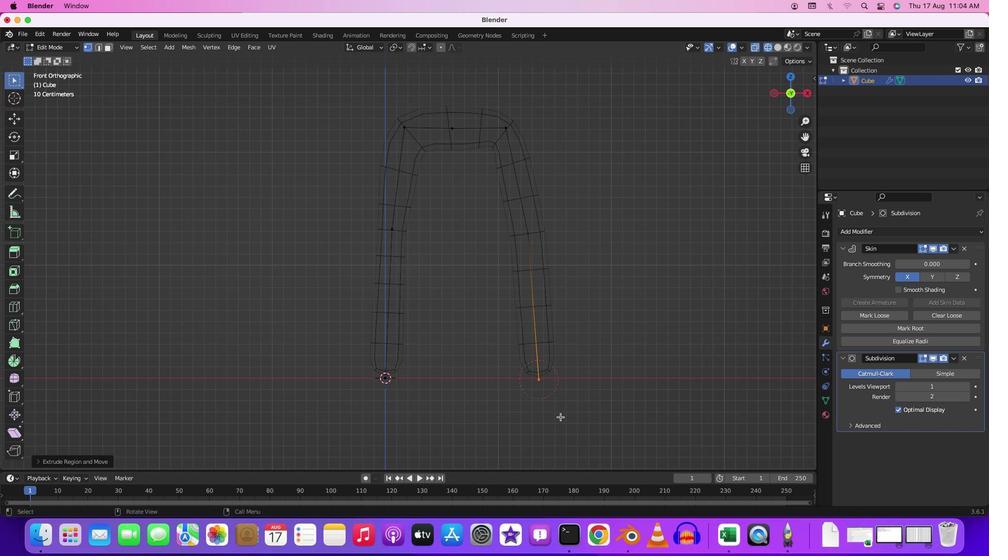 
Action: Mouse pressed left at (568, 416)
Screenshot: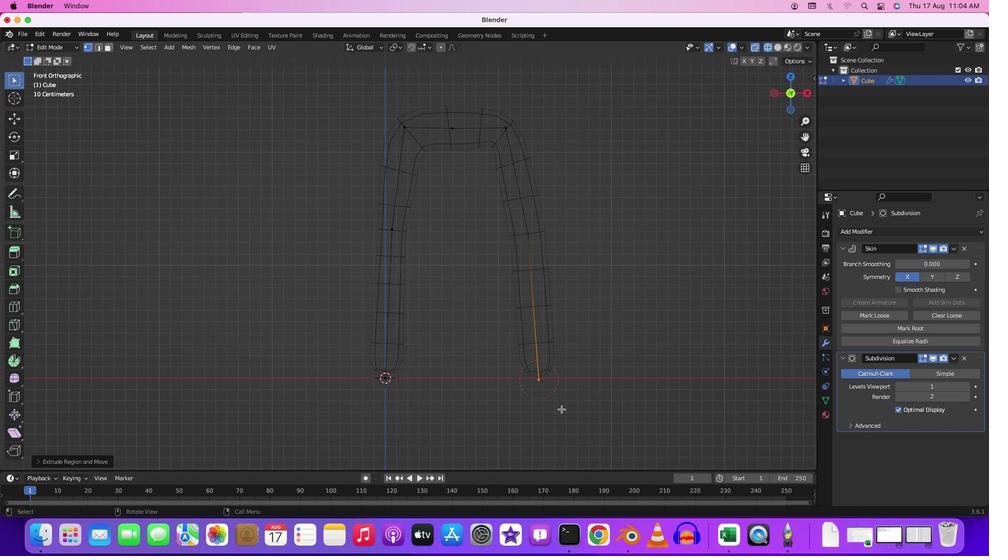 
Action: Mouse moved to (520, 219)
Screenshot: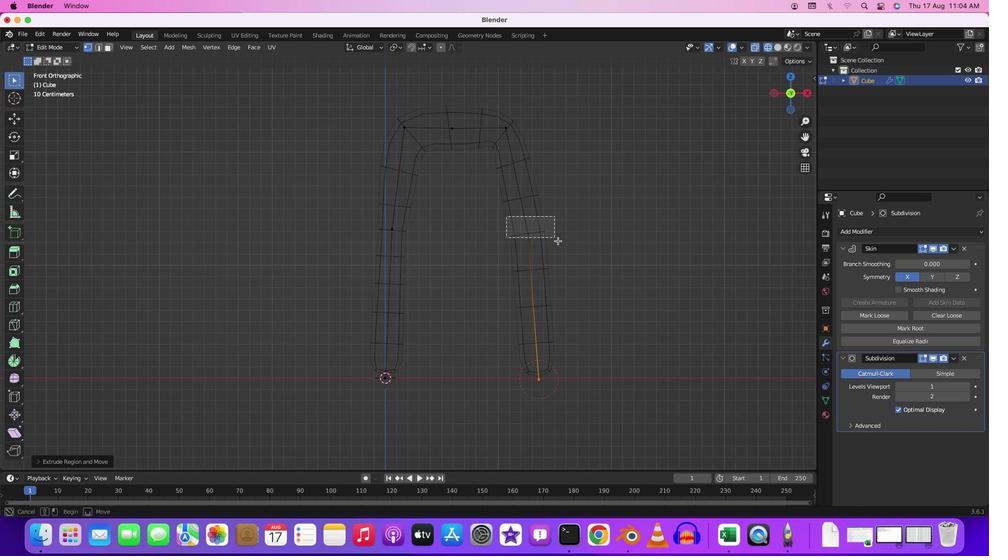 
Action: Mouse pressed left at (520, 219)
Screenshot: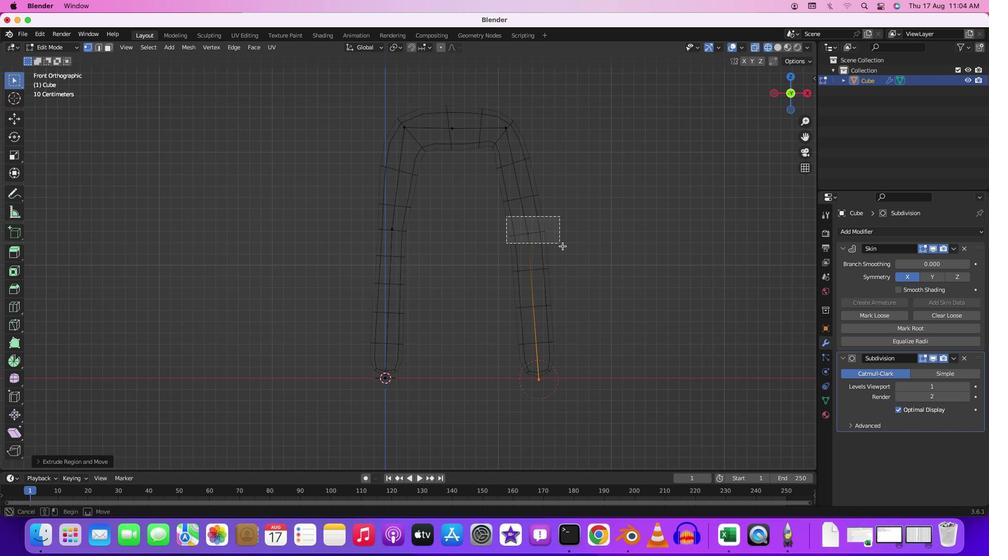 
Action: Mouse moved to (622, 284)
Screenshot: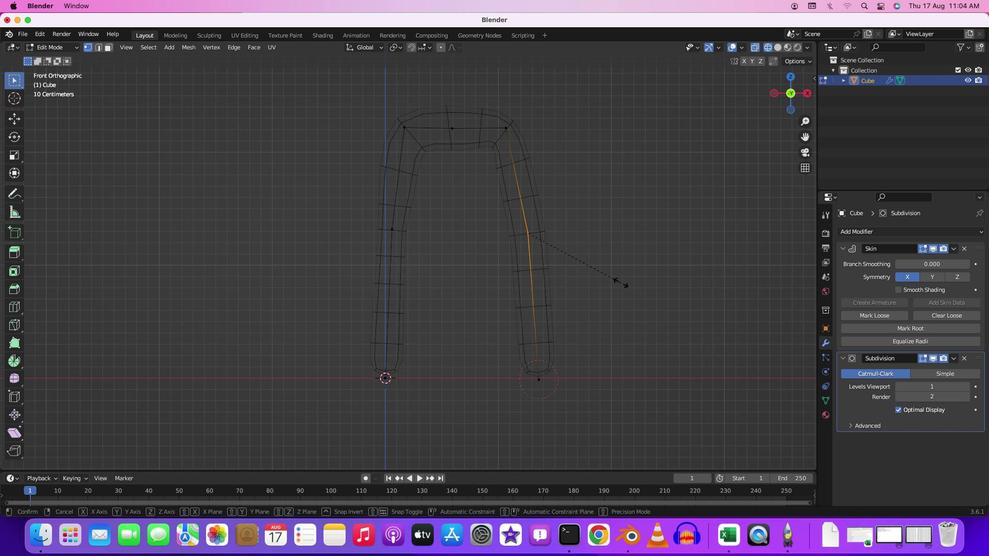 
Action: Key pressed Key.cmd
Screenshot: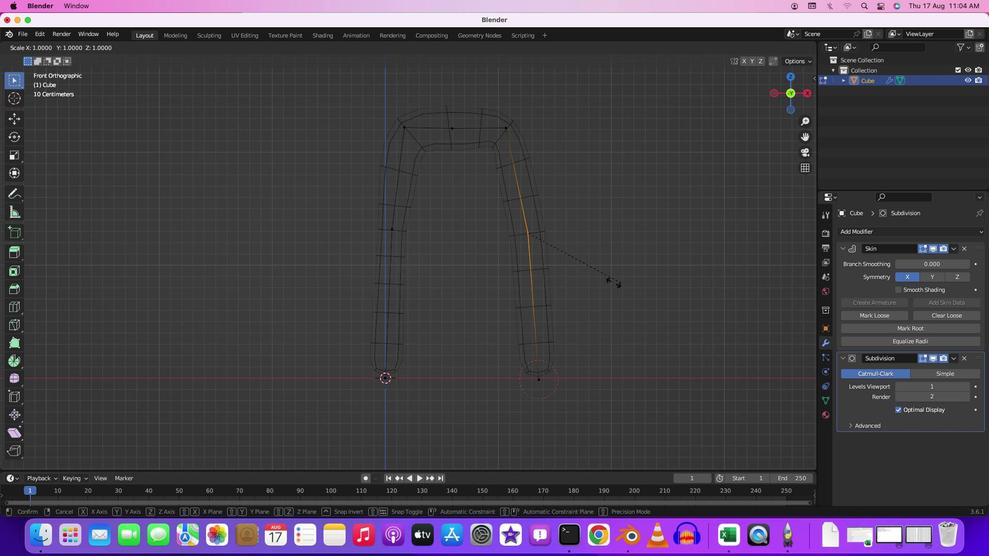 
Action: Mouse moved to (622, 284)
Screenshot: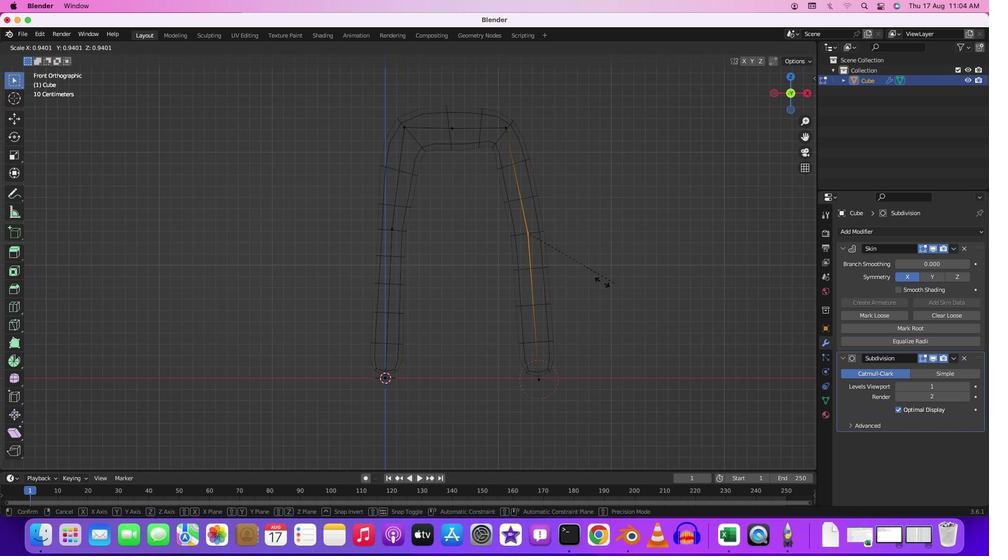 
Action: Key pressed 'a'
Screenshot: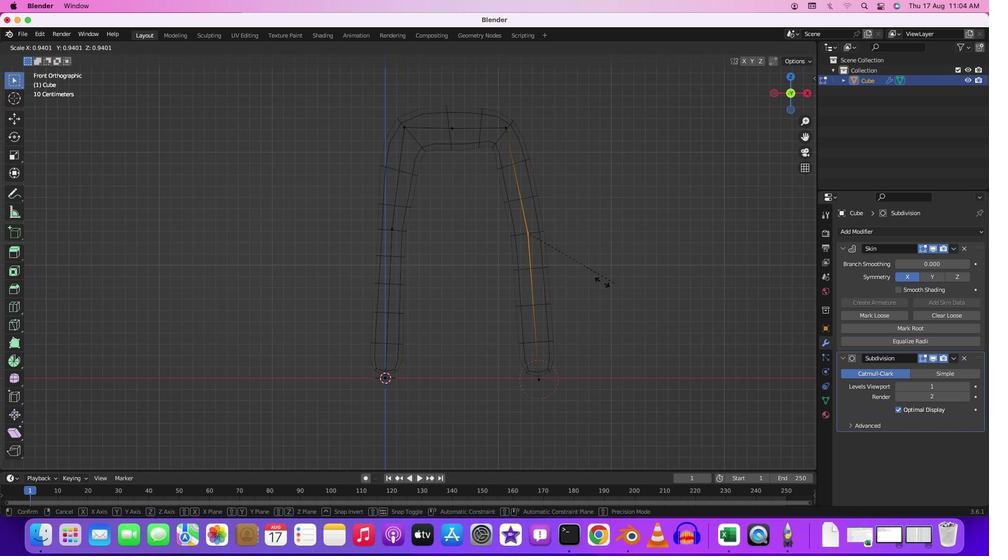 
Action: Mouse moved to (602, 281)
Screenshot: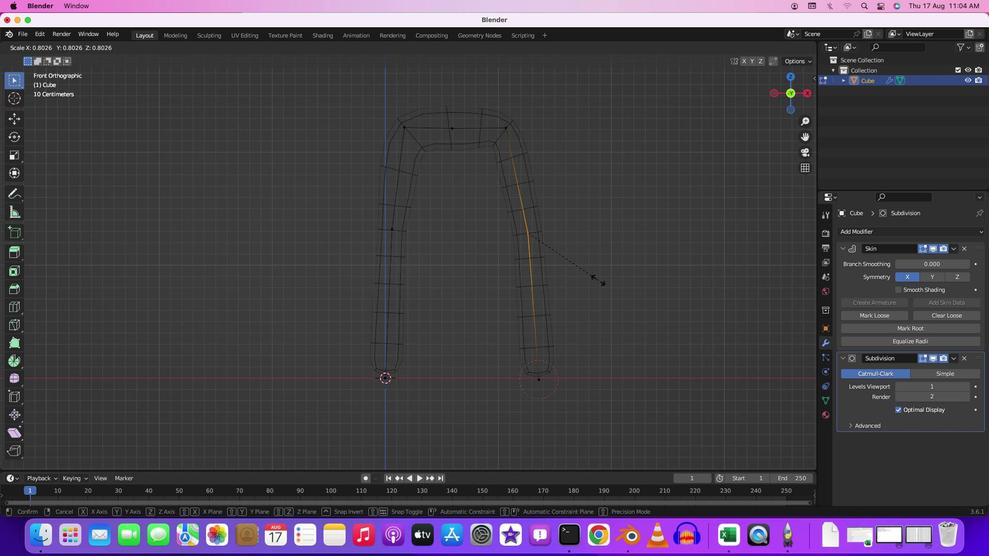
Action: Mouse pressed left at (602, 281)
Screenshot: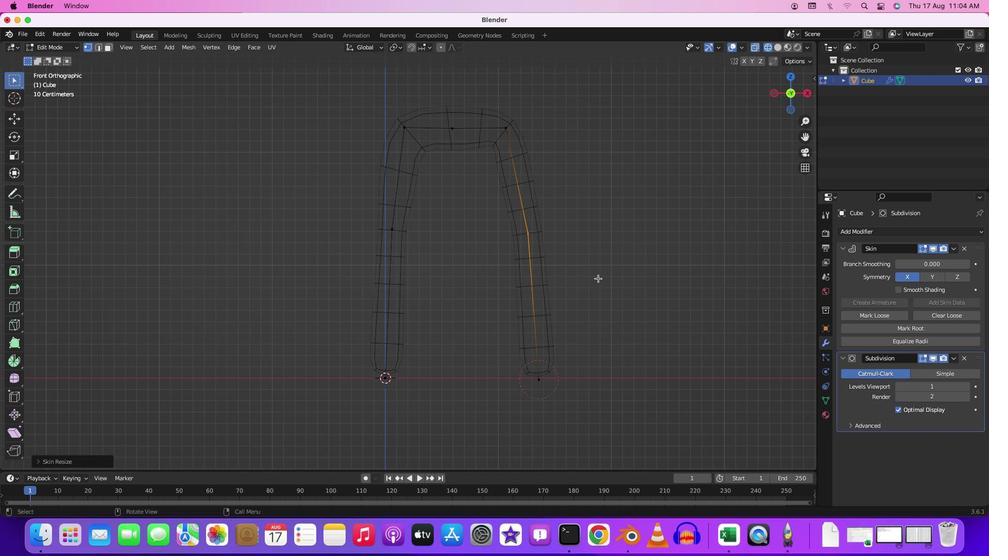 
Action: Mouse moved to (511, 116)
Screenshot: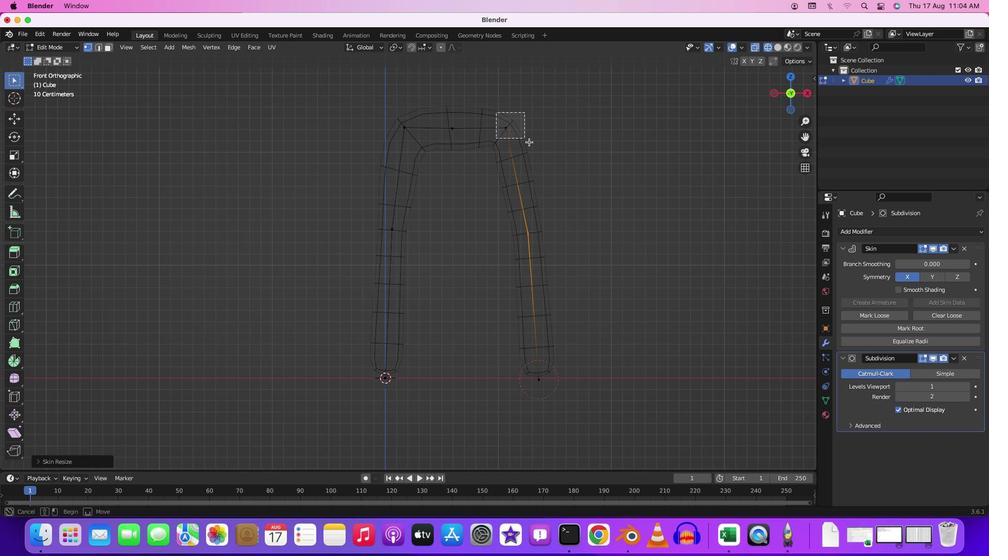 
Action: Mouse pressed left at (511, 116)
Screenshot: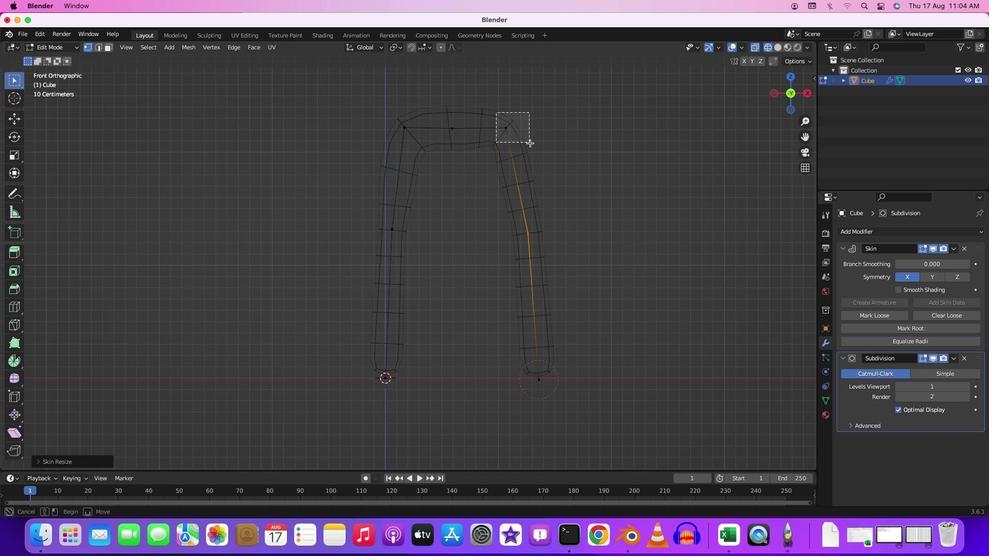 
Action: Mouse moved to (541, 146)
Screenshot: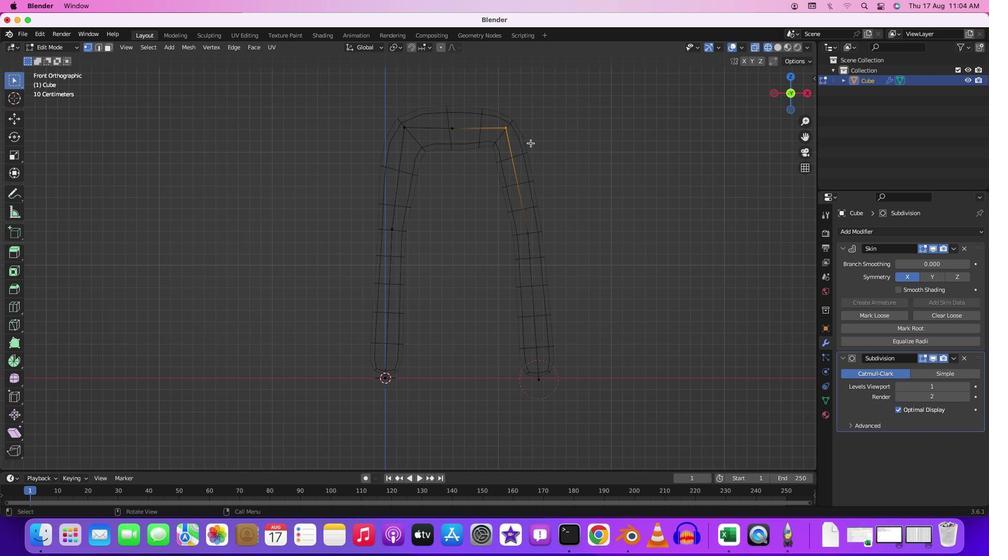 
Action: Key pressed Key.cmd
Screenshot: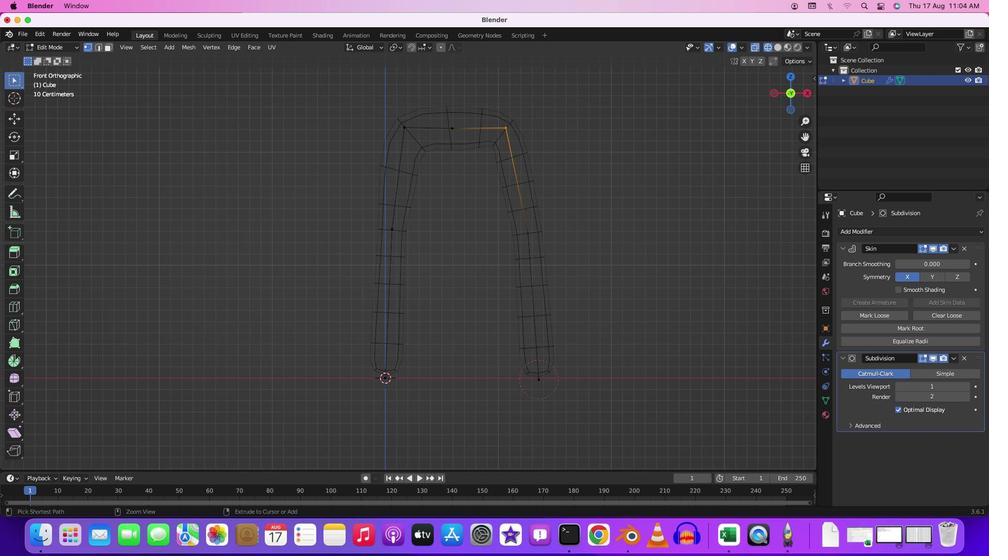
Action: Mouse moved to (543, 148)
Screenshot: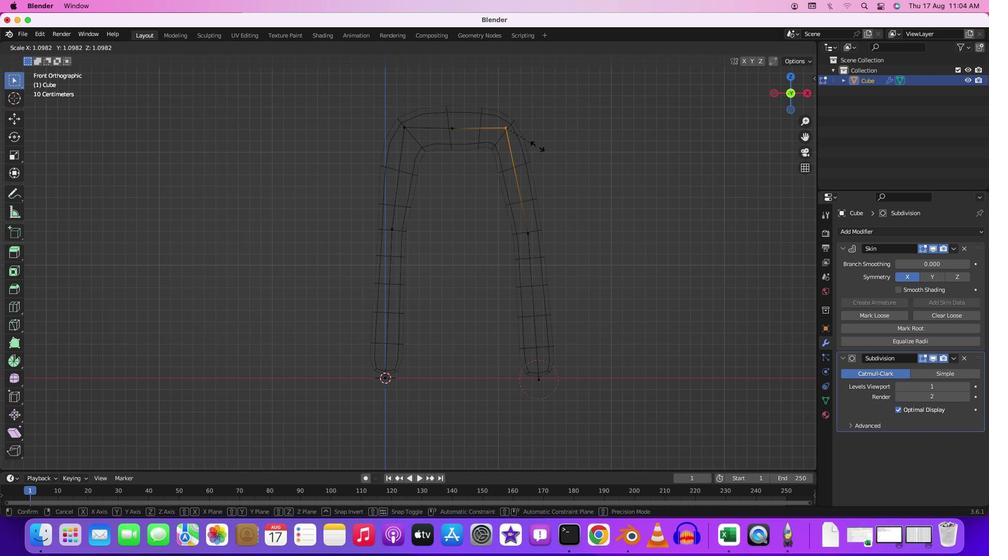
Action: Key pressed 'a'
Screenshot: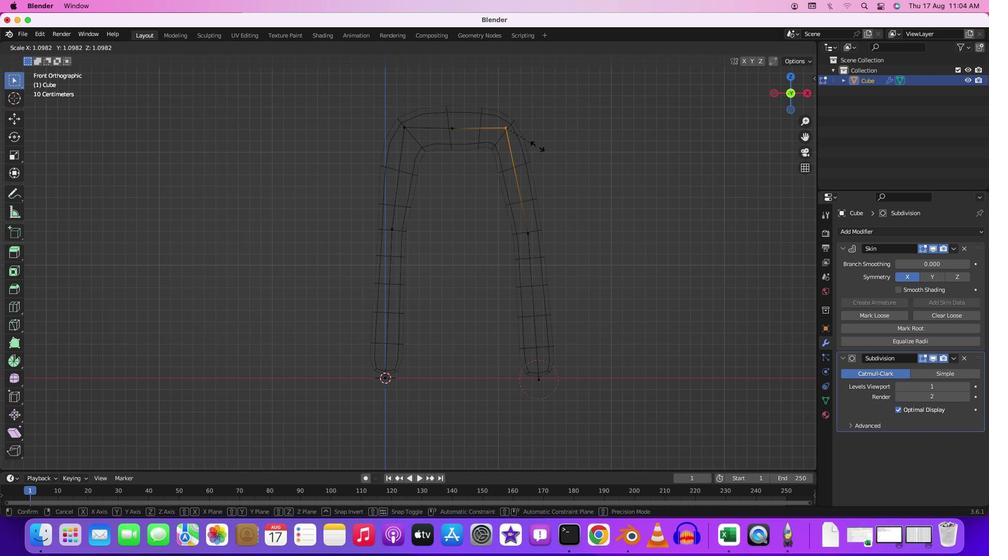 
Action: Mouse moved to (548, 150)
Screenshot: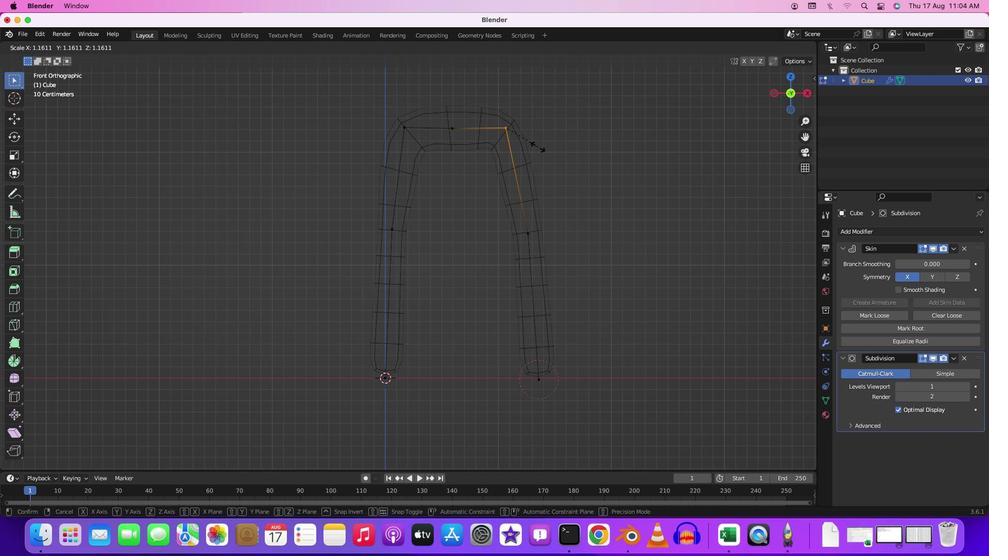
Action: Mouse pressed left at (548, 150)
Screenshot: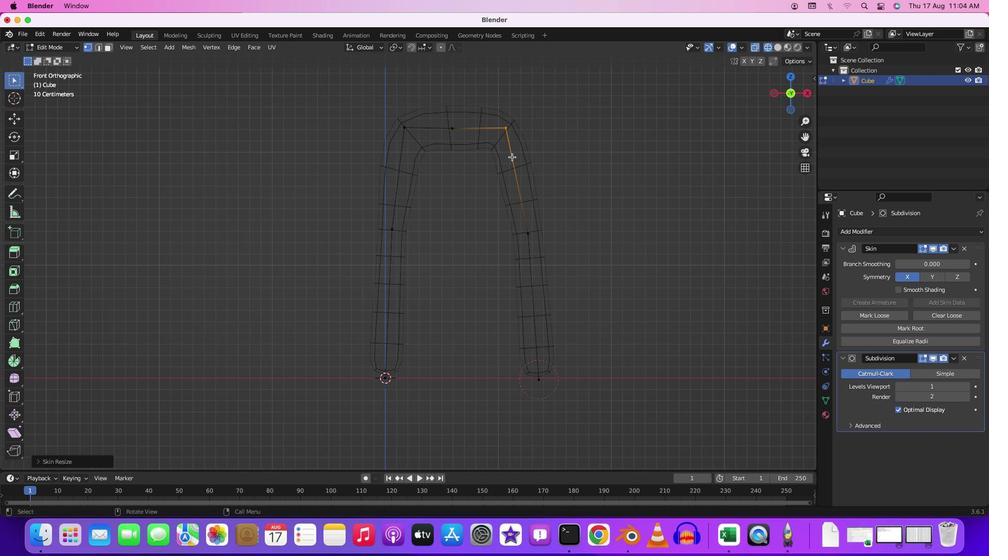 
Action: Mouse moved to (455, 114)
Screenshot: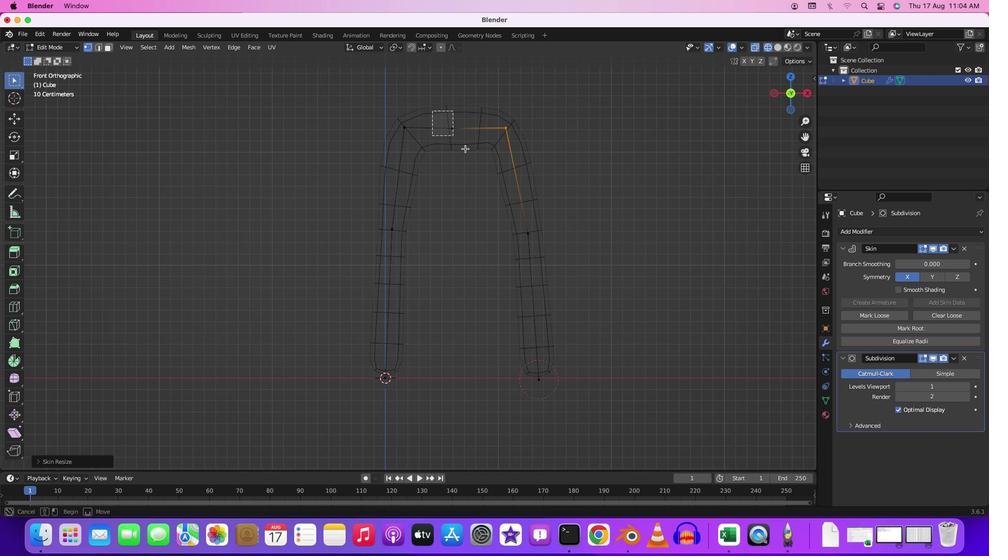 
Action: Mouse pressed left at (455, 114)
Screenshot: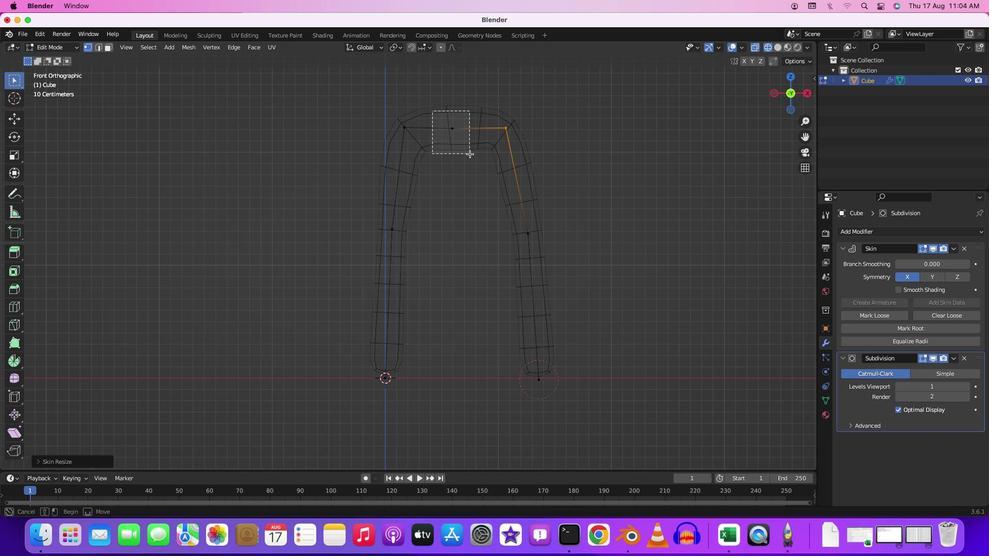 
Action: Mouse moved to (487, 158)
Screenshot: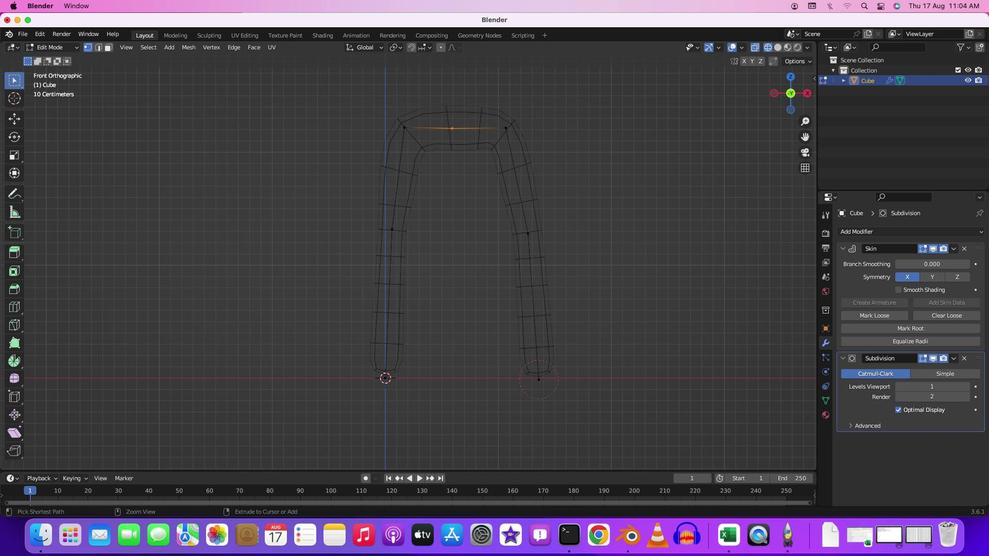 
Action: Key pressed Key.cmd
Screenshot: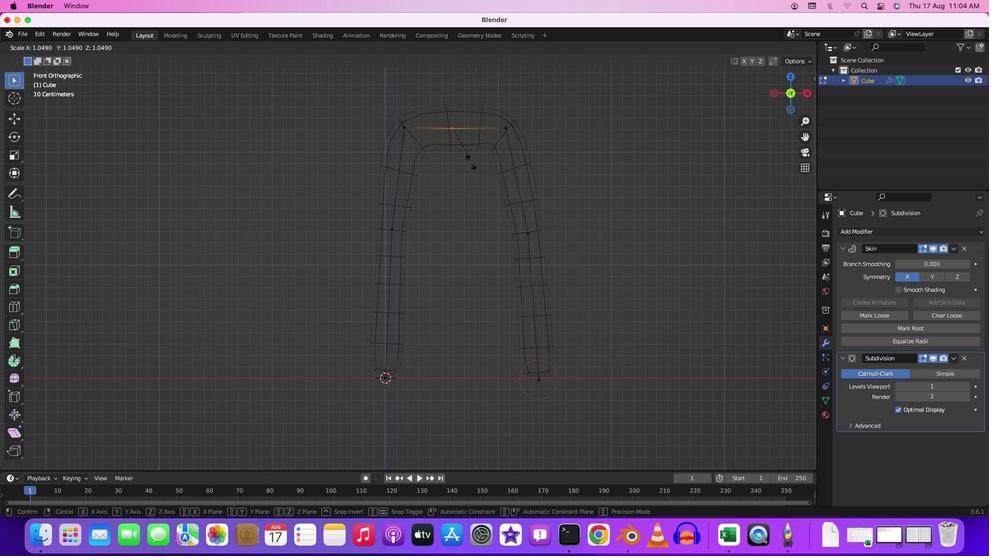 
Action: Mouse moved to (487, 159)
Screenshot: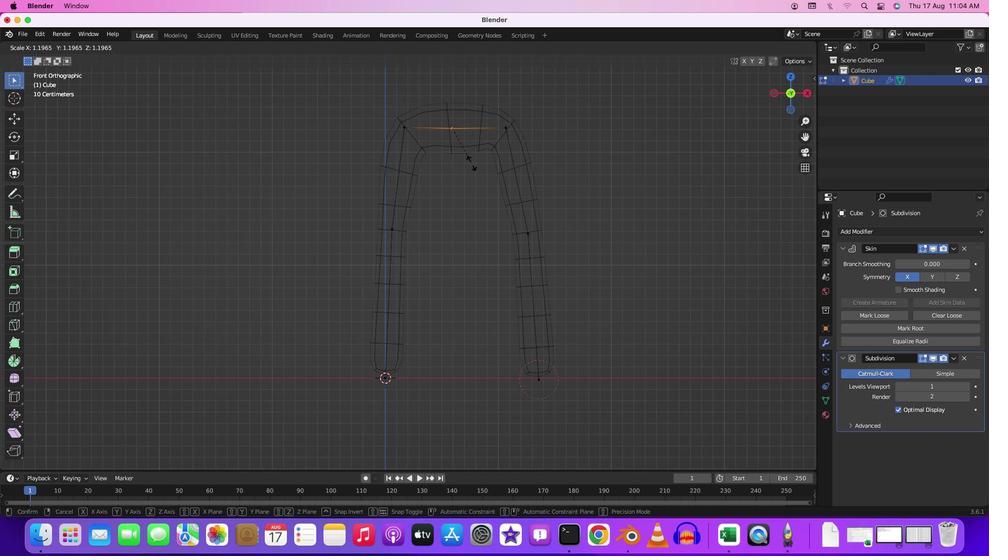 
Action: Key pressed 'a'
Screenshot: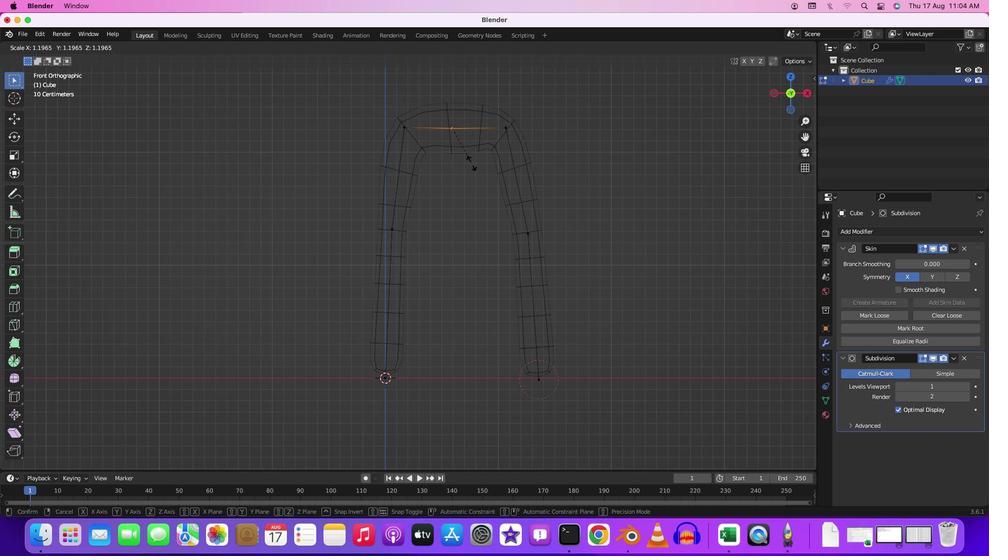 
Action: Mouse moved to (491, 178)
Screenshot: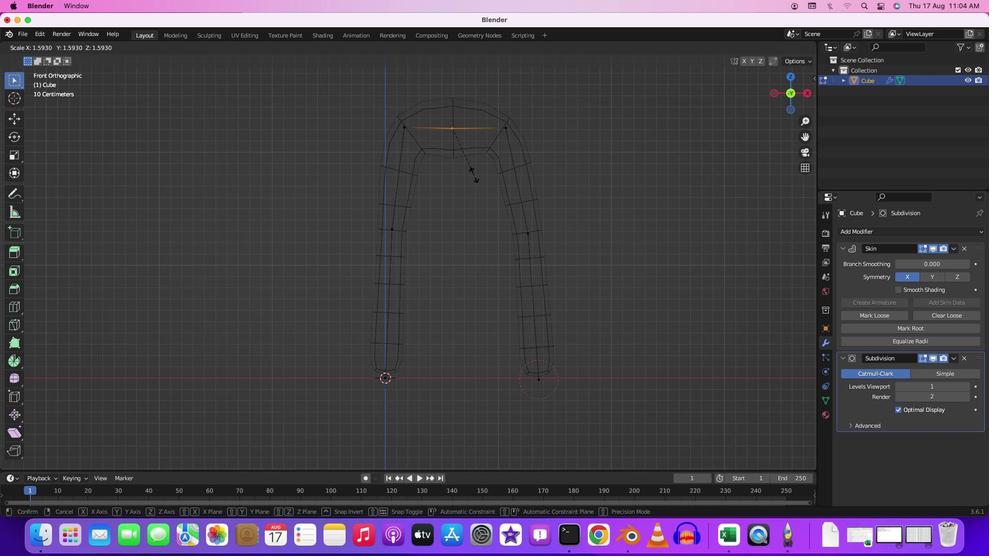 
Action: Mouse pressed left at (491, 178)
Screenshot: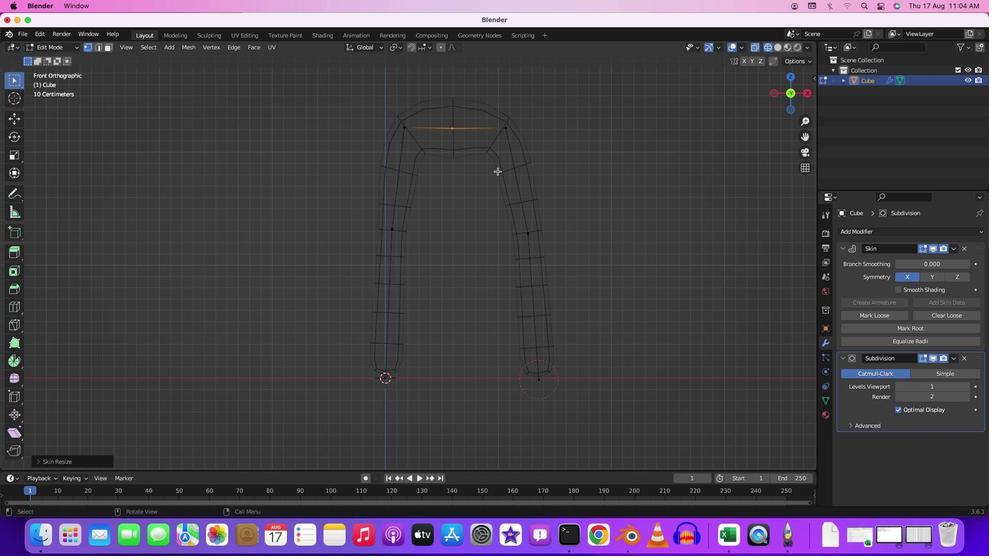 
Action: Mouse moved to (580, 136)
Screenshot: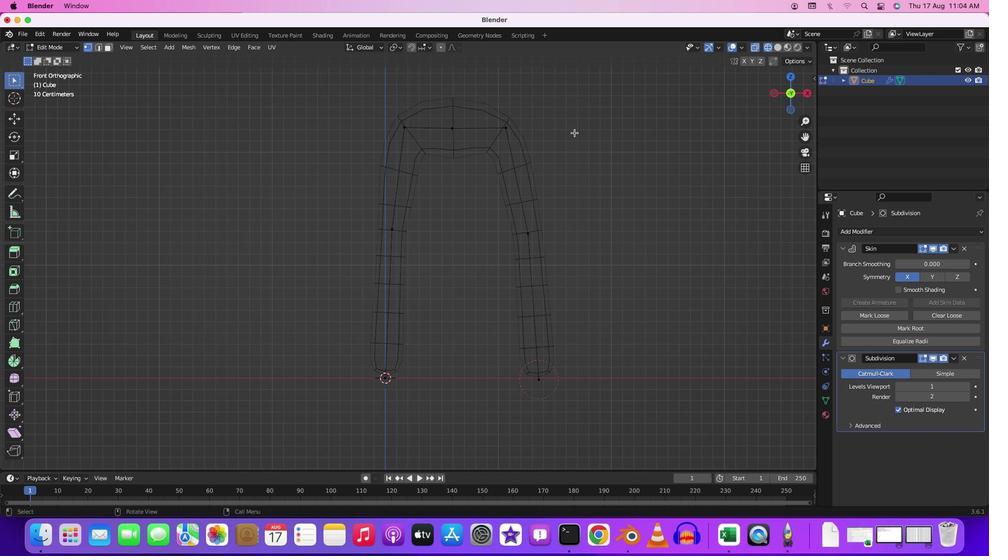 
Action: Mouse pressed left at (580, 136)
Screenshot: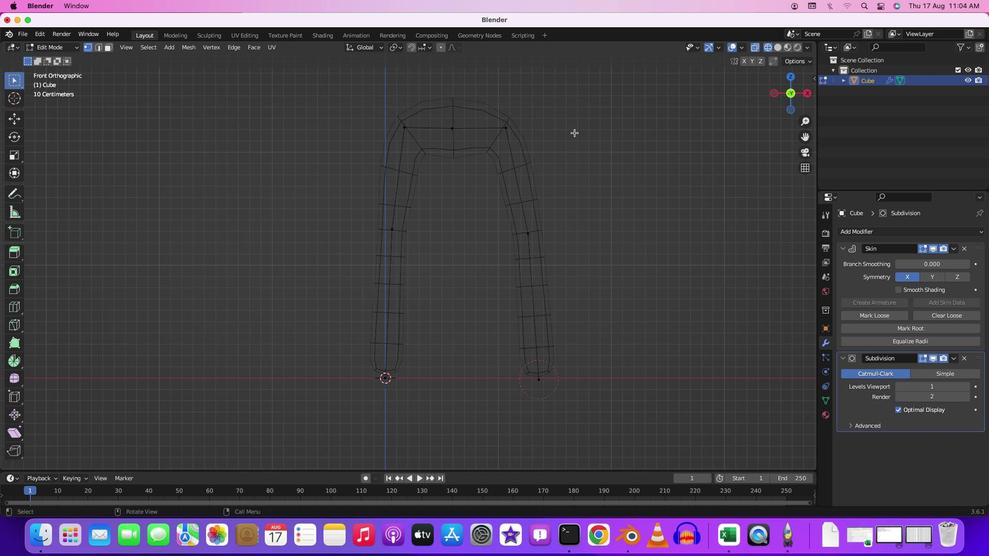 
Action: Mouse moved to (581, 137)
Screenshot: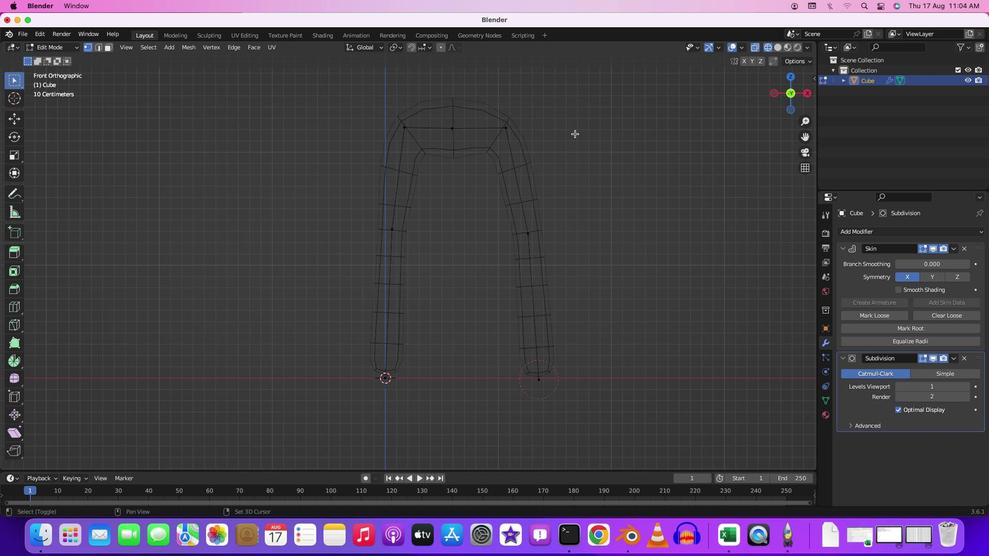 
Action: Key pressed Key.shift
Screenshot: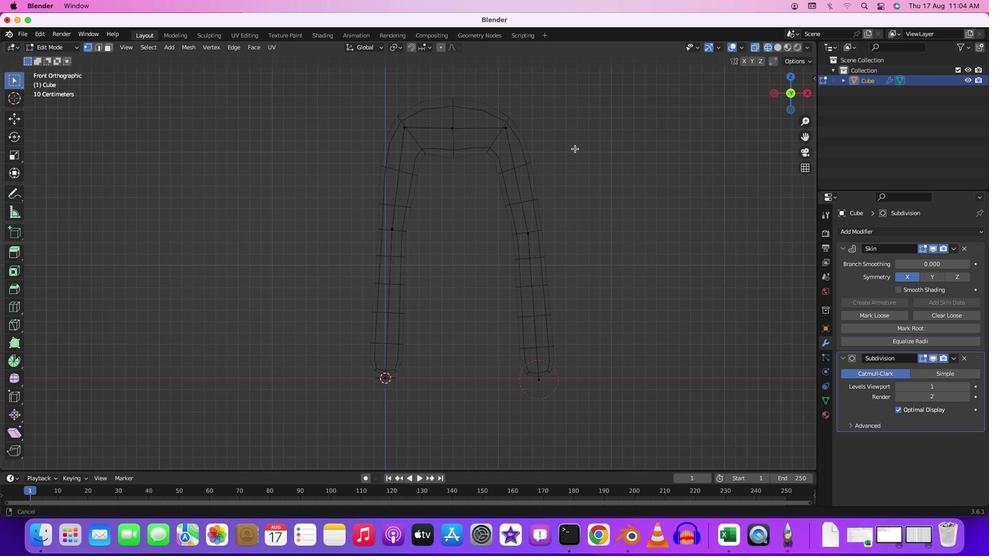 
Action: Mouse pressed middle at (581, 137)
Screenshot: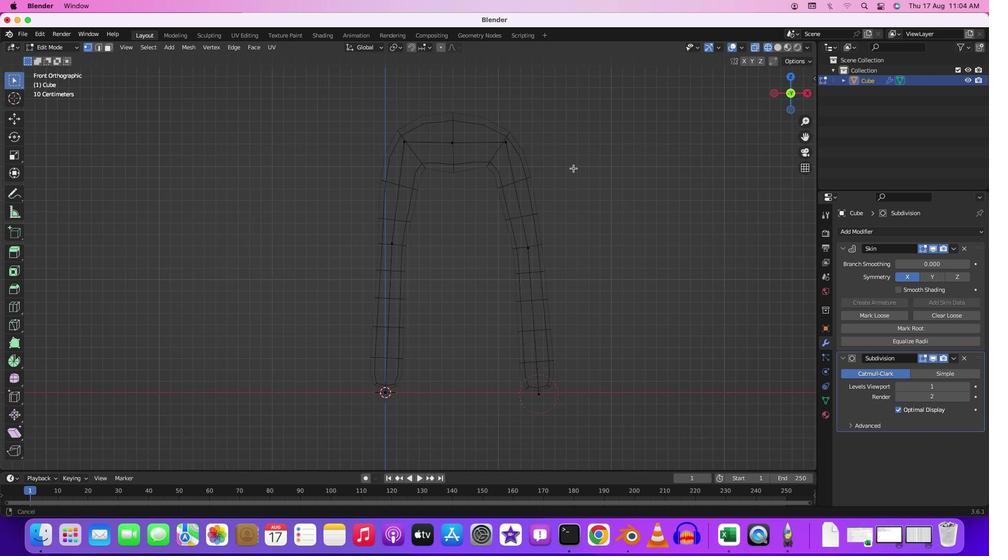 
Action: Mouse moved to (443, 358)
Screenshot: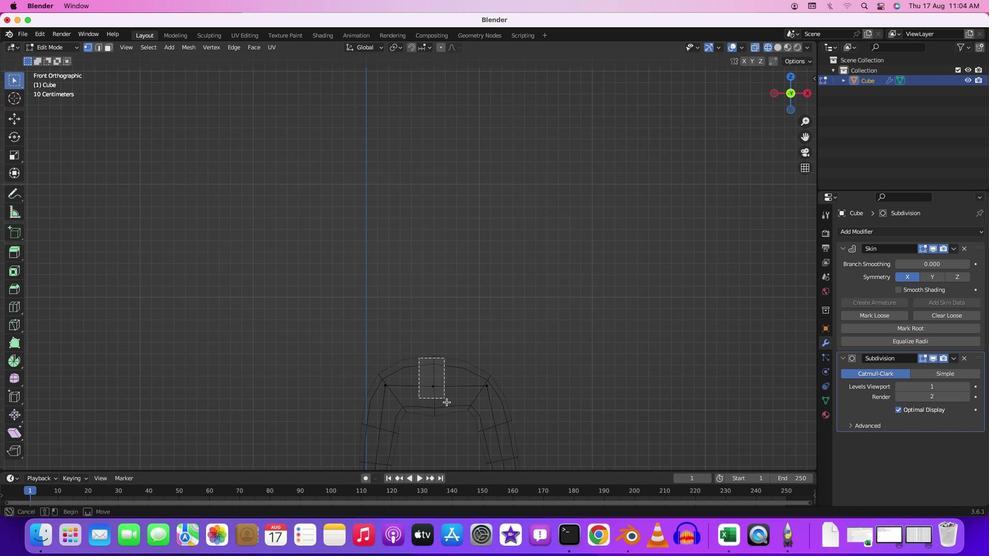 
Action: Mouse pressed left at (443, 358)
Screenshot: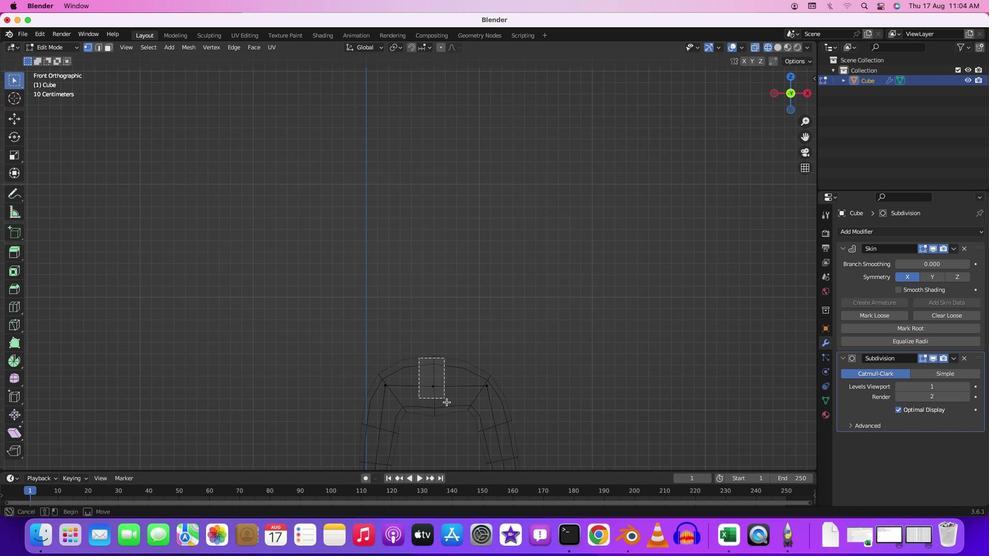 
Action: Mouse moved to (470, 404)
Screenshot: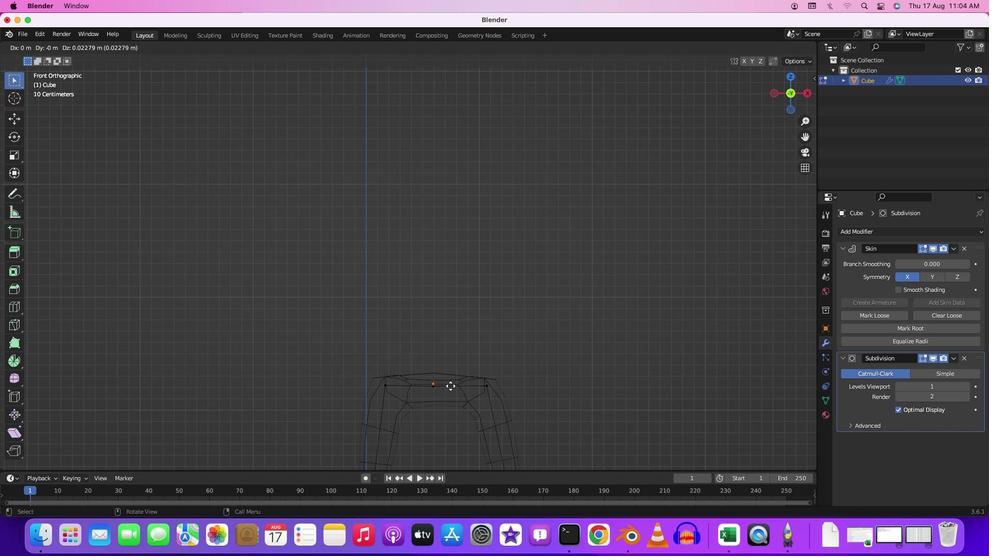 
Action: Key pressed 'e'
Screenshot: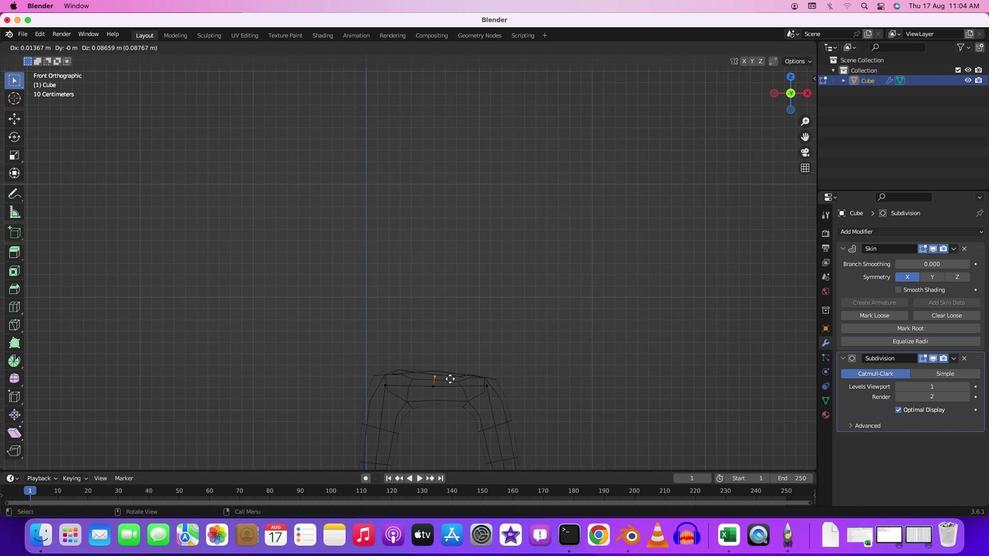 
Action: Mouse moved to (471, 300)
Screenshot: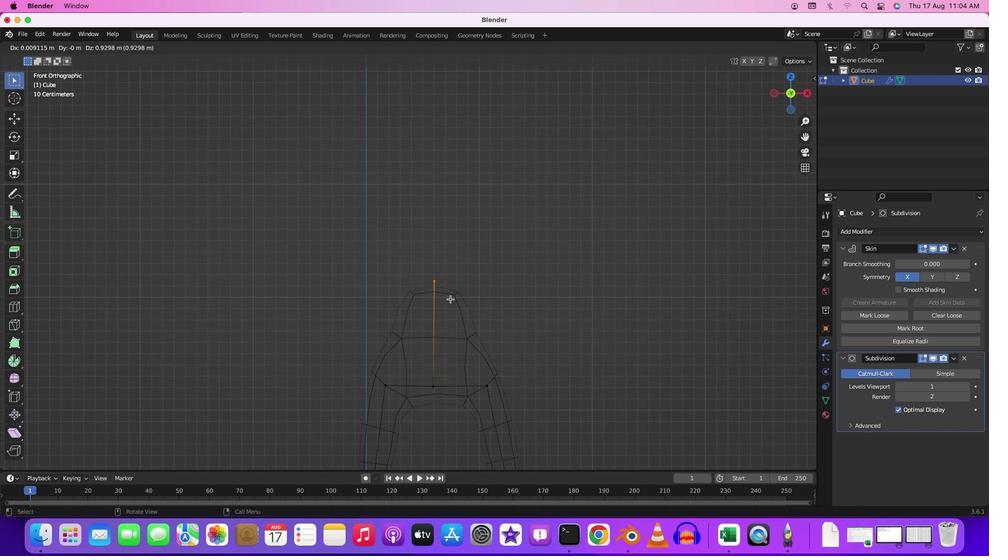 
Action: Mouse pressed left at (471, 300)
Screenshot: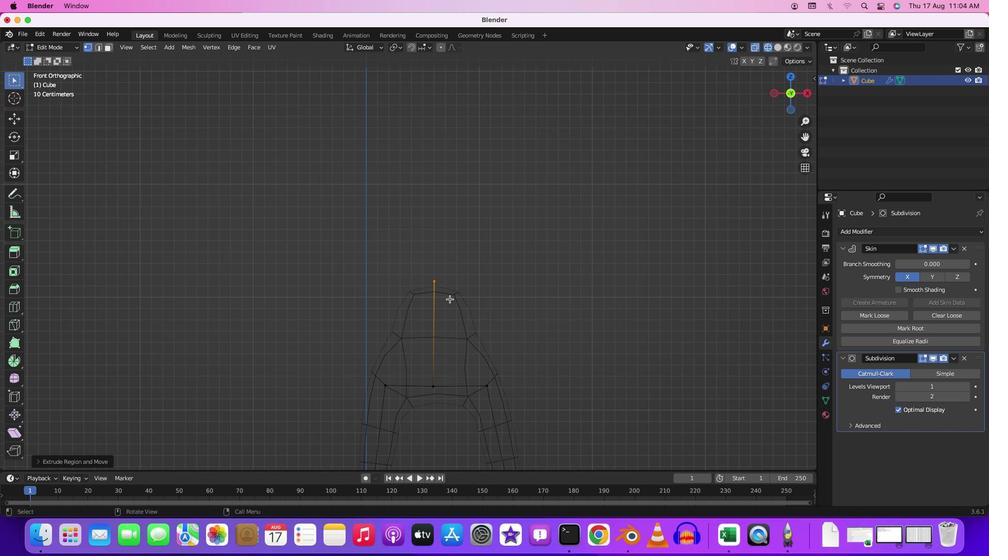 
Action: Mouse moved to (470, 296)
Screenshot: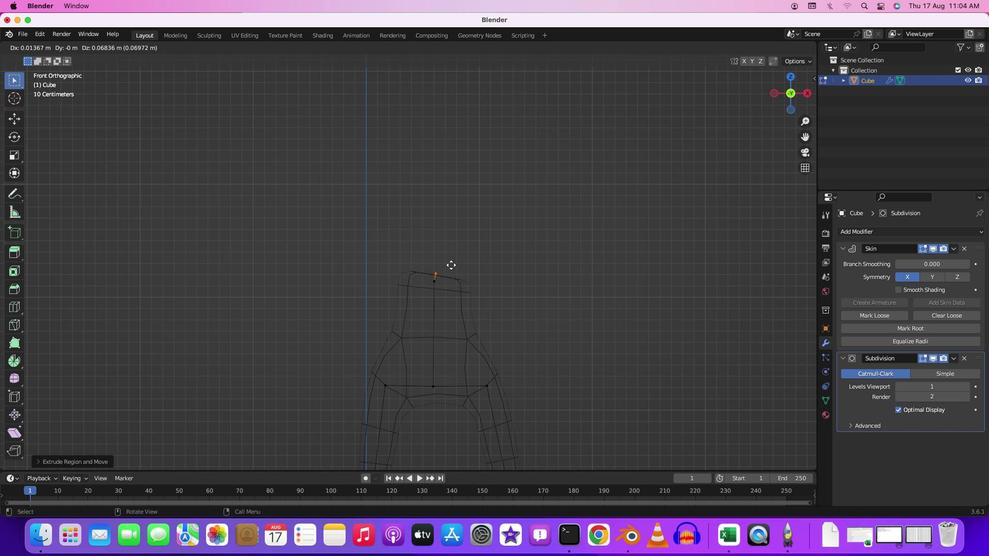 
Action: Key pressed 'e'
Screenshot: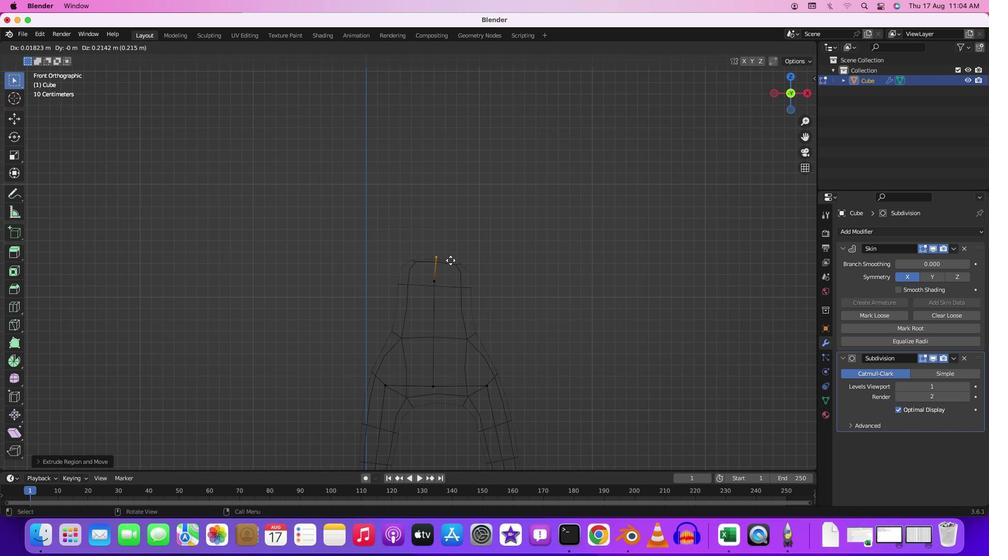 
Action: Mouse moved to (471, 171)
Screenshot: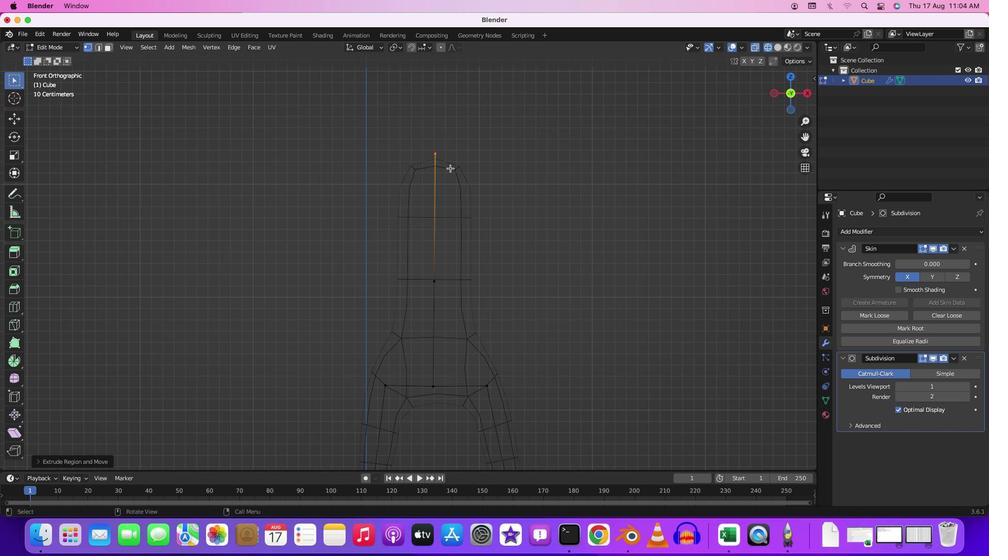 
Action: Mouse pressed left at (471, 171)
Screenshot: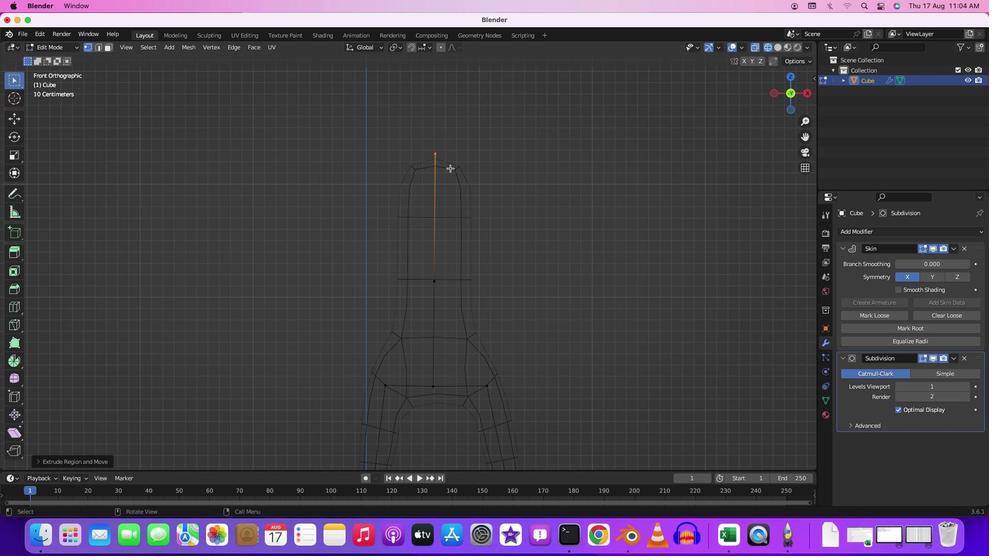 
Action: Mouse moved to (431, 145)
Screenshot: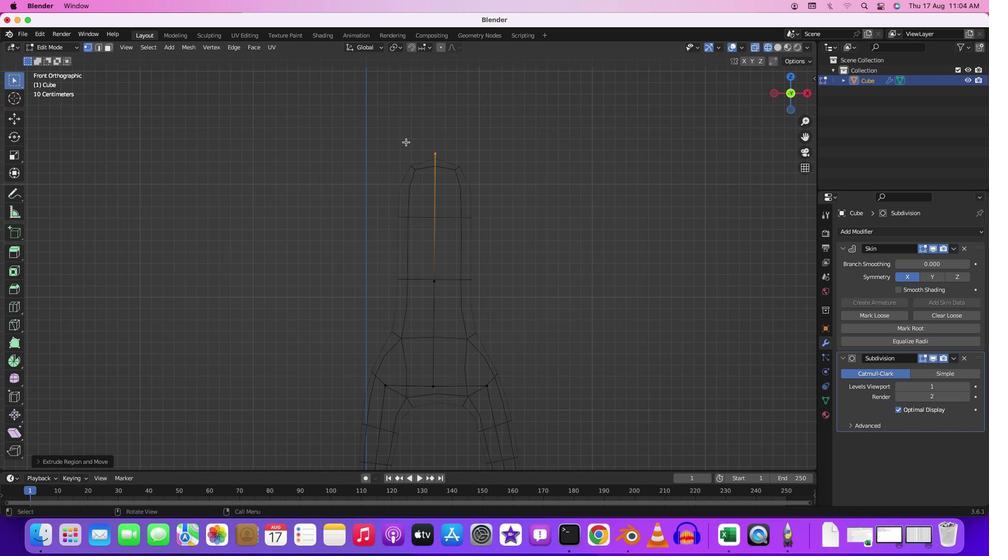 
Action: Key pressed Key.cmd'a'
Screenshot: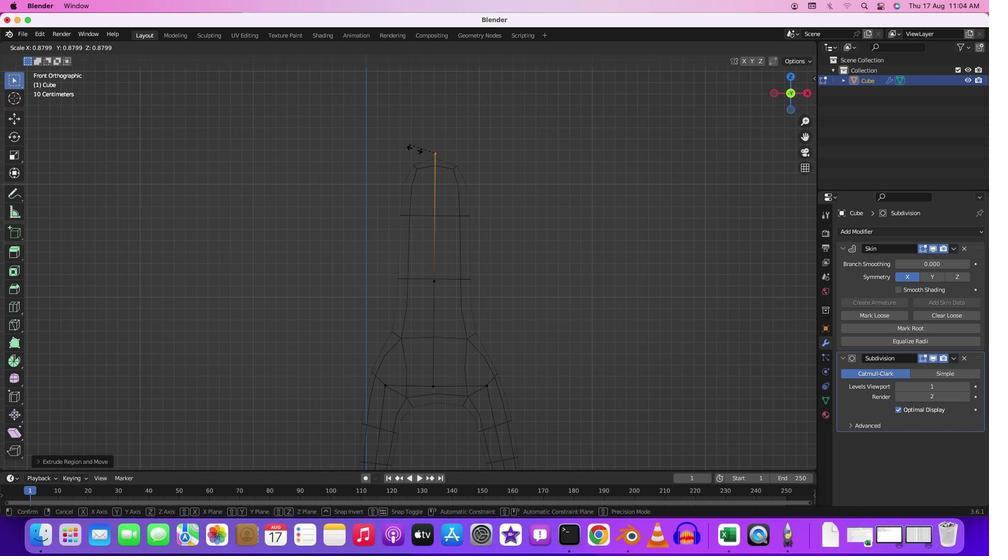 
Action: Mouse moved to (367, 161)
Screenshot: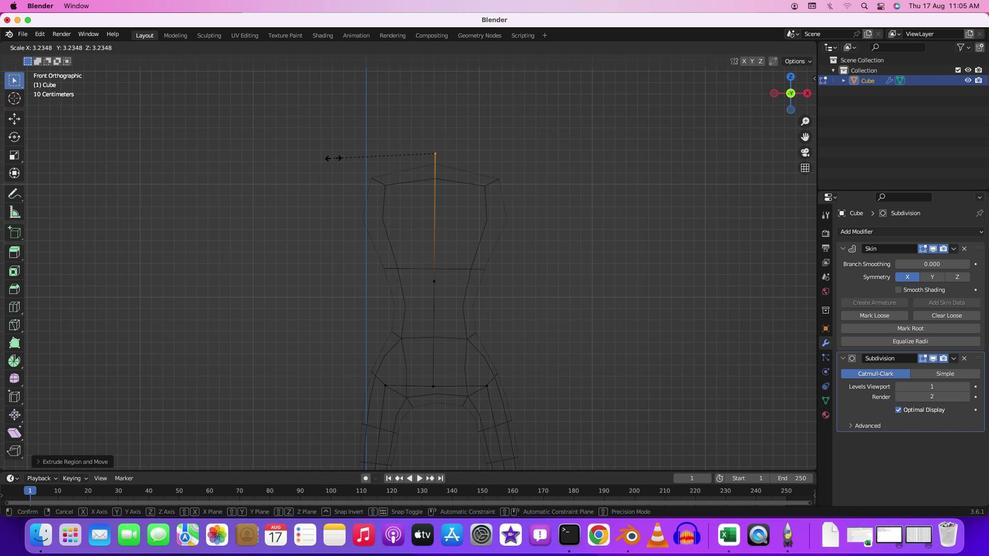 
Action: Mouse pressed left at (367, 161)
Screenshot: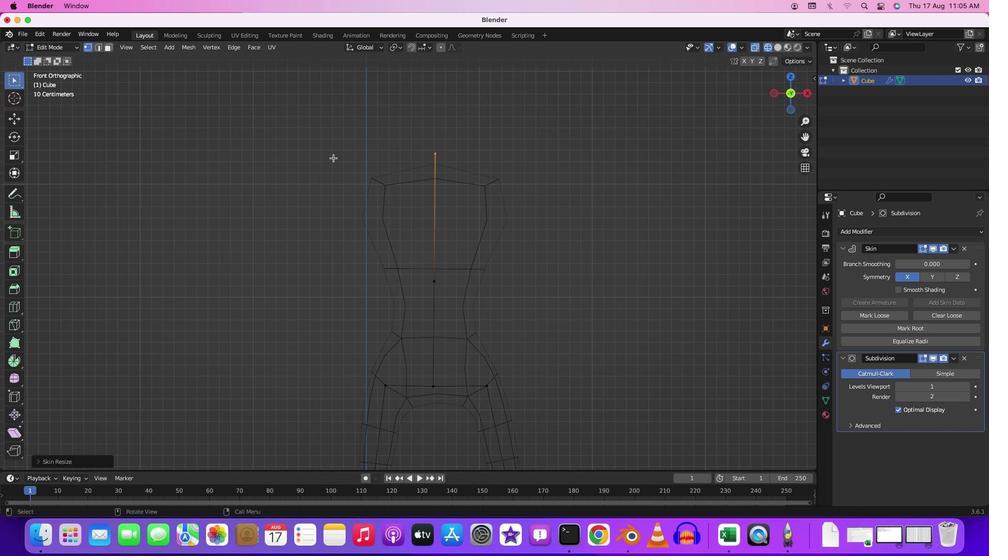 
Action: Mouse moved to (434, 139)
Screenshot: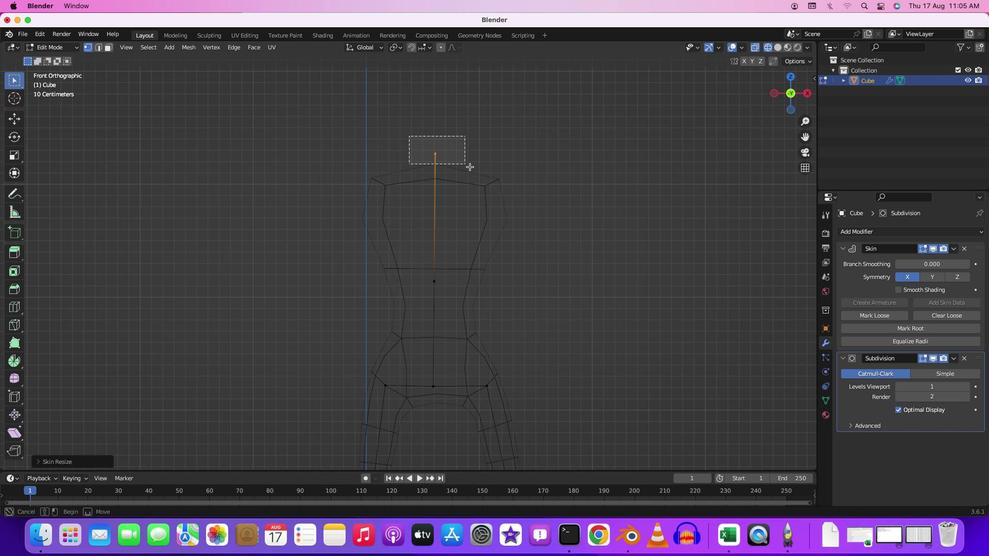 
Action: Mouse pressed left at (434, 139)
Screenshot: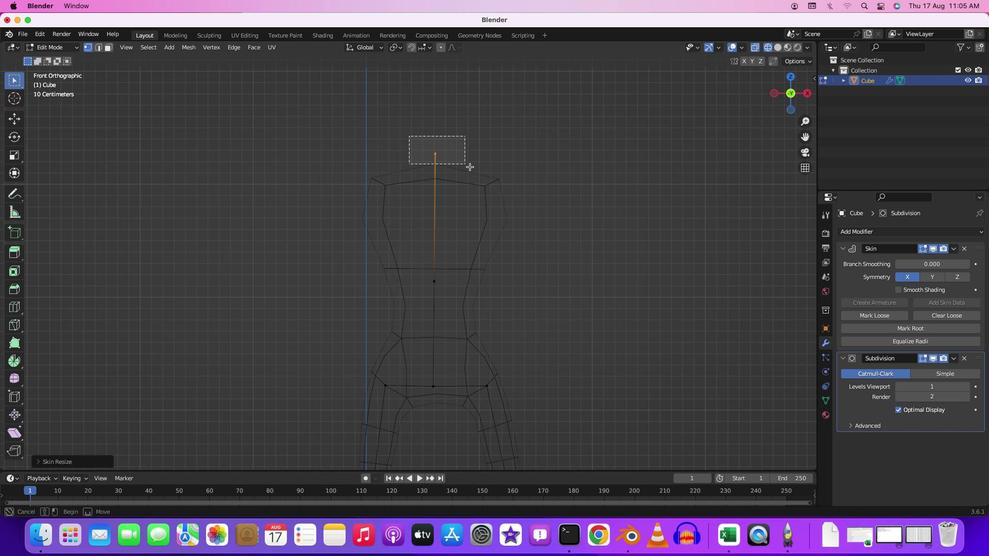 
Action: Mouse moved to (476, 168)
Screenshot: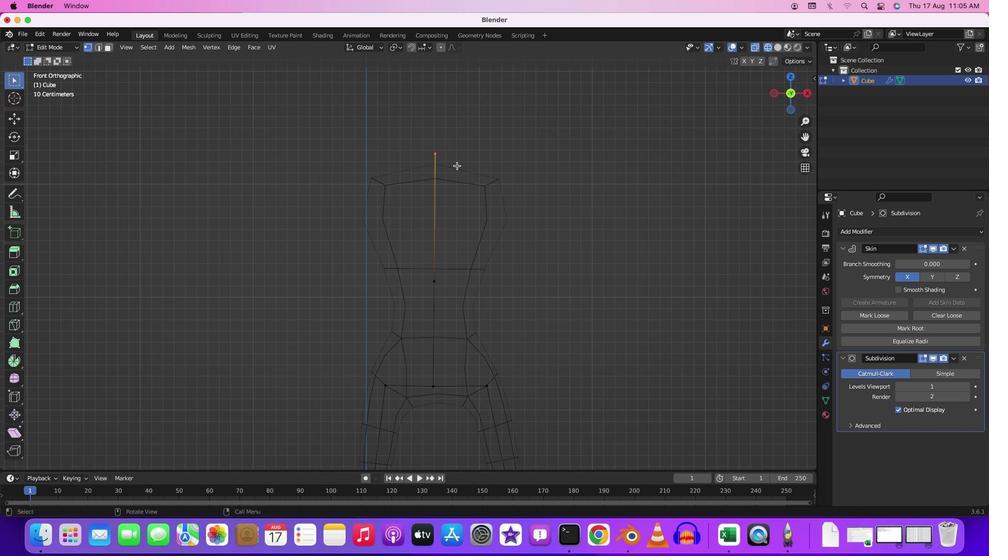 
Action: Key pressed 'e'
Screenshot: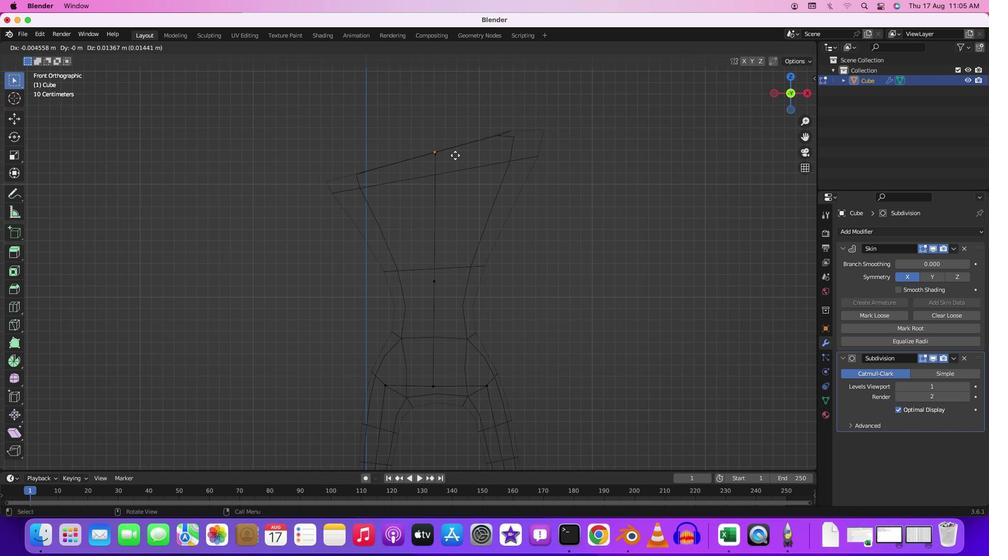 
Action: Mouse moved to (476, 121)
Screenshot: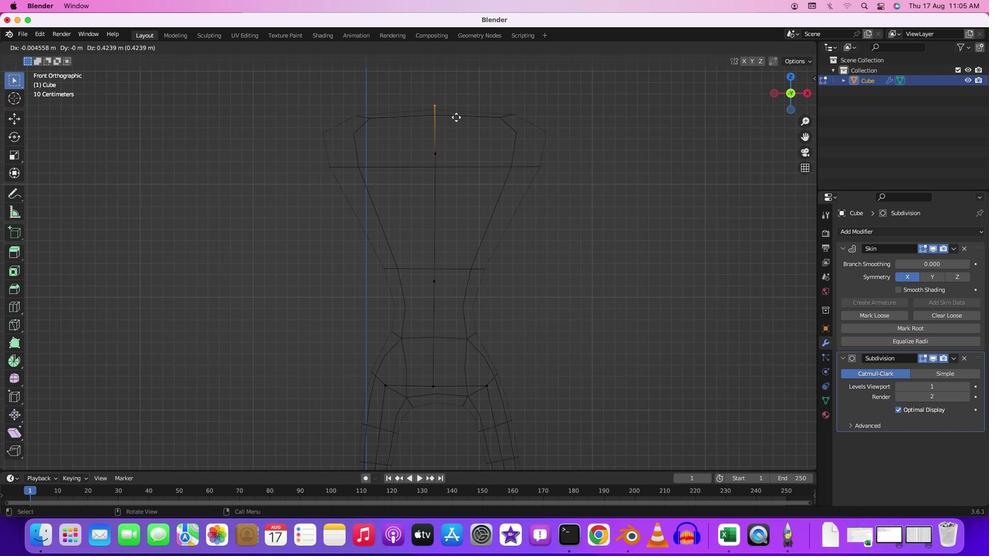 
Action: Mouse pressed left at (476, 121)
Screenshot: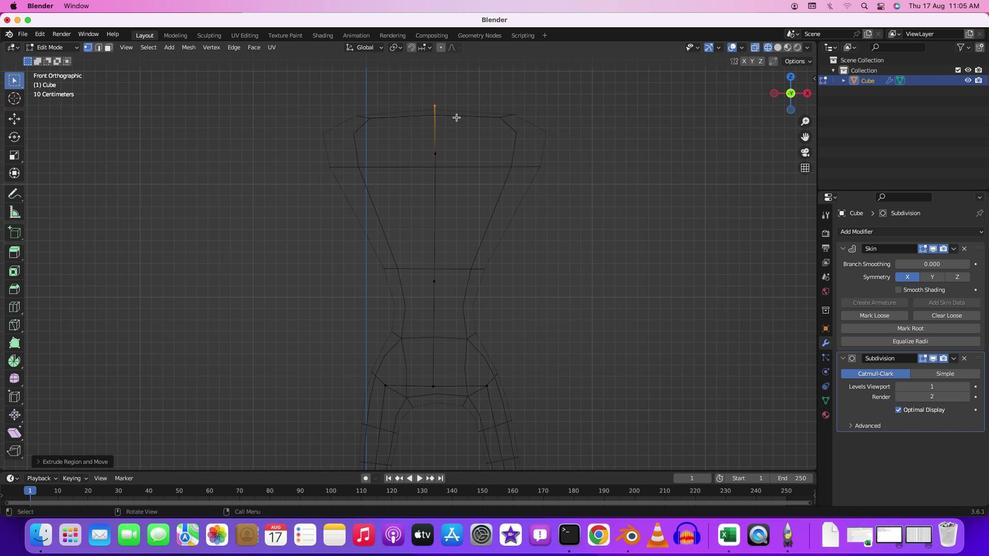 
Action: Mouse moved to (573, 123)
Screenshot: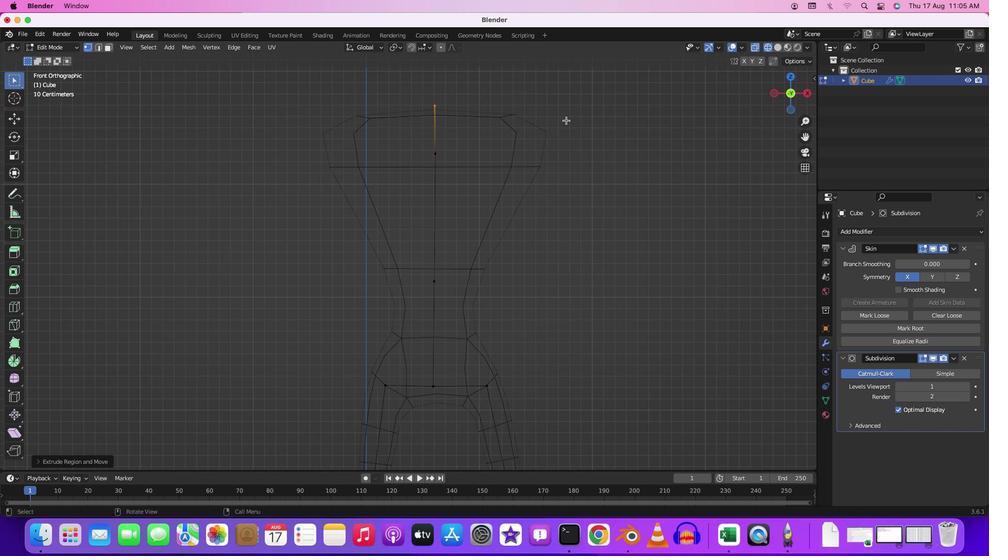 
Action: Mouse pressed left at (573, 123)
Screenshot: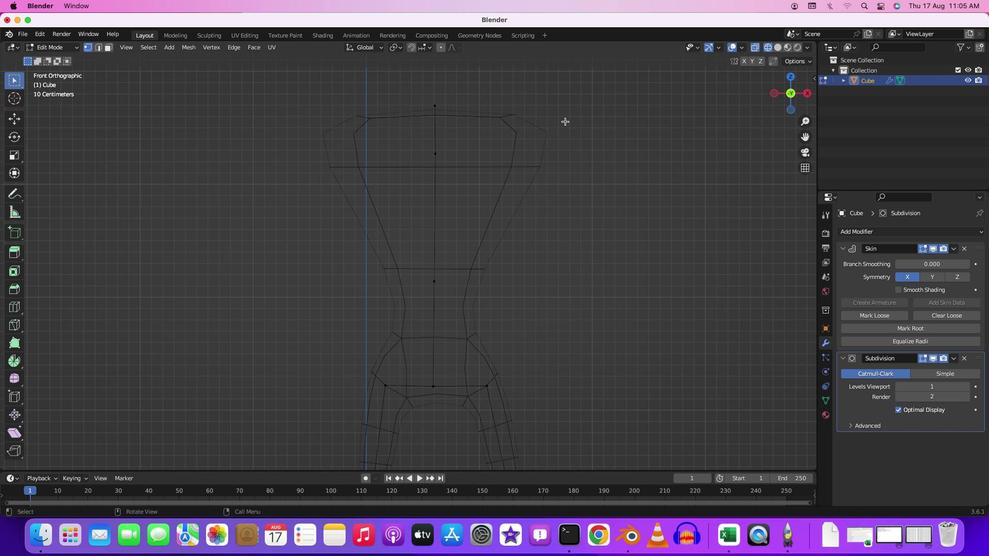 
Action: Mouse moved to (570, 139)
Screenshot: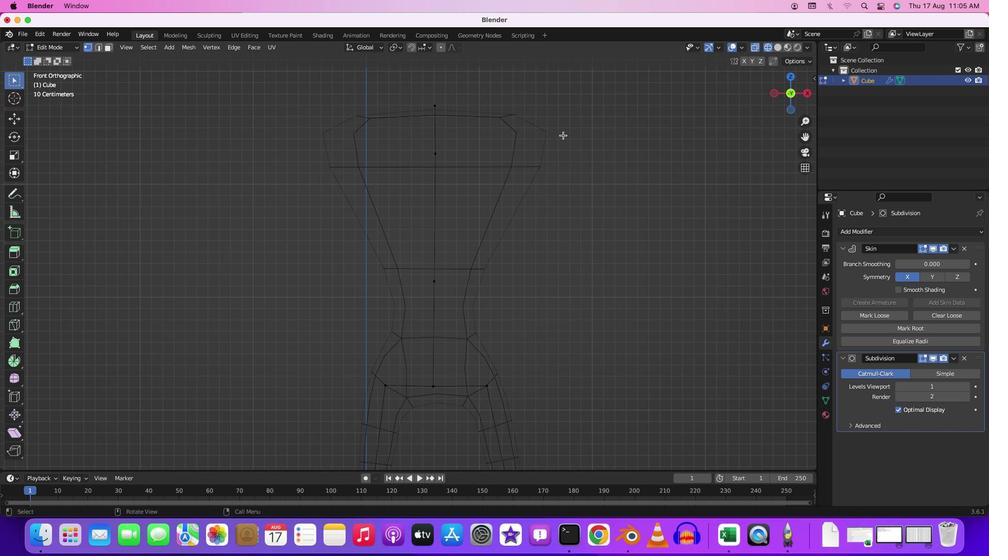 
Action: Mouse pressed left at (570, 139)
Screenshot: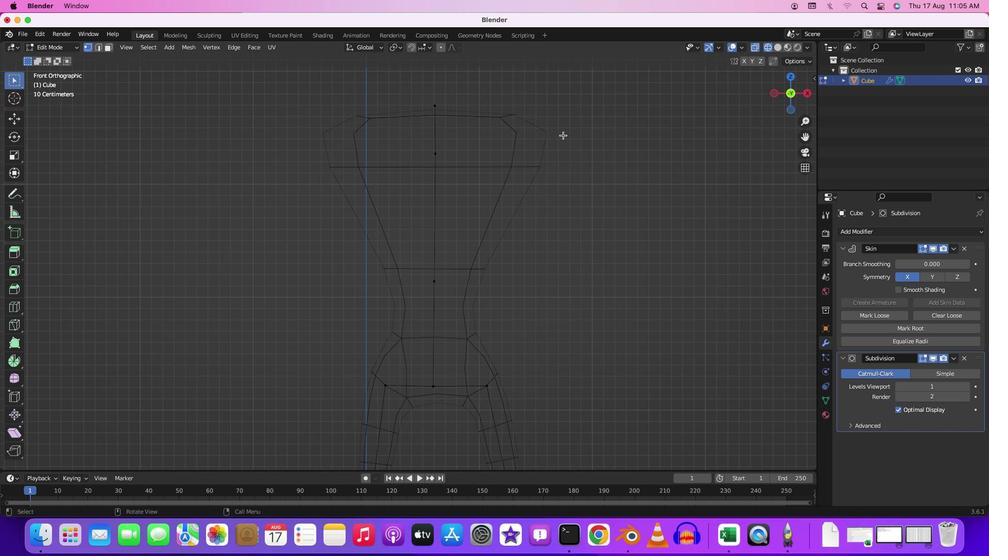 
Action: Mouse moved to (446, 96)
Screenshot: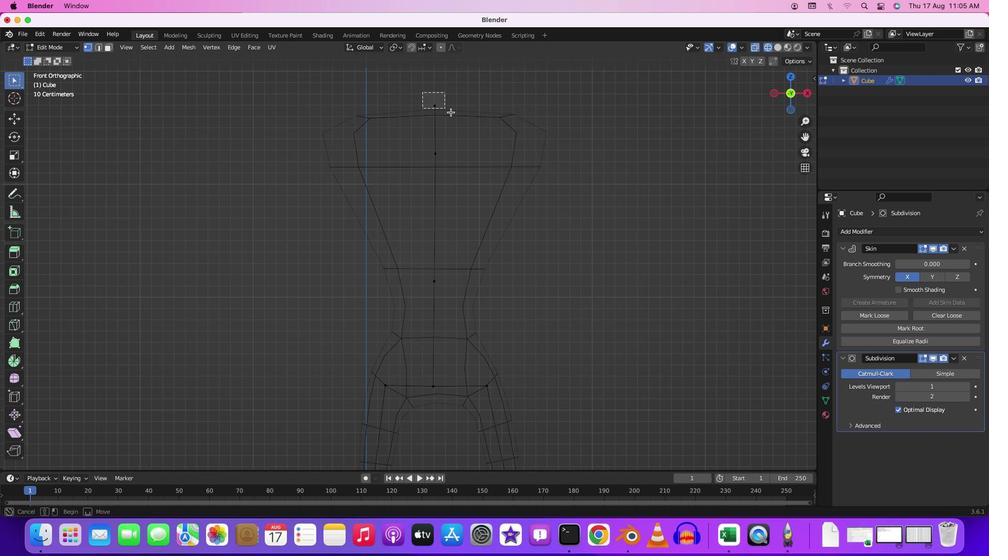 
Action: Mouse pressed left at (446, 96)
Screenshot: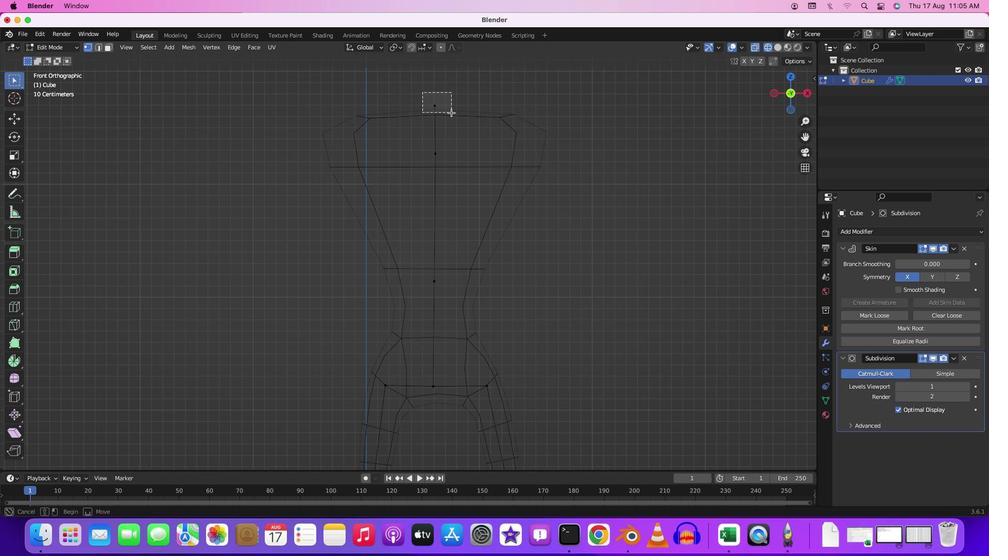 
Action: Mouse moved to (543, 176)
Screenshot: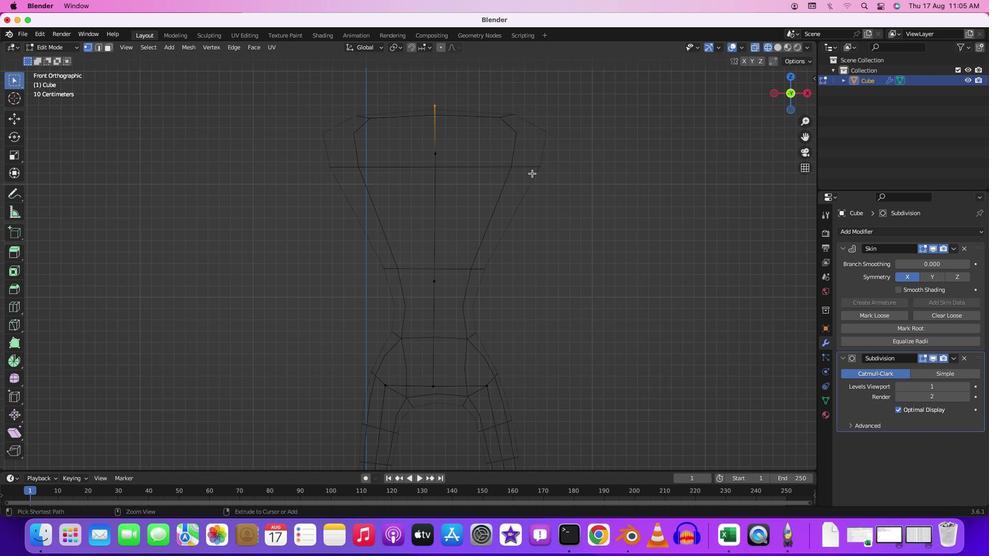
Action: Key pressed Key.cmd'a'
Screenshot: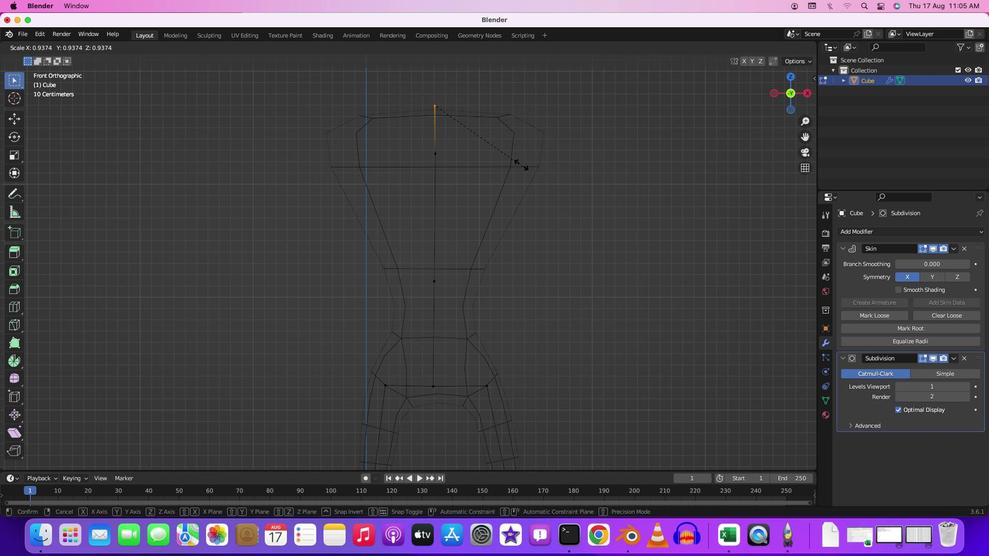 
Action: Mouse moved to (459, 107)
Screenshot: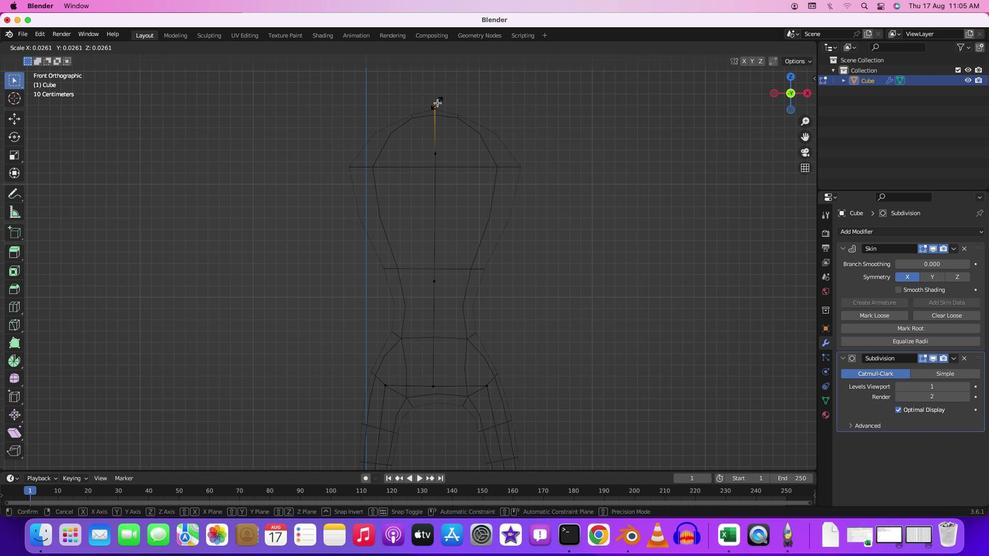 
Action: Mouse pressed left at (459, 107)
Screenshot: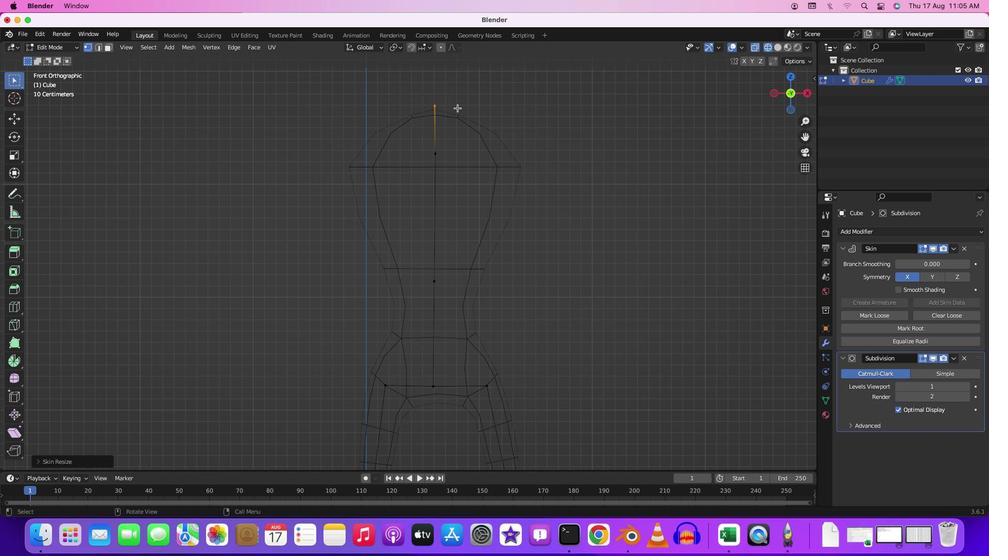 
Action: Mouse moved to (550, 121)
Screenshot: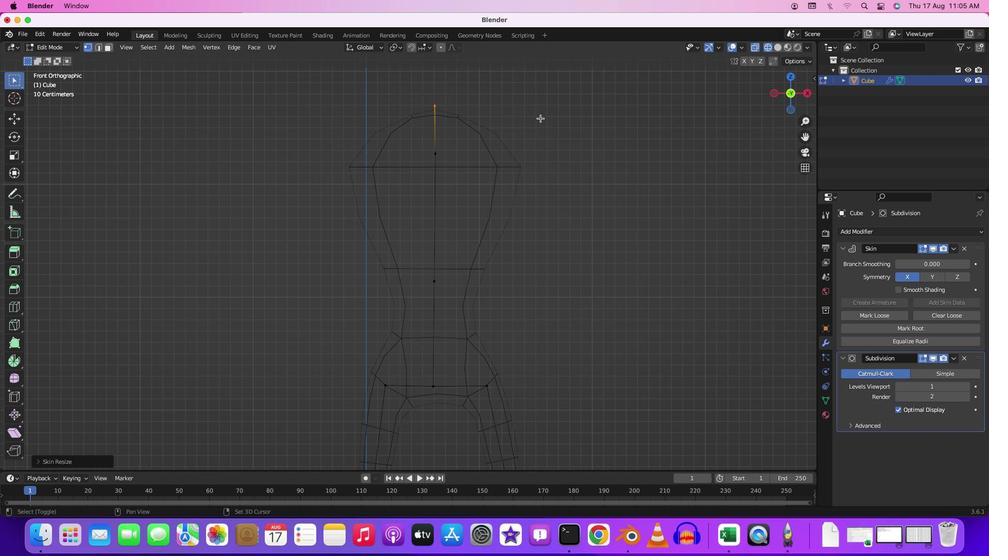 
Action: Key pressed Key.shift
Screenshot: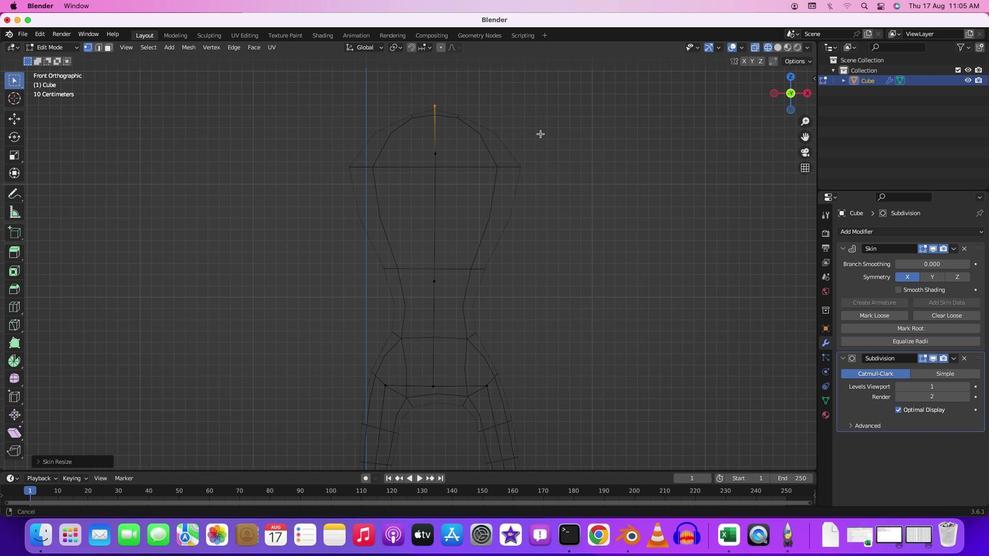 
Action: Mouse moved to (551, 121)
Screenshot: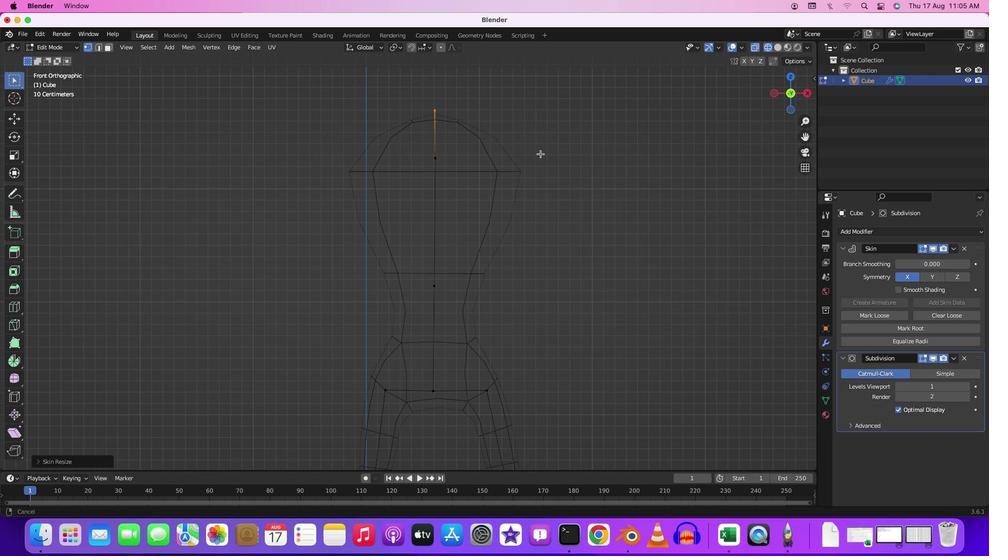 
Action: Mouse pressed middle at (551, 121)
Screenshot: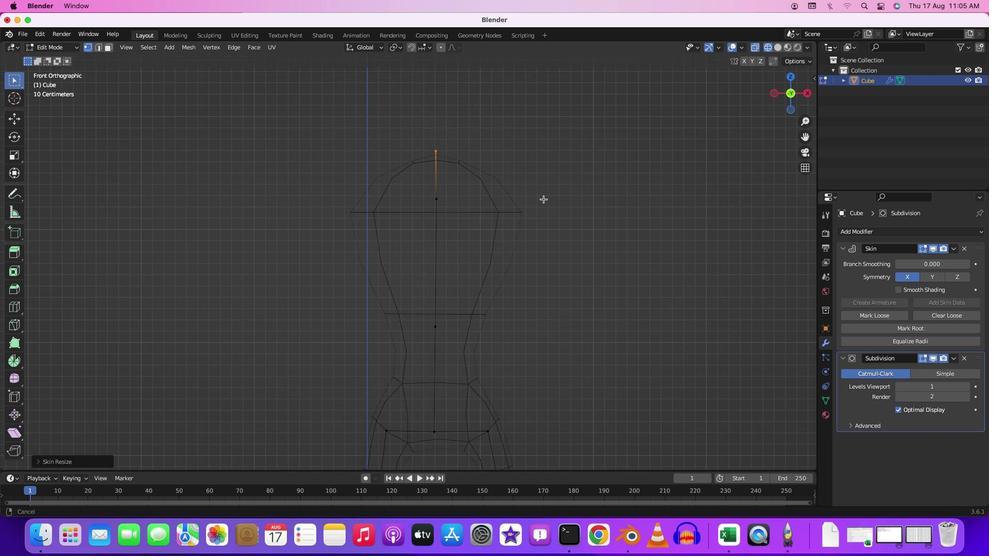 
Action: Mouse moved to (439, 238)
Screenshot: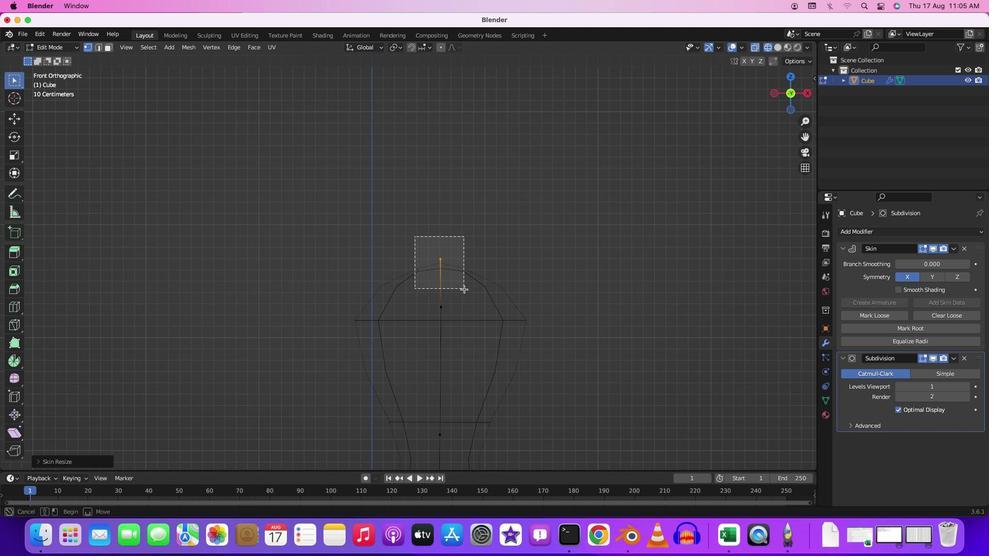 
Action: Mouse pressed left at (439, 238)
Screenshot: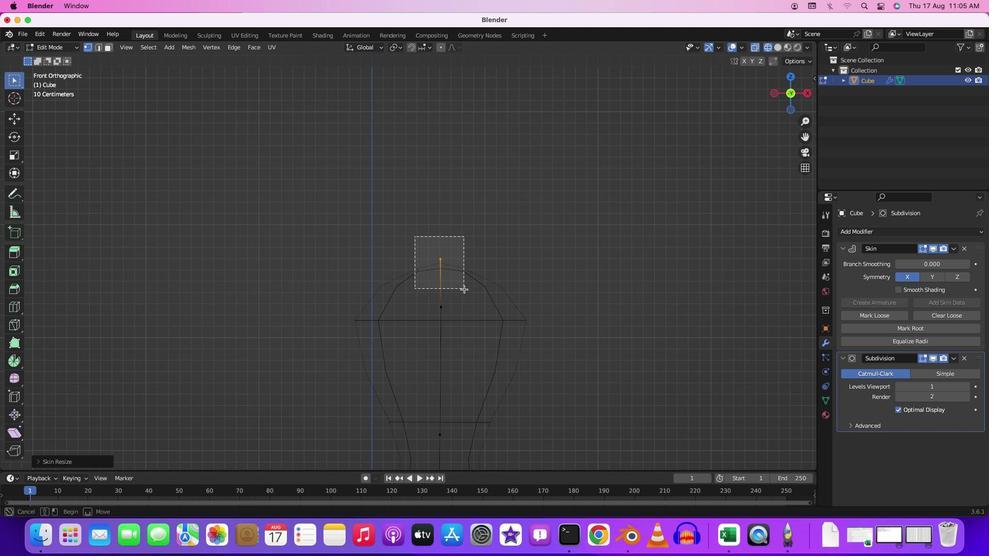 
Action: Mouse moved to (474, 249)
Screenshot: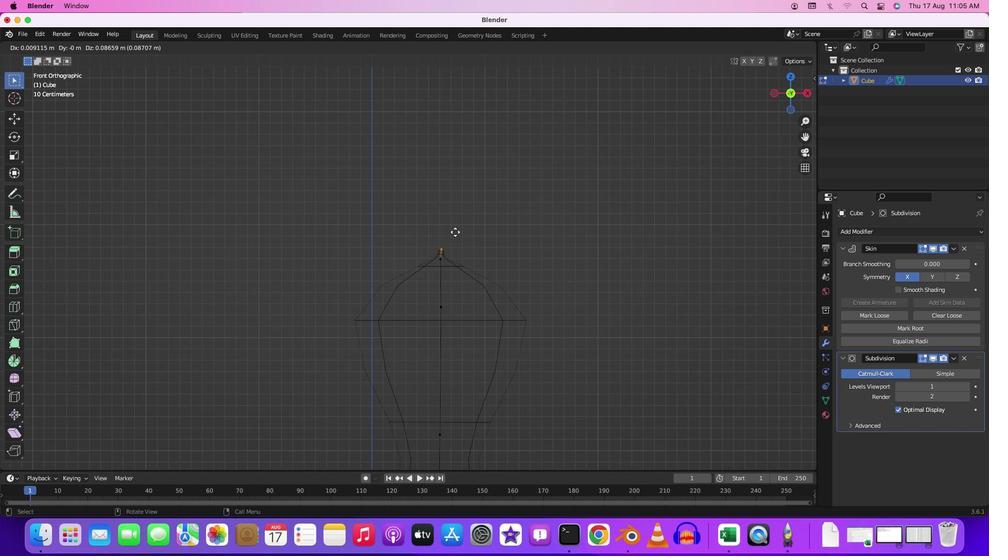 
Action: Key pressed 'e'
Screenshot: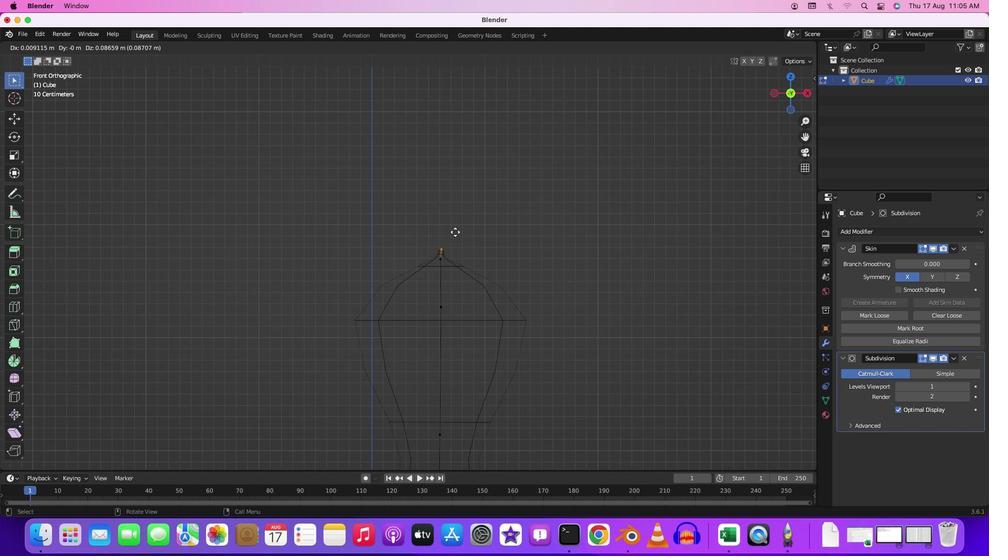 
Action: Mouse moved to (473, 162)
Screenshot: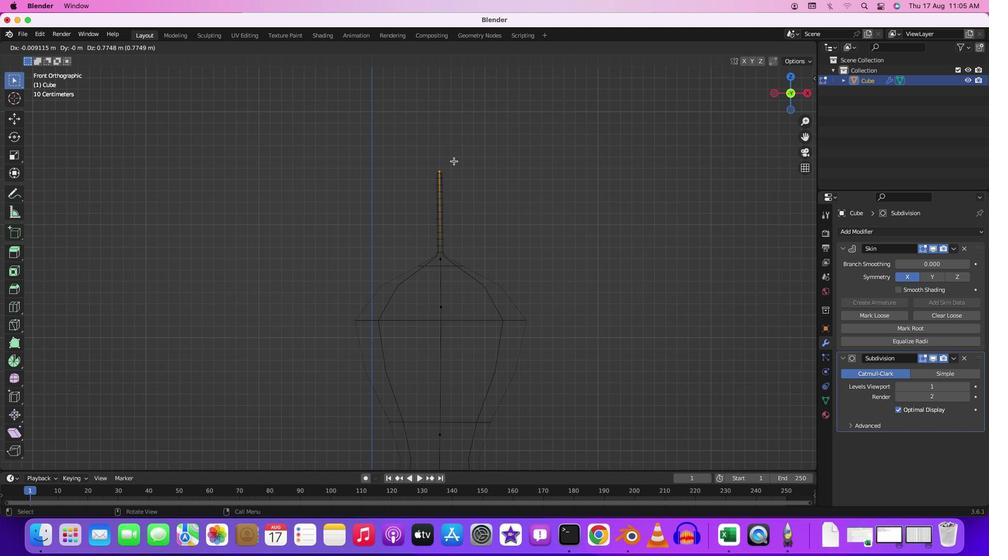 
Action: Mouse pressed left at (473, 162)
Screenshot: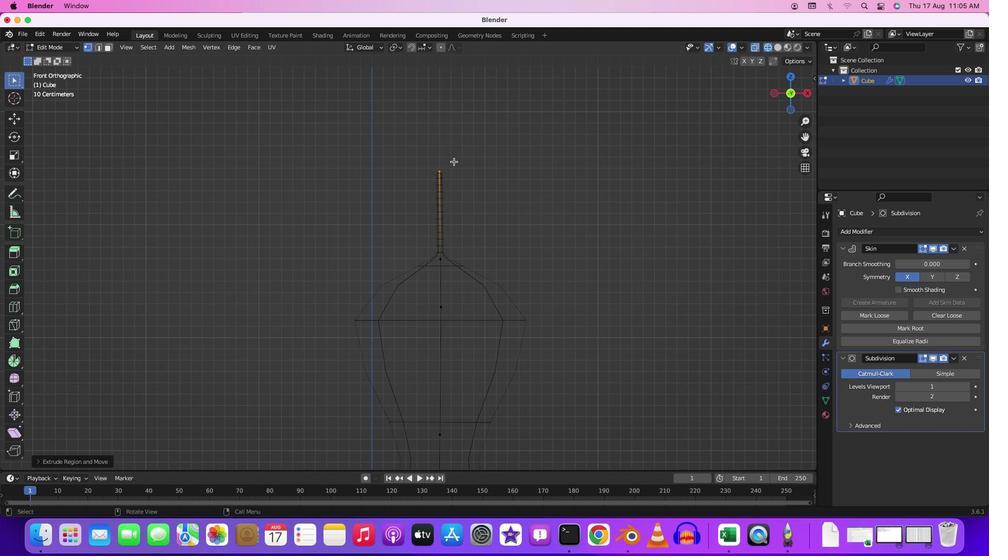 
Action: Mouse moved to (423, 157)
Screenshot: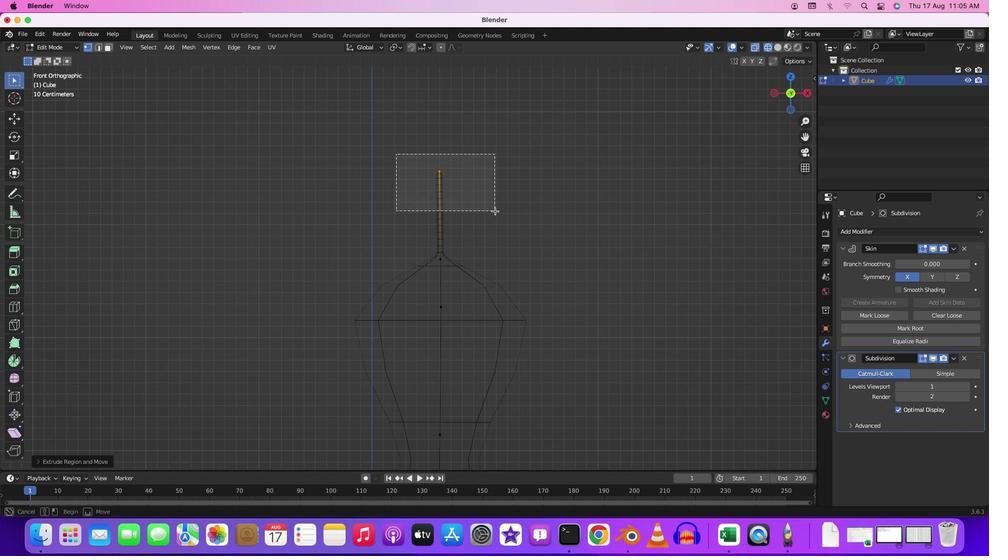 
Action: Mouse pressed left at (423, 157)
Screenshot: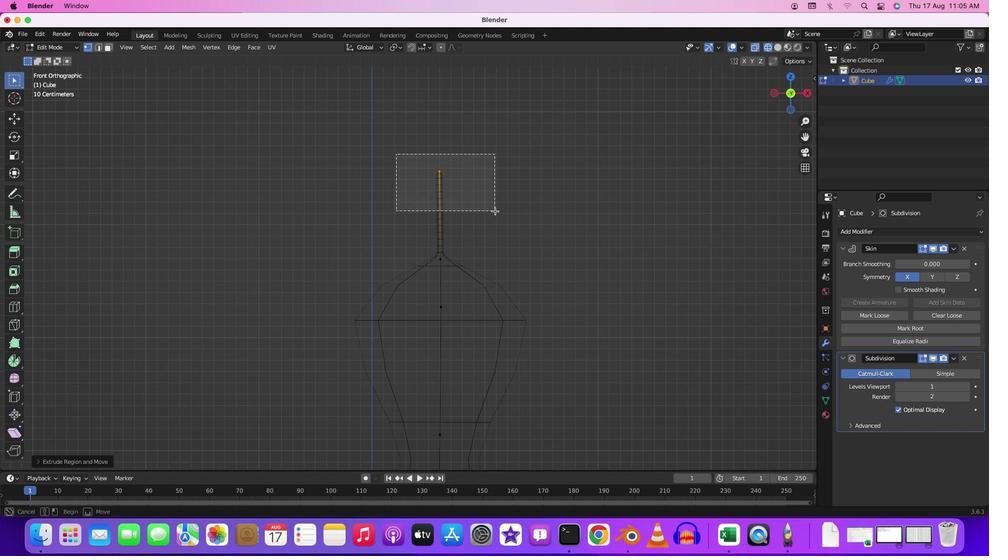 
Action: Mouse moved to (512, 215)
Screenshot: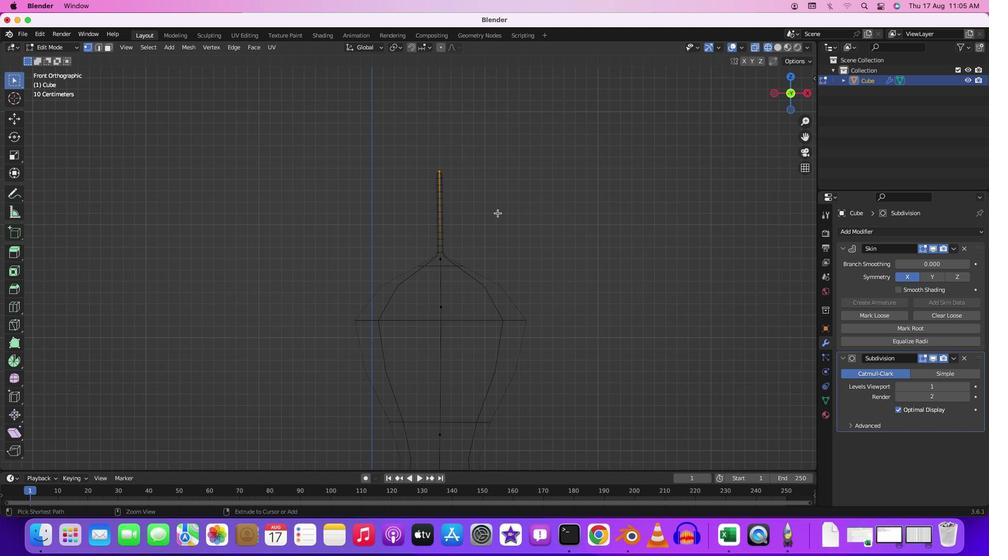 
Action: Key pressed Key.cmd'z'
Screenshot: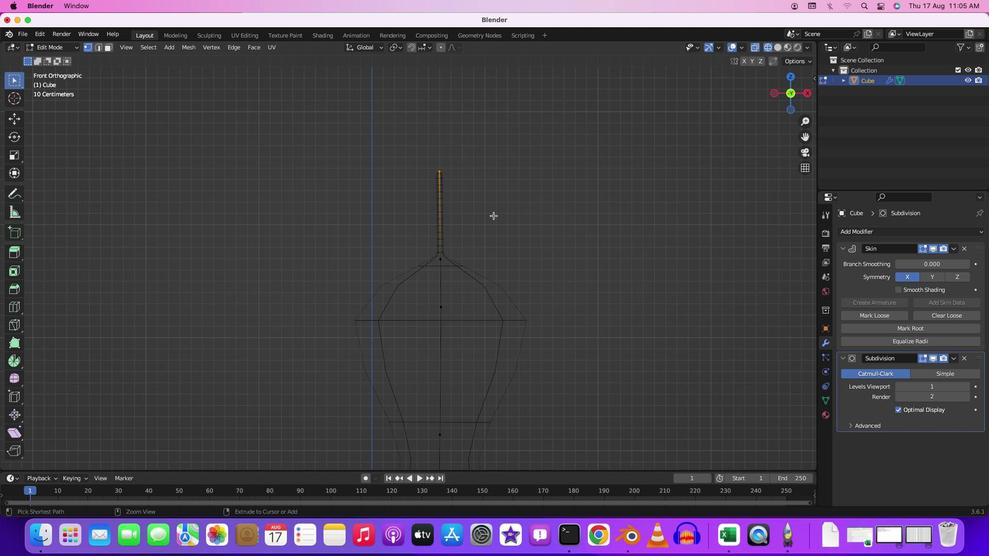 
Action: Mouse moved to (459, 173)
Screenshot: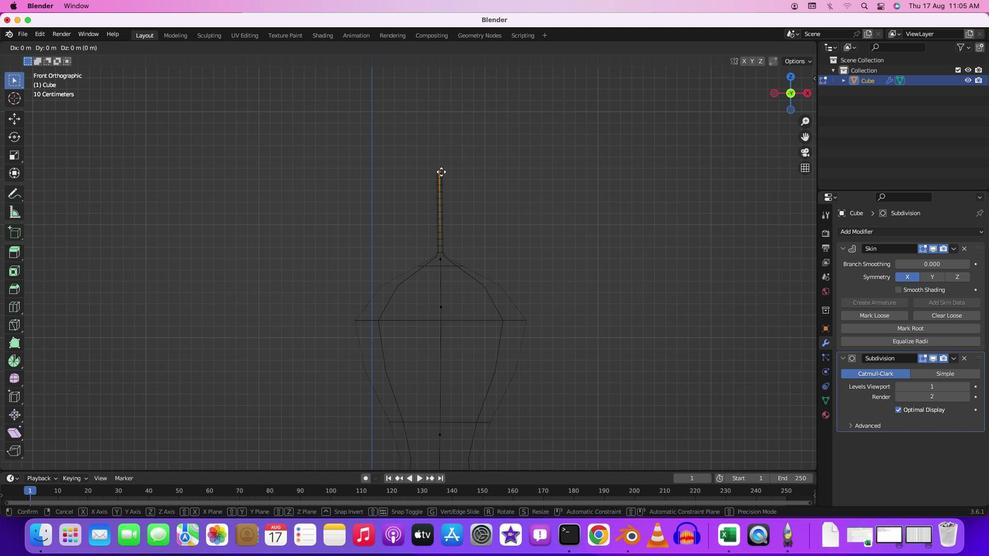 
Action: Key pressed 'g'
Screenshot: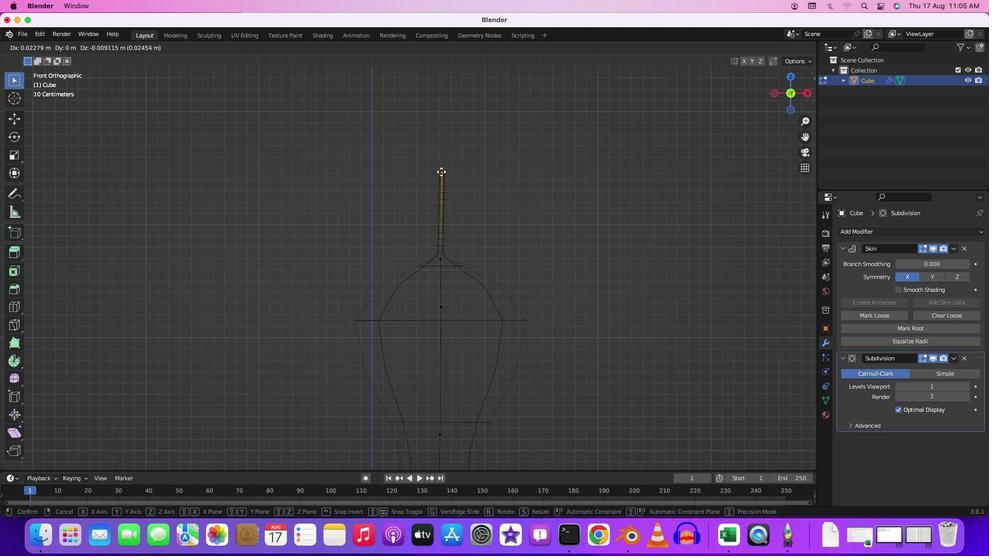 
Action: Mouse moved to (462, 175)
Screenshot: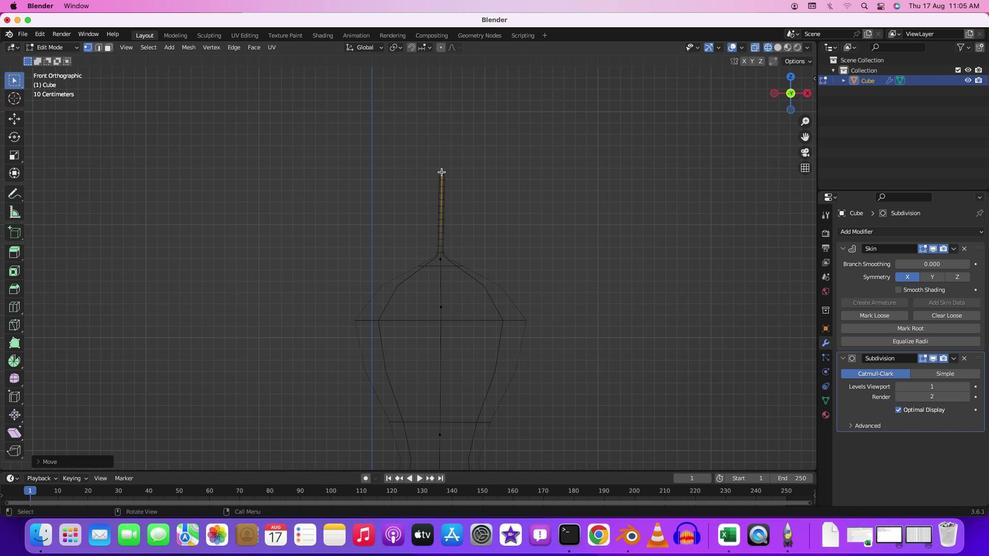 
Action: Mouse pressed left at (462, 175)
Screenshot: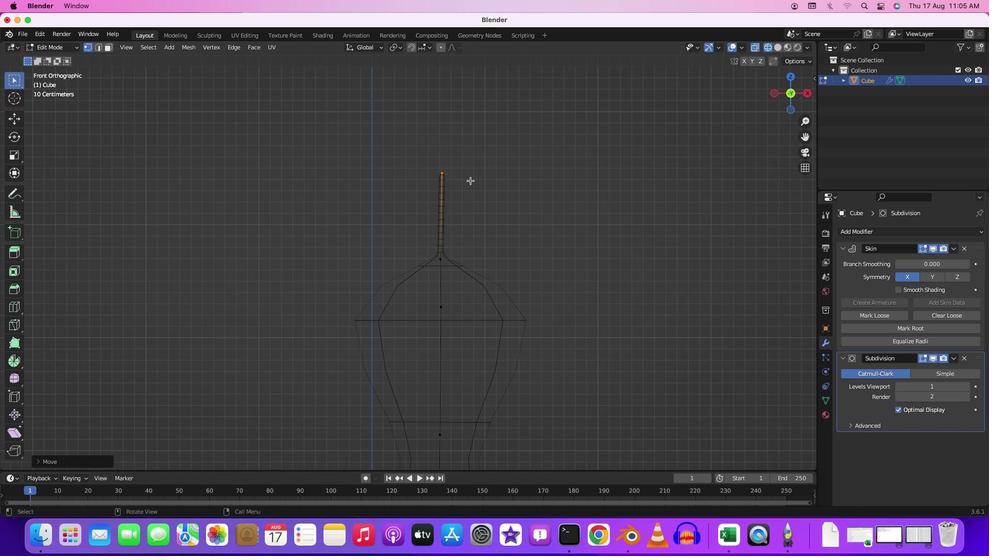 
Action: Mouse moved to (483, 181)
Screenshot: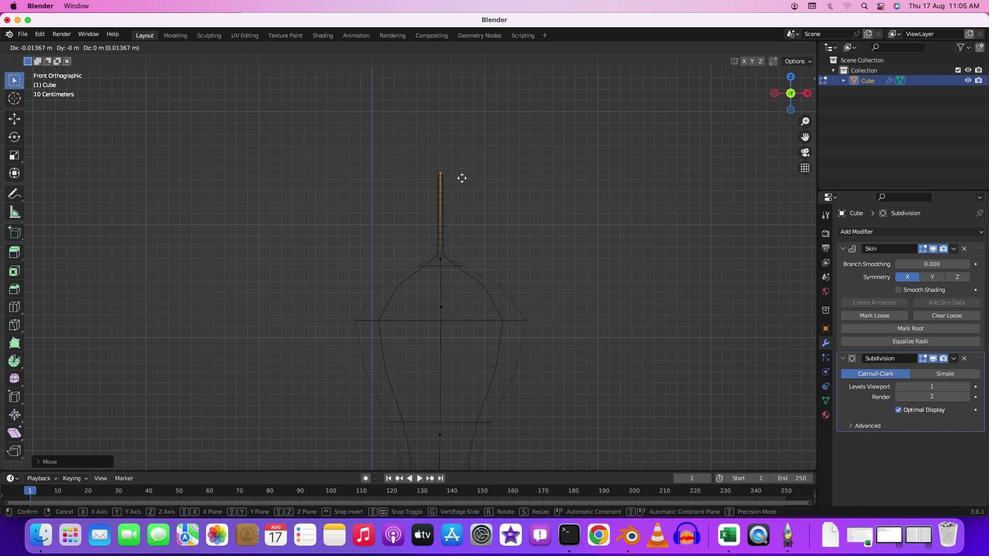 
Action: Key pressed 'g'
Screenshot: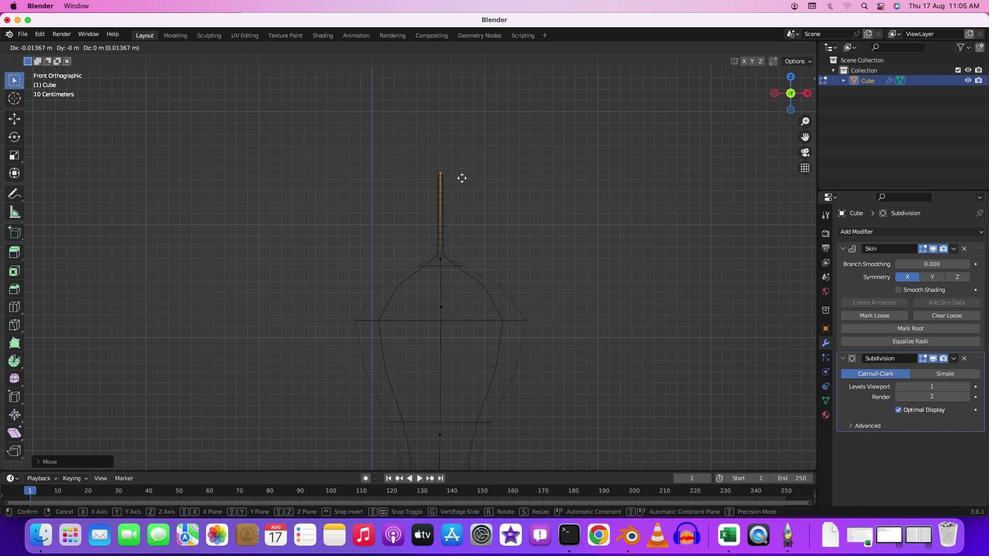 
Action: Mouse moved to (481, 181)
Screenshot: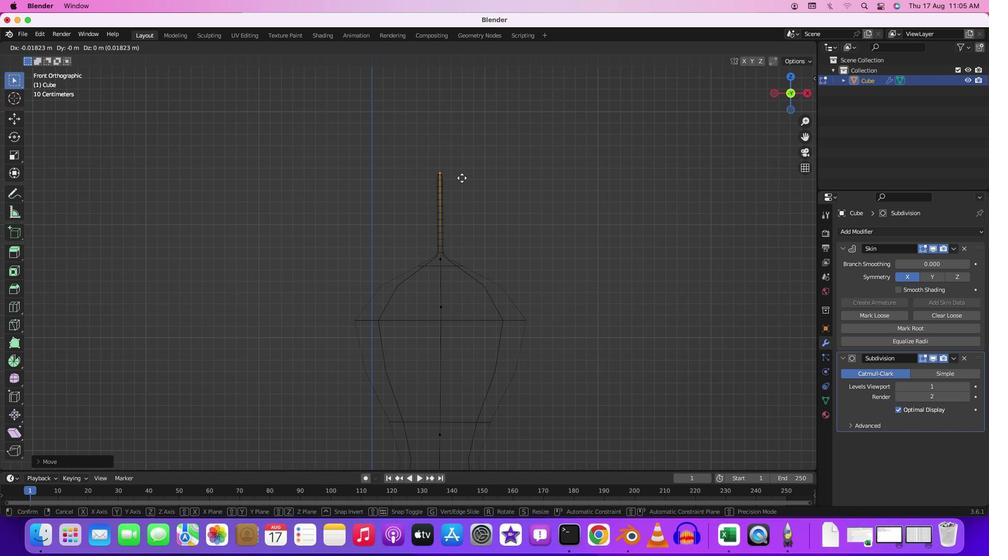 
Action: Mouse pressed left at (481, 181)
Screenshot: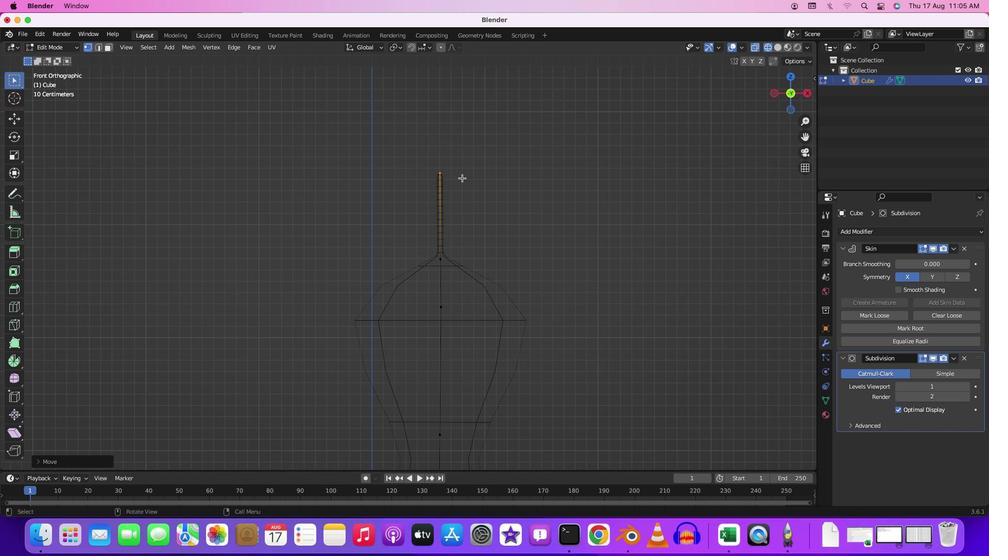 
Action: Mouse moved to (445, 164)
Screenshot: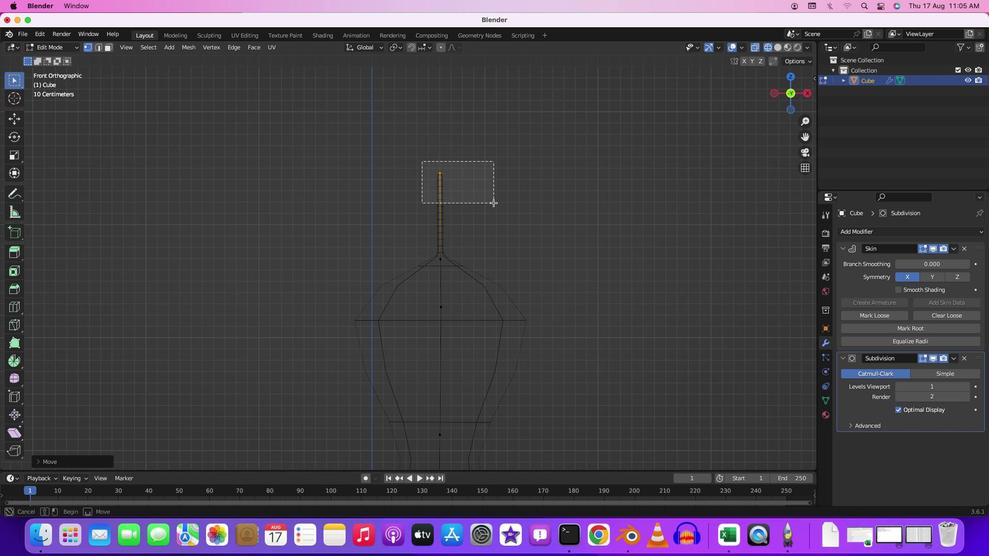 
Action: Mouse pressed left at (445, 164)
Screenshot: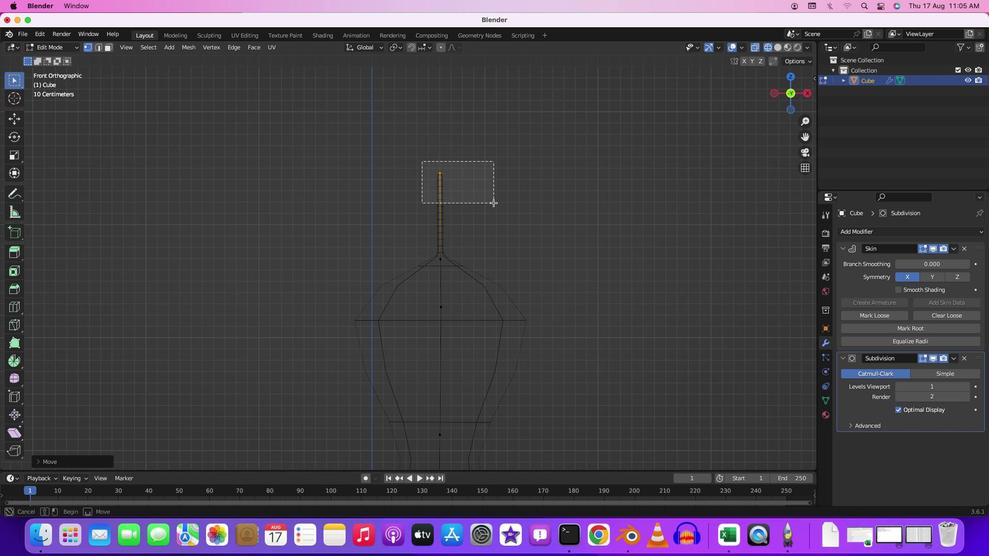 
Action: Mouse moved to (509, 205)
Screenshot: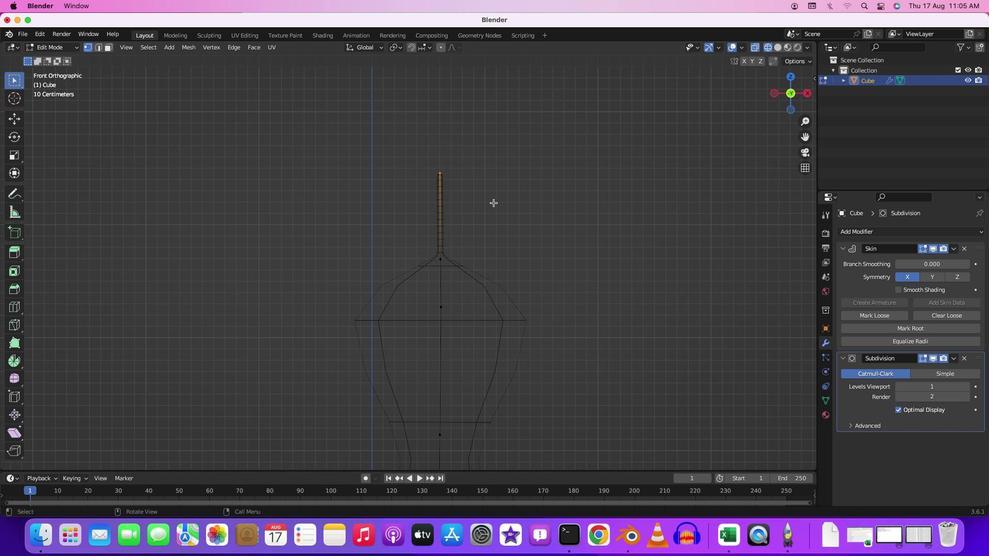 
Action: Key pressed Key.cmd'a'
Screenshot: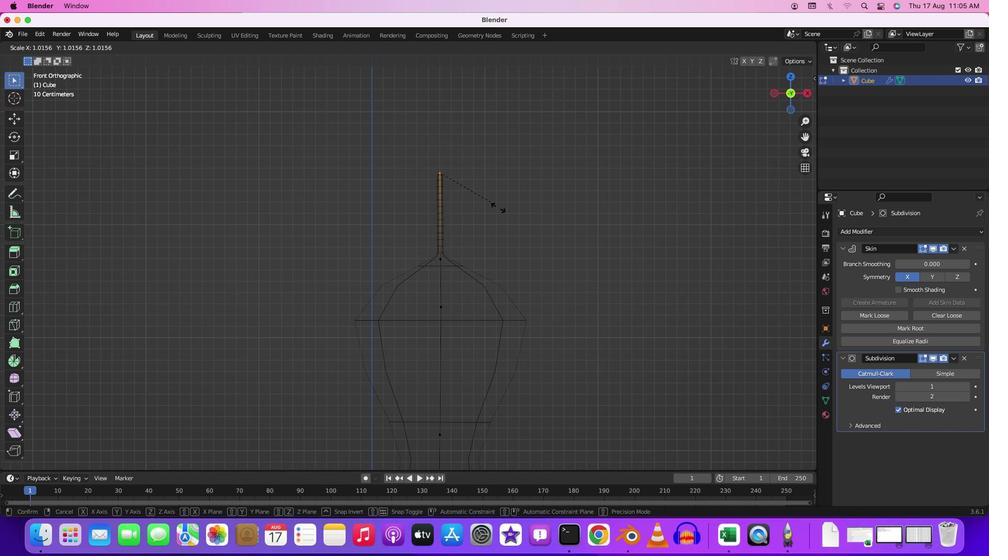 
Action: Mouse moved to (747, 333)
Screenshot: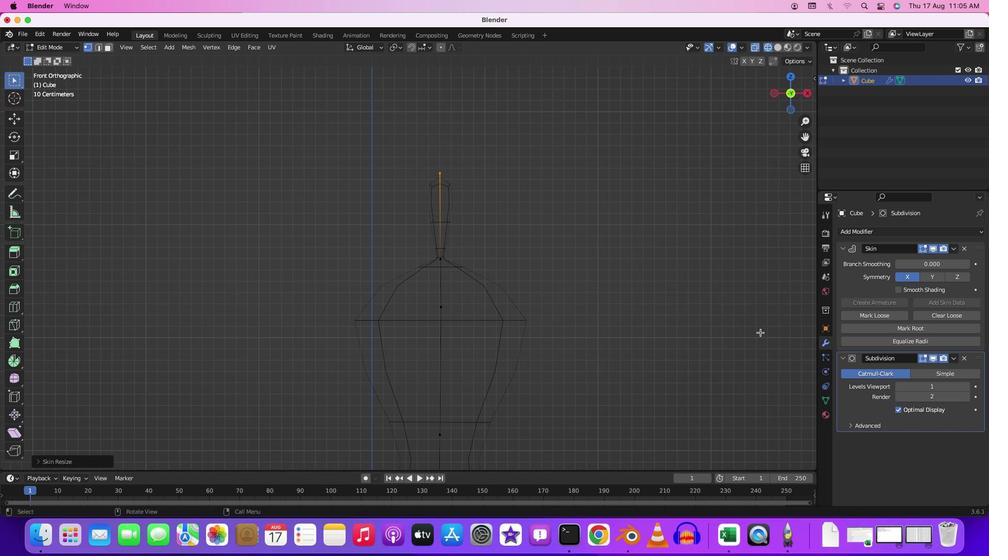 
Action: Mouse pressed left at (747, 333)
Screenshot: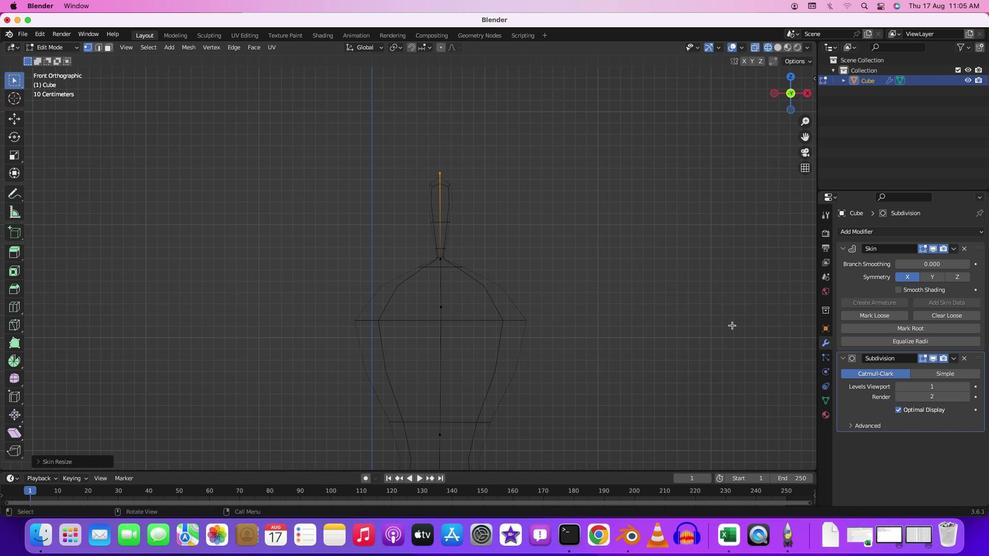 
Action: Mouse moved to (423, 146)
Screenshot: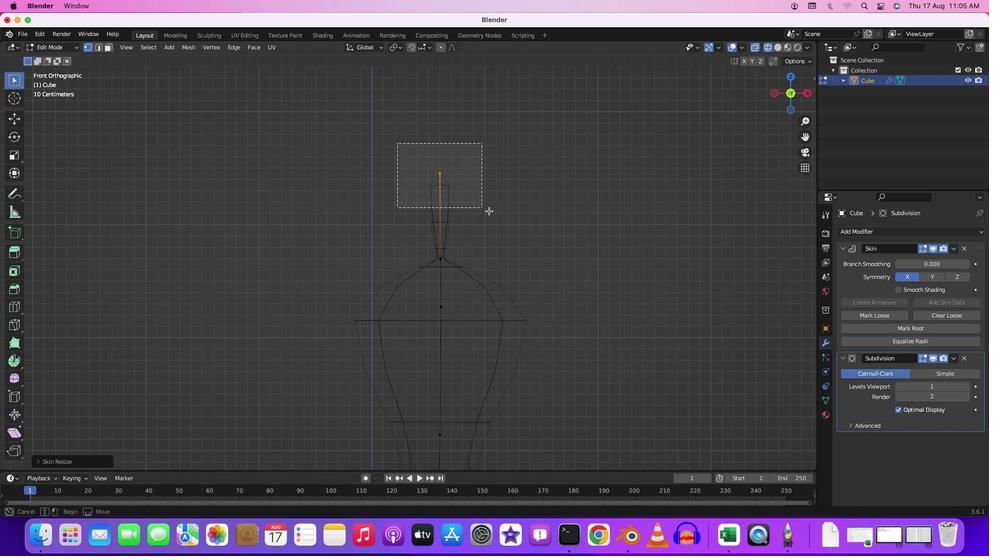 
Action: Mouse pressed left at (423, 146)
Screenshot: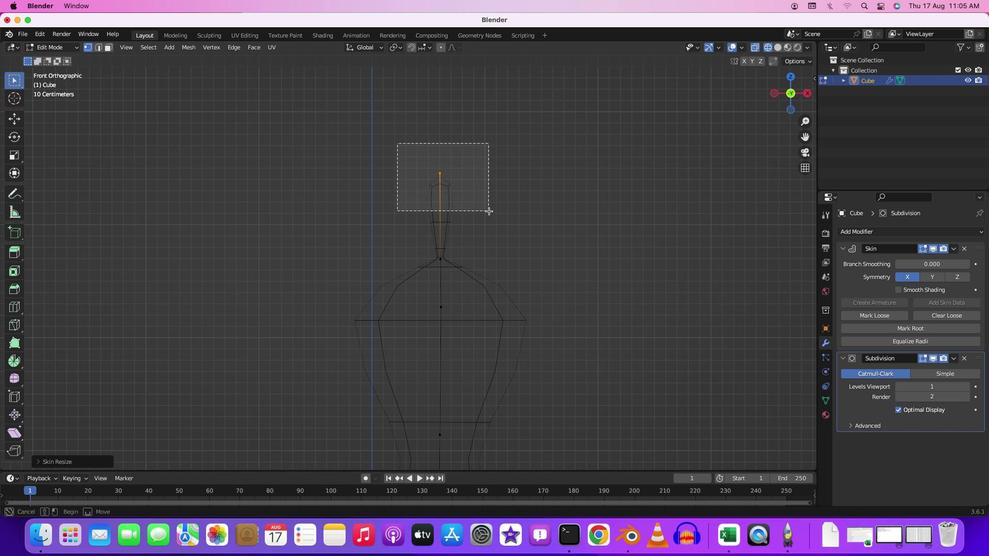 
Action: Mouse moved to (504, 213)
Screenshot: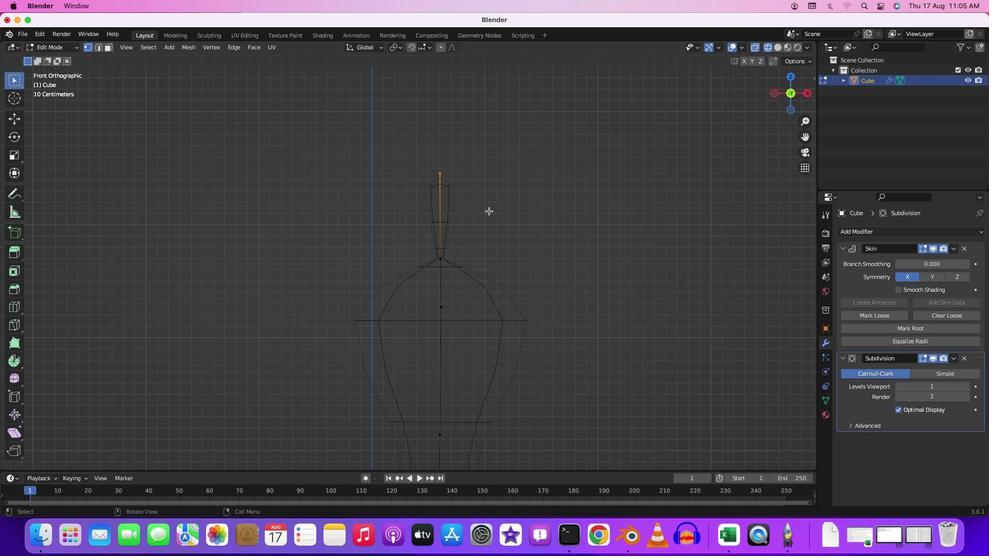 
Action: Key pressed Key.cmd'a'
Screenshot: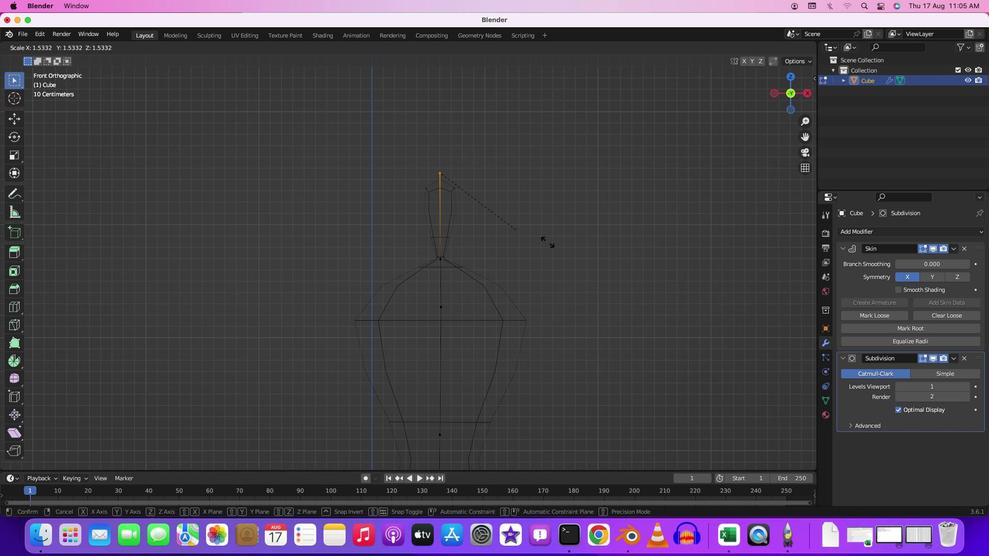 
Action: Mouse moved to (635, 320)
Screenshot: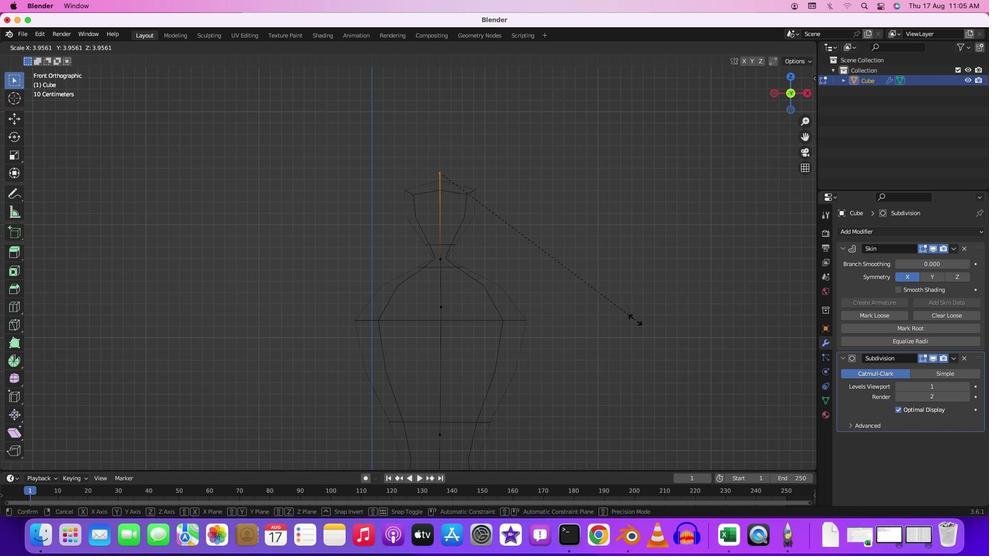 
Action: Mouse pressed left at (635, 320)
Screenshot: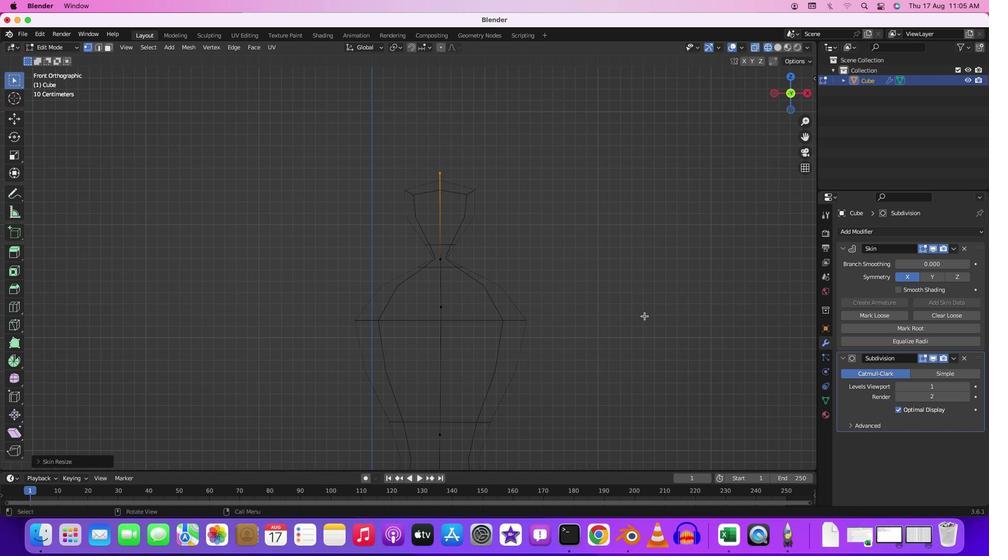 
Action: Mouse moved to (654, 240)
Screenshot: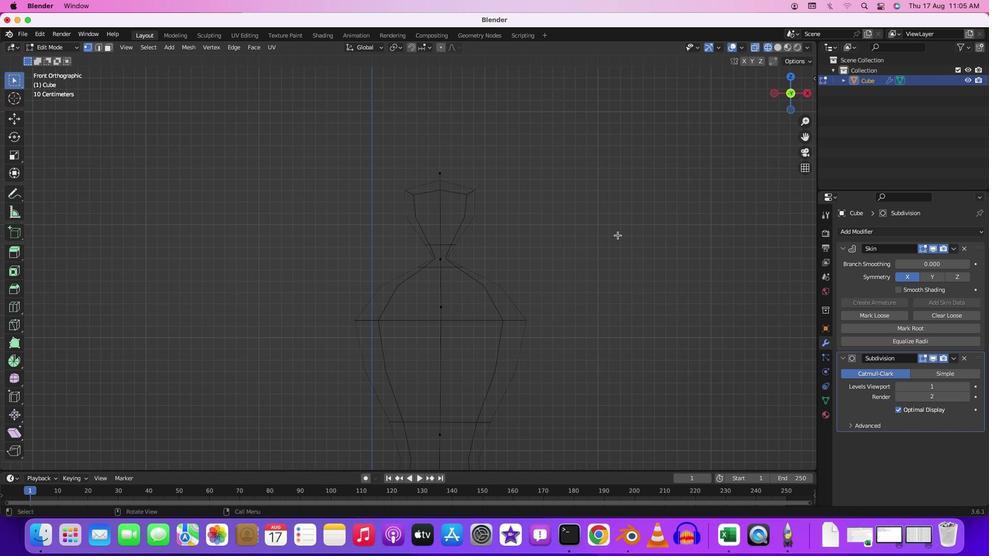 
Action: Mouse pressed left at (654, 240)
Screenshot: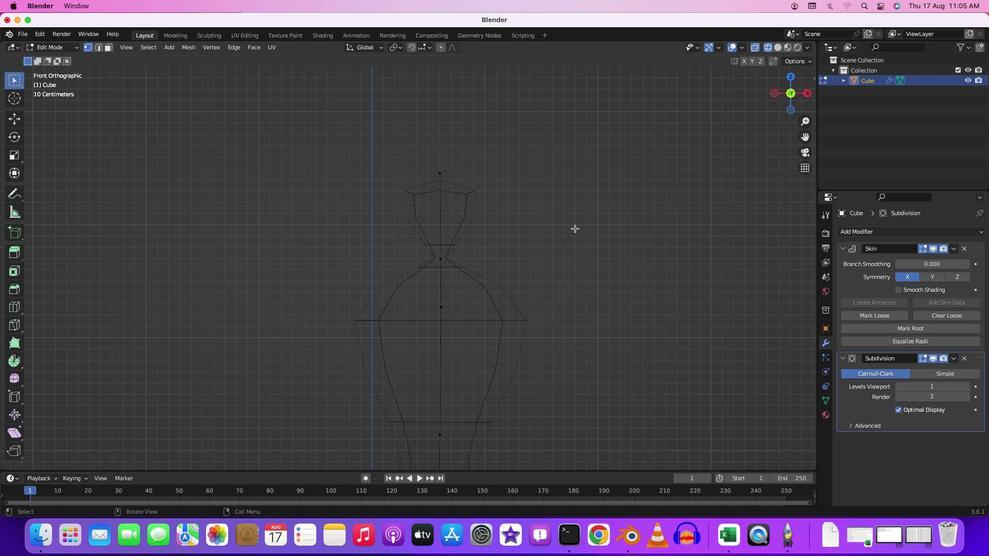 
Action: Mouse moved to (558, 321)
Screenshot: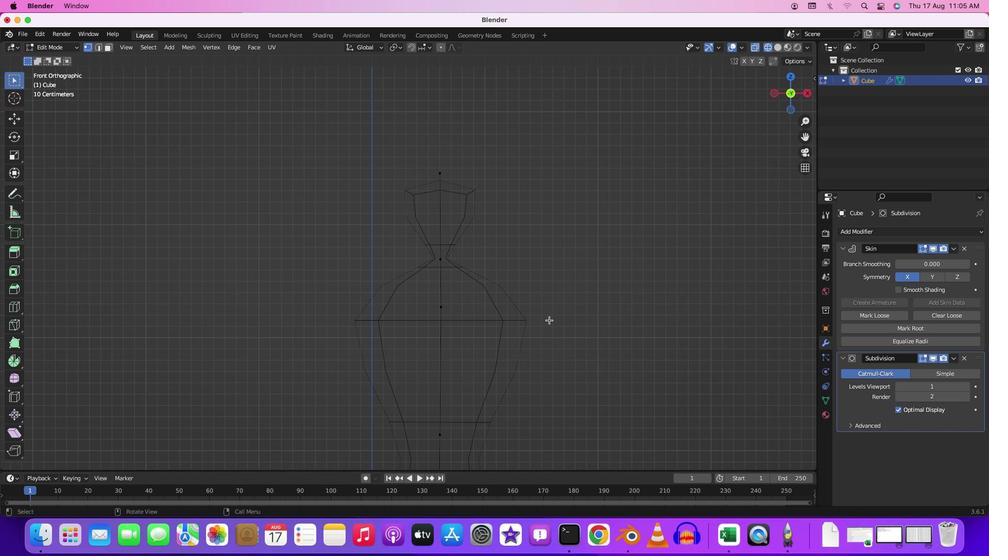 
Action: Mouse pressed left at (558, 321)
Screenshot: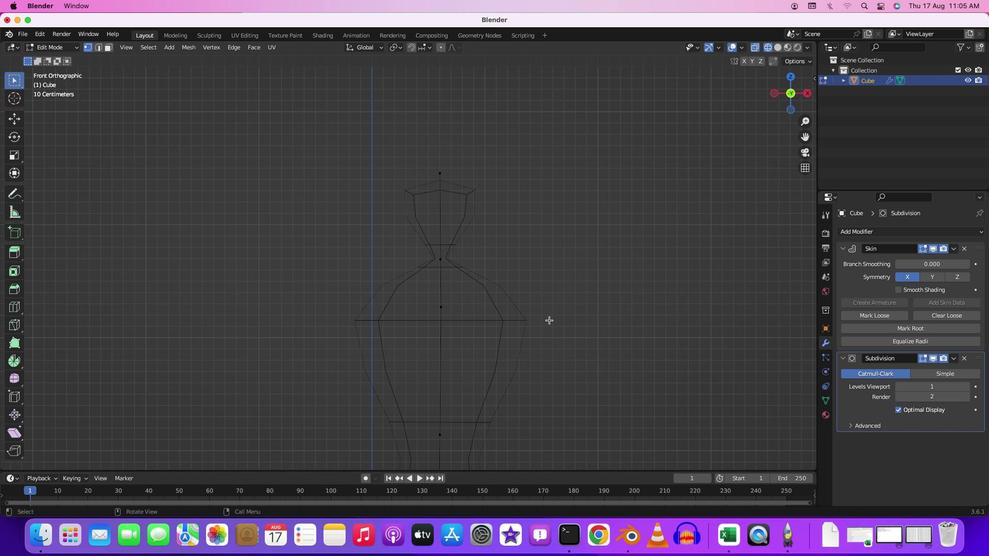 
Action: Mouse moved to (585, 329)
Screenshot: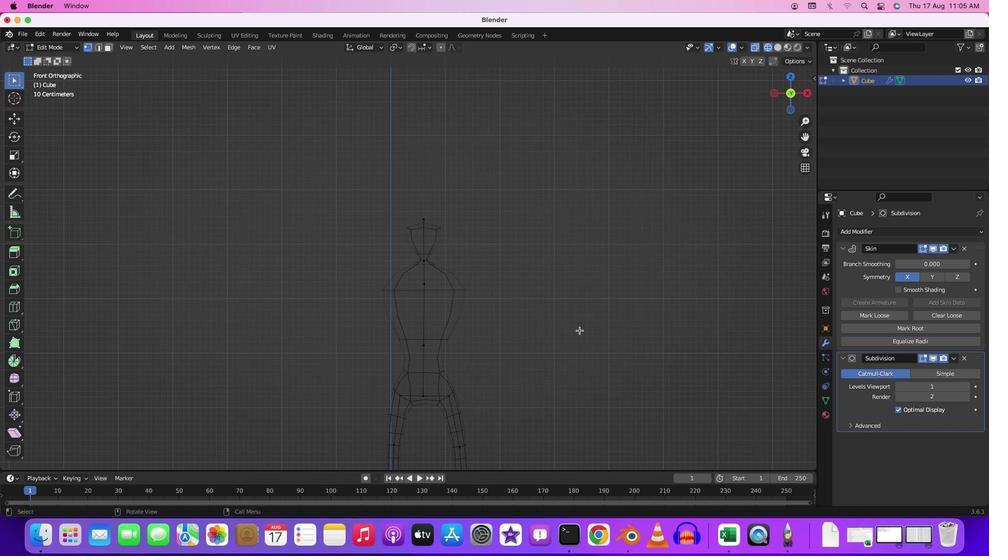 
Action: Mouse scrolled (585, 329) with delta (72, 5)
Screenshot: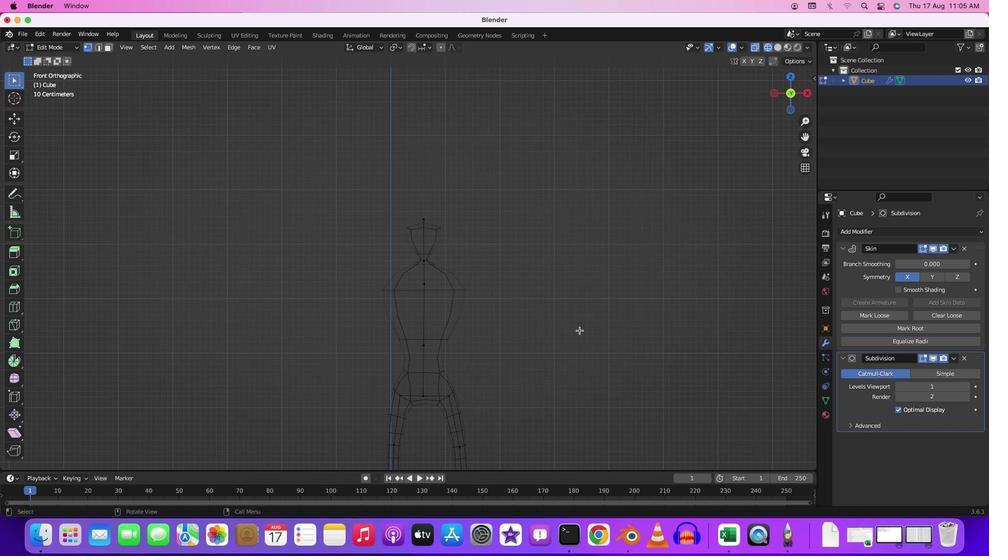
Action: Mouse moved to (585, 330)
Screenshot: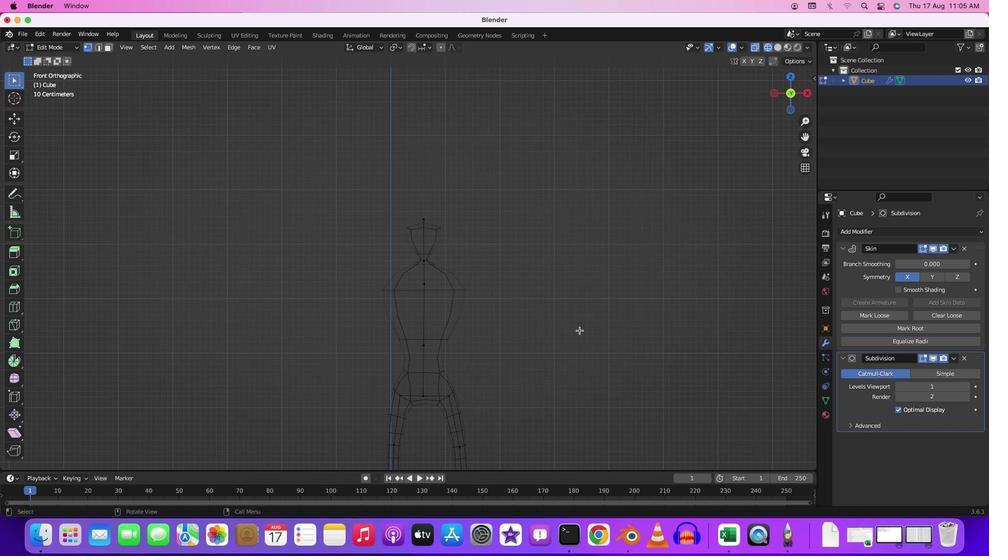 
Action: Mouse scrolled (585, 330) with delta (72, 5)
Screenshot: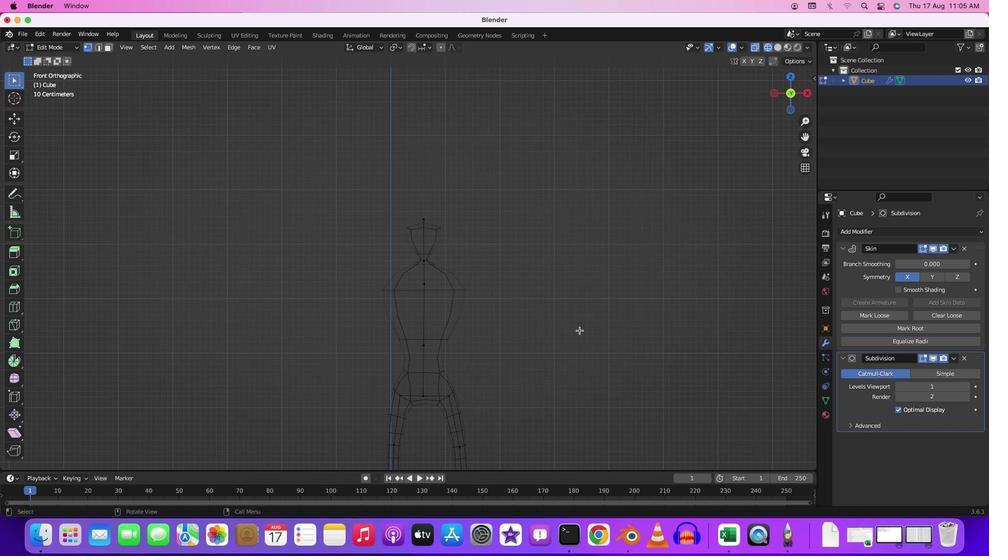
Action: Mouse moved to (585, 330)
Screenshot: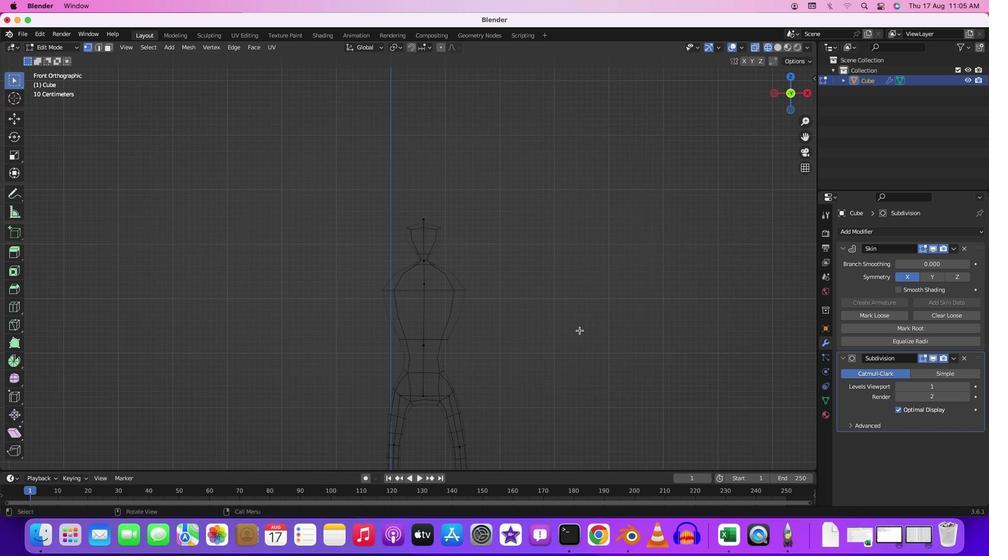 
Action: Mouse scrolled (585, 330) with delta (72, 4)
Screenshot: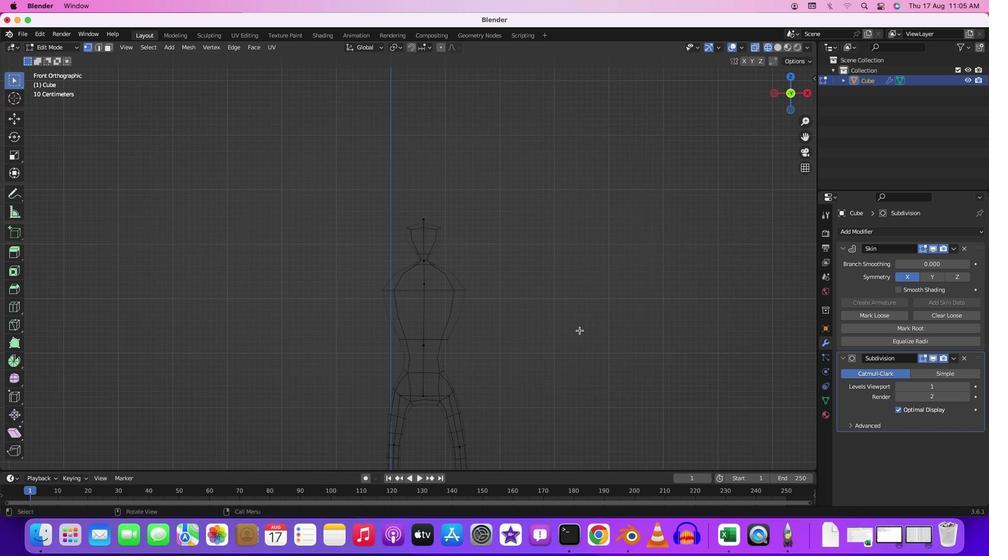 
Action: Mouse moved to (585, 330)
Screenshot: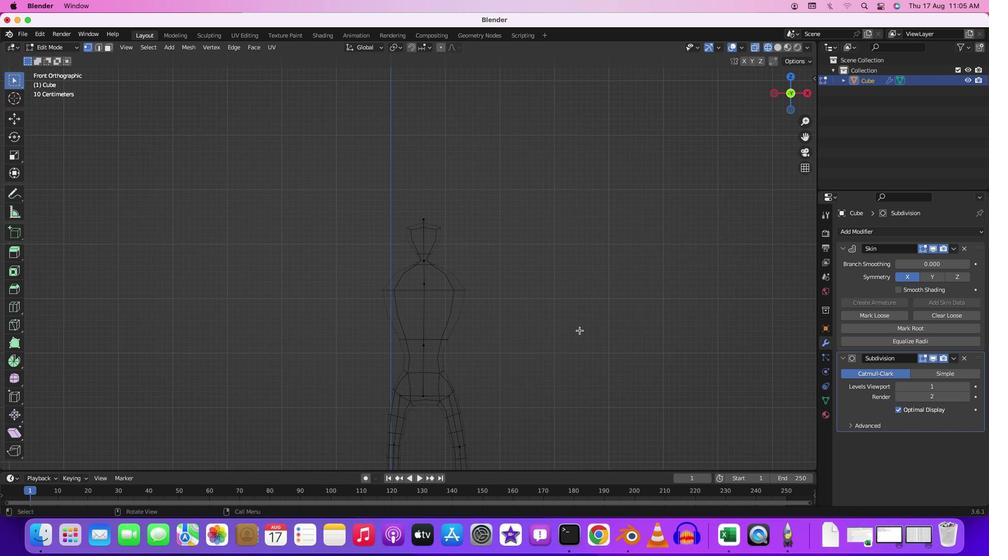 
Action: Mouse scrolled (585, 330) with delta (72, 3)
Screenshot: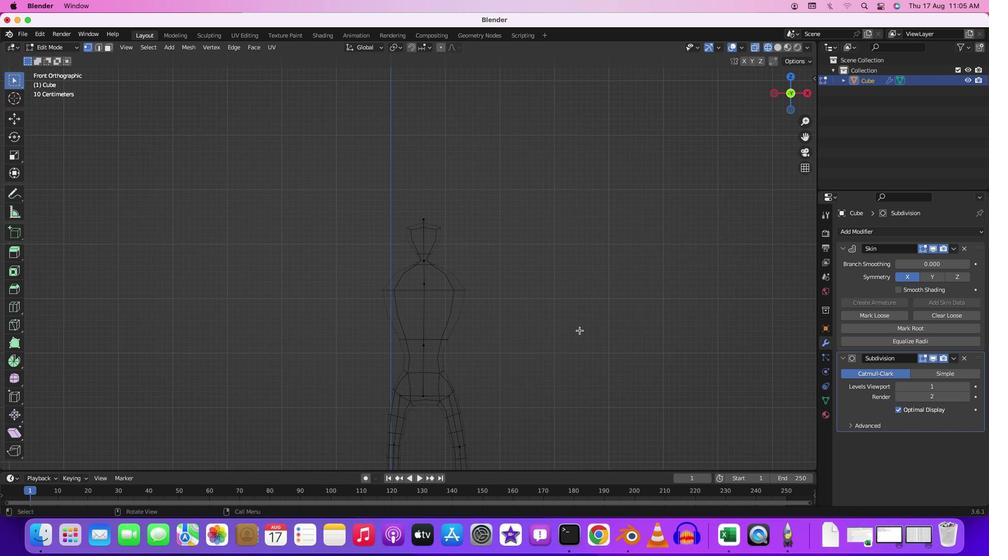 
Action: Mouse moved to (585, 331)
Screenshot: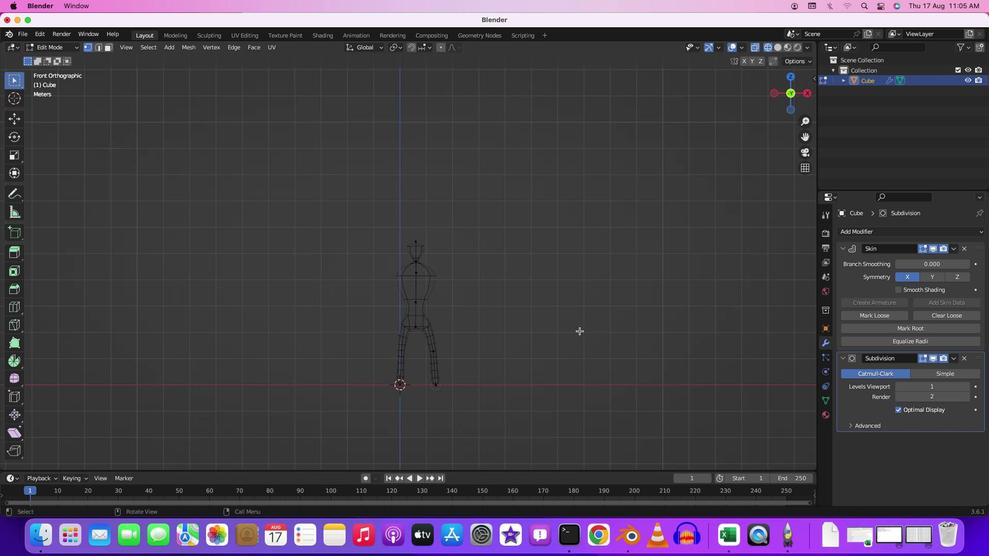 
Action: Mouse scrolled (585, 331) with delta (72, 5)
Screenshot: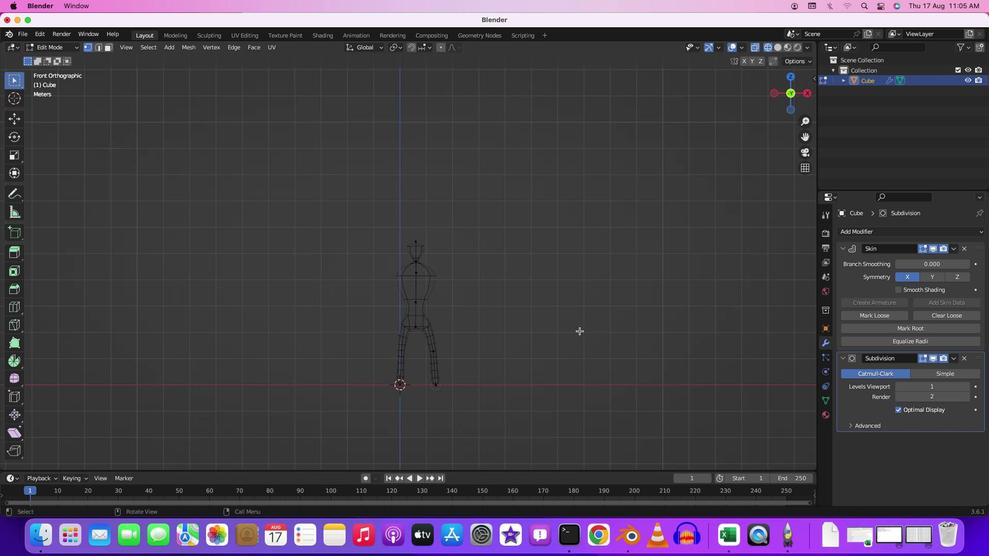 
Action: Mouse scrolled (585, 331) with delta (72, 5)
Screenshot: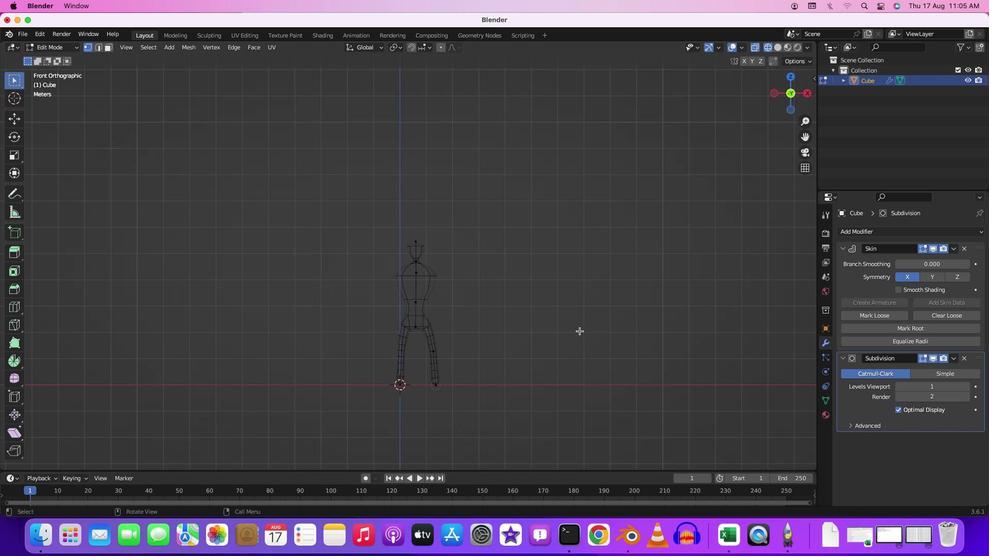 
Action: Mouse scrolled (585, 331) with delta (72, 4)
Screenshot: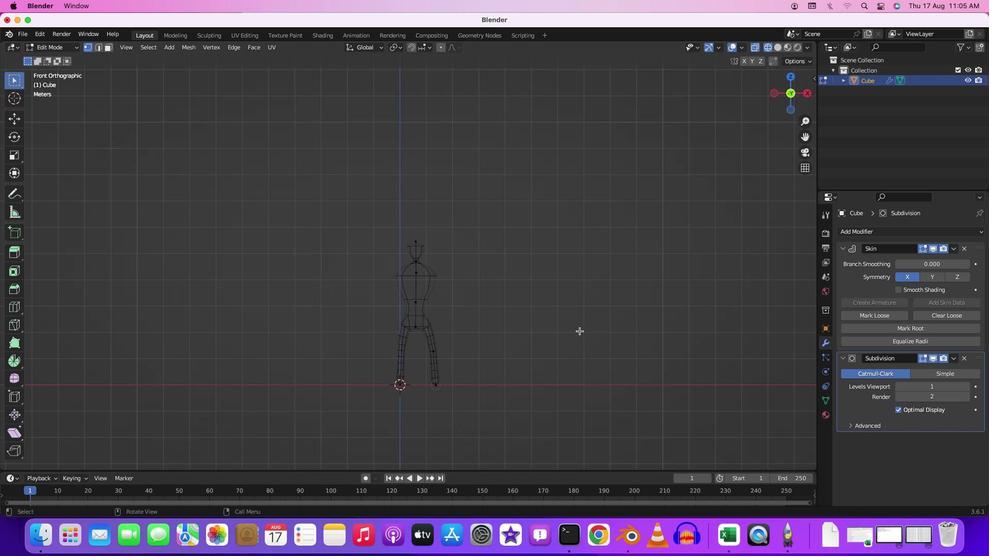 
Action: Mouse scrolled (585, 331) with delta (72, 3)
Screenshot: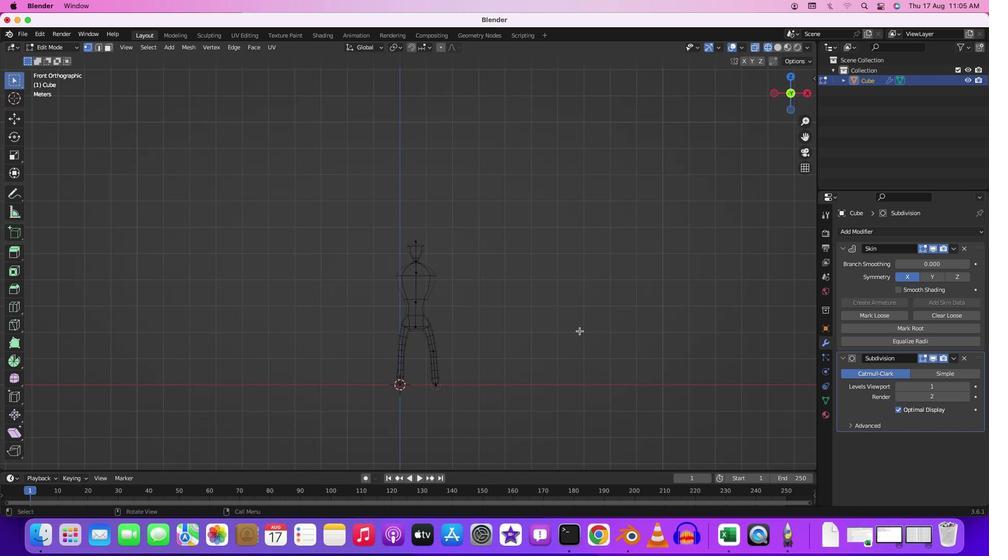 
Action: Mouse moved to (475, 321)
Screenshot: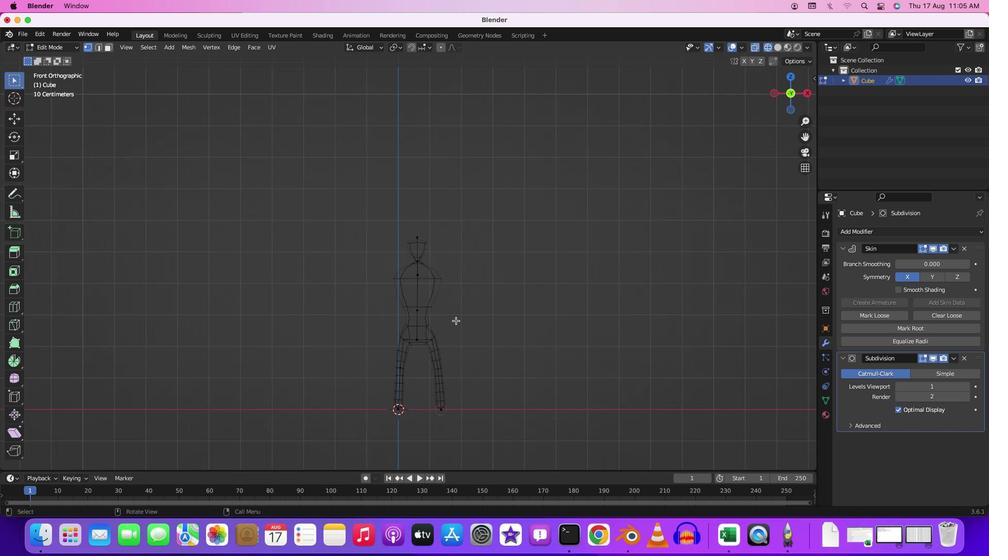 
Action: Mouse scrolled (475, 321) with delta (72, 6)
Screenshot: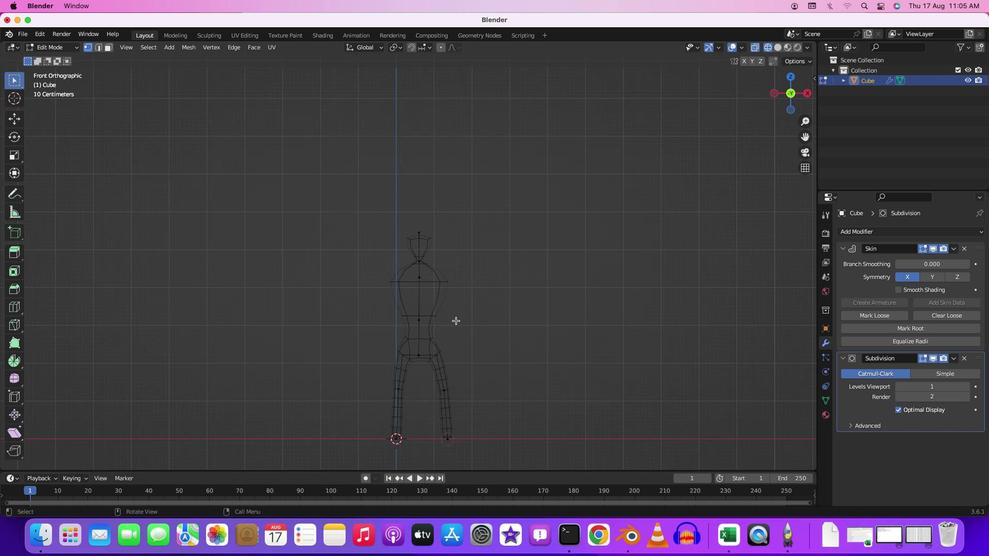 
Action: Mouse scrolled (475, 321) with delta (72, 6)
Screenshot: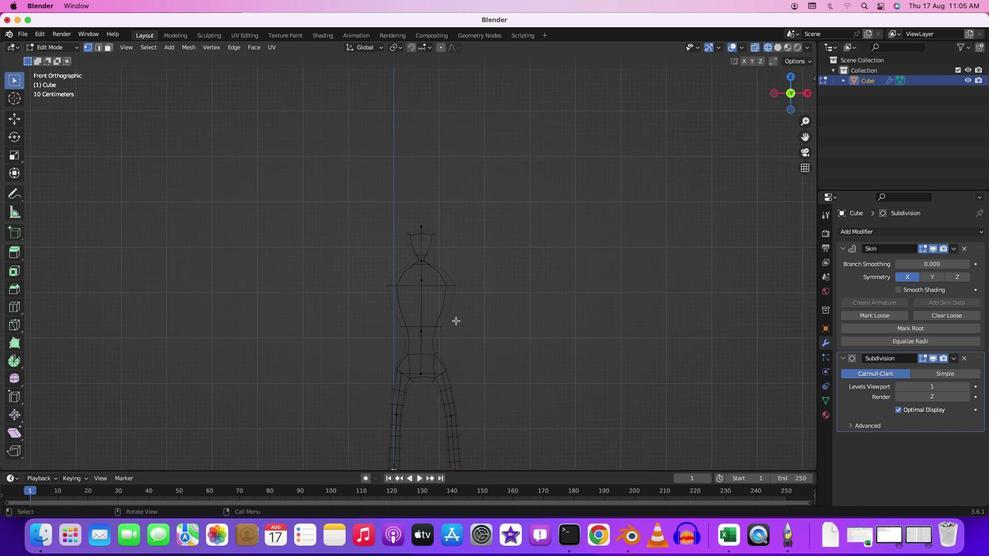 
Action: Mouse scrolled (475, 321) with delta (72, 6)
Screenshot: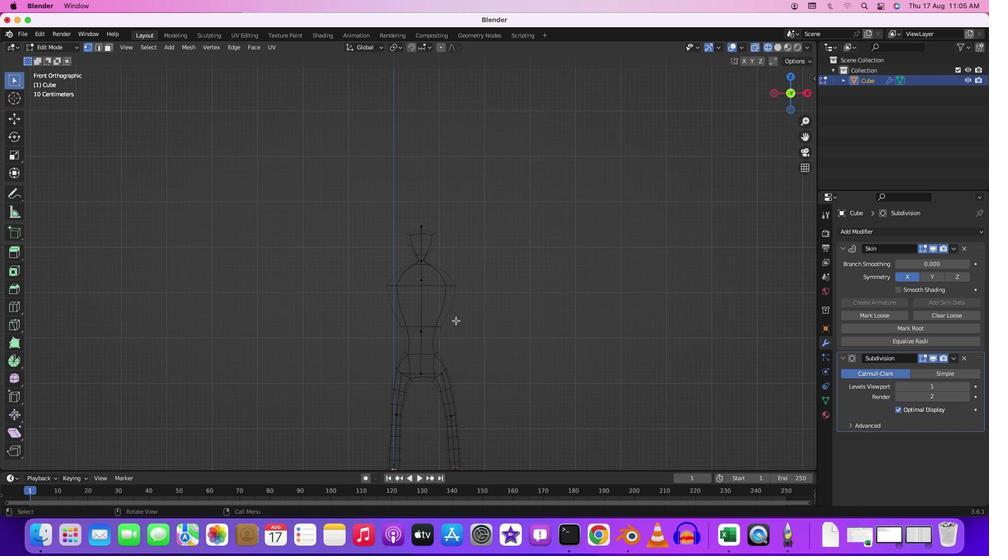 
Action: Mouse scrolled (475, 321) with delta (72, 6)
Screenshot: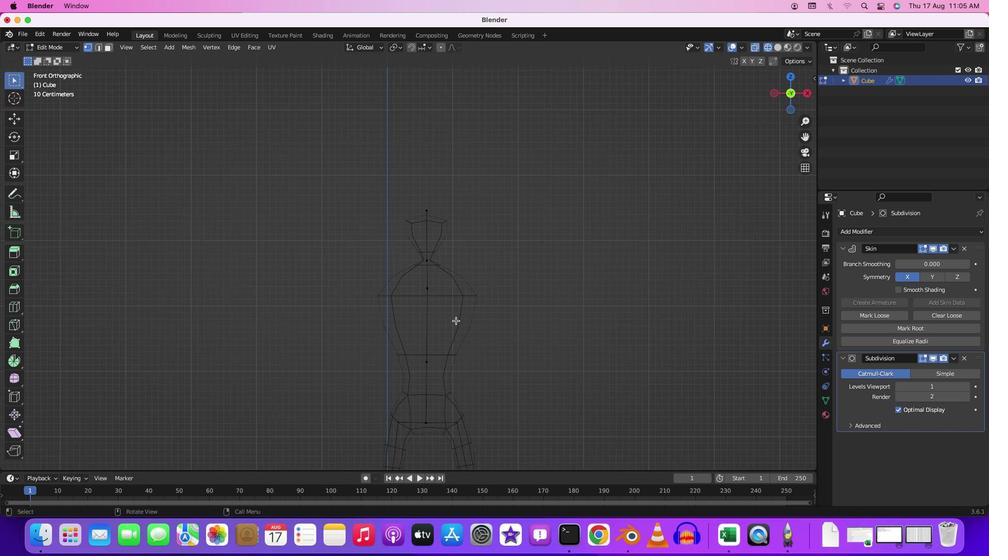 
Action: Mouse scrolled (475, 321) with delta (72, 6)
Screenshot: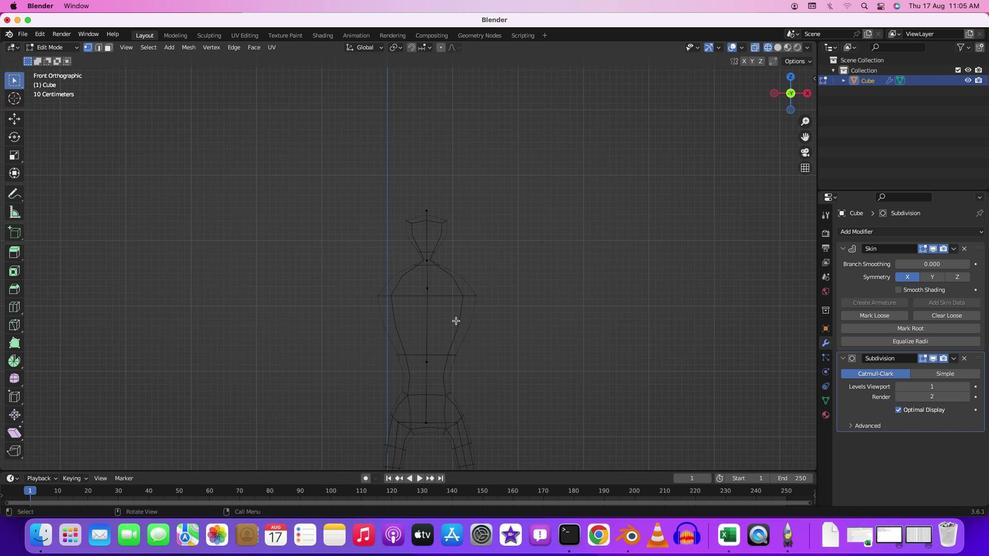 
Action: Mouse moved to (475, 321)
Screenshot: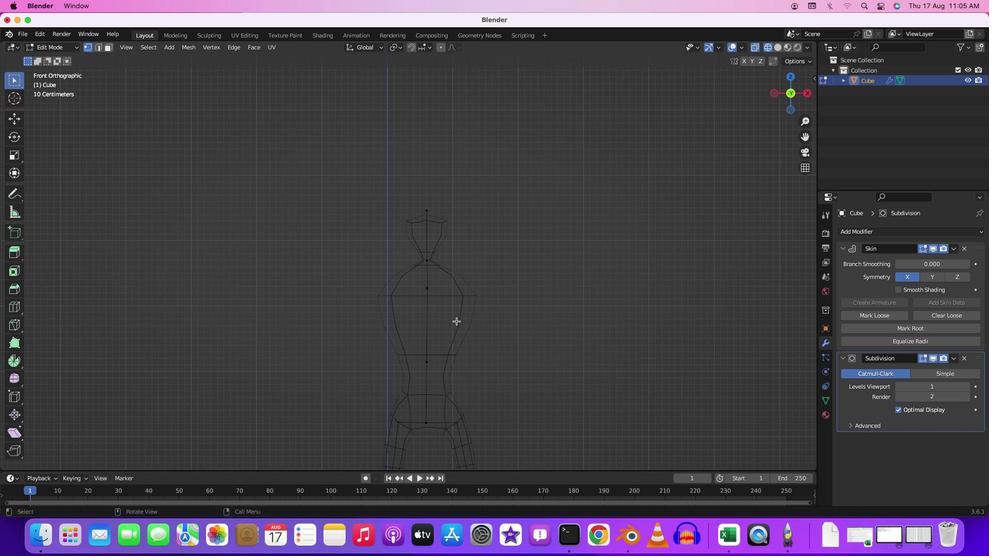 
Action: Mouse scrolled (475, 321) with delta (72, 6)
Screenshot: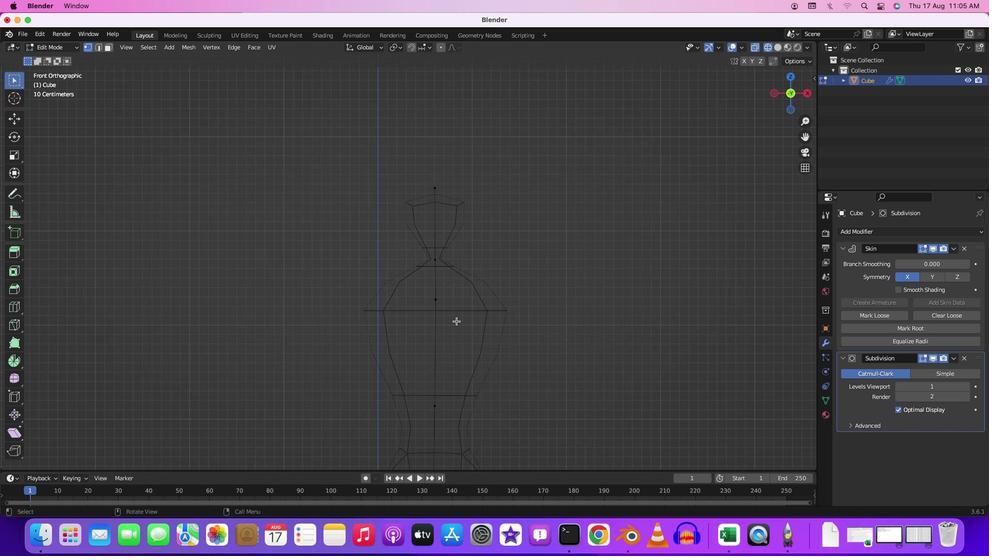 
Action: Mouse scrolled (475, 321) with delta (72, 6)
Screenshot: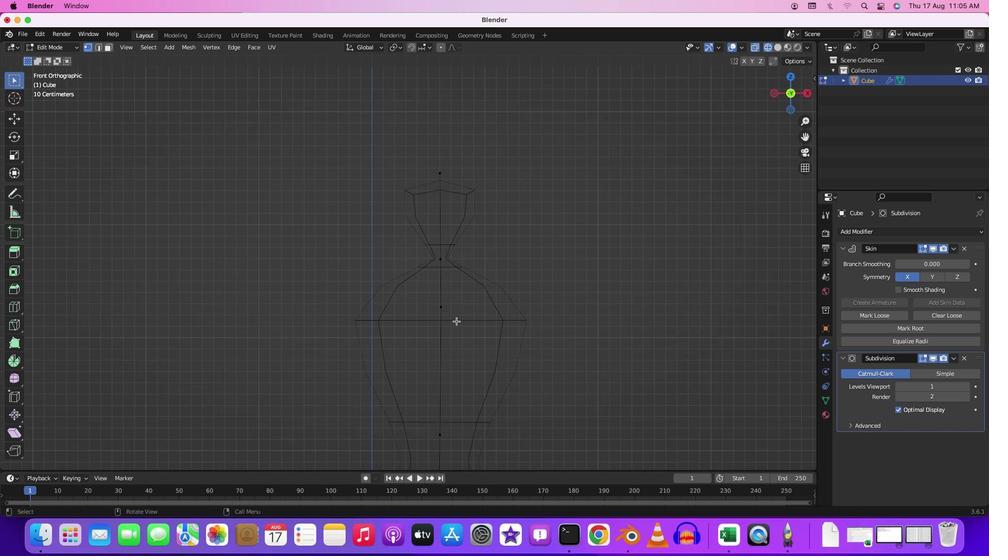 
Action: Mouse scrolled (475, 321) with delta (72, 6)
Screenshot: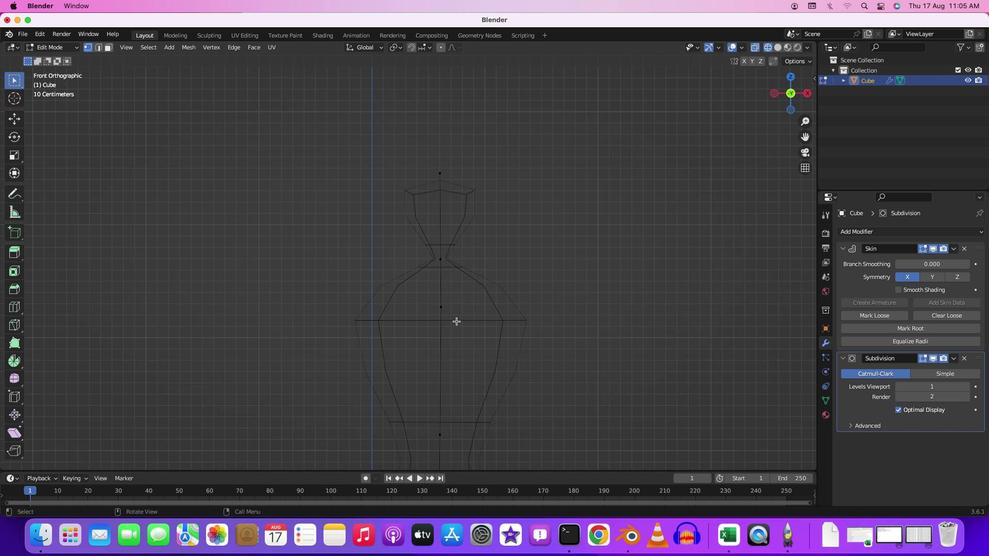 
Action: Mouse moved to (458, 304)
Screenshot: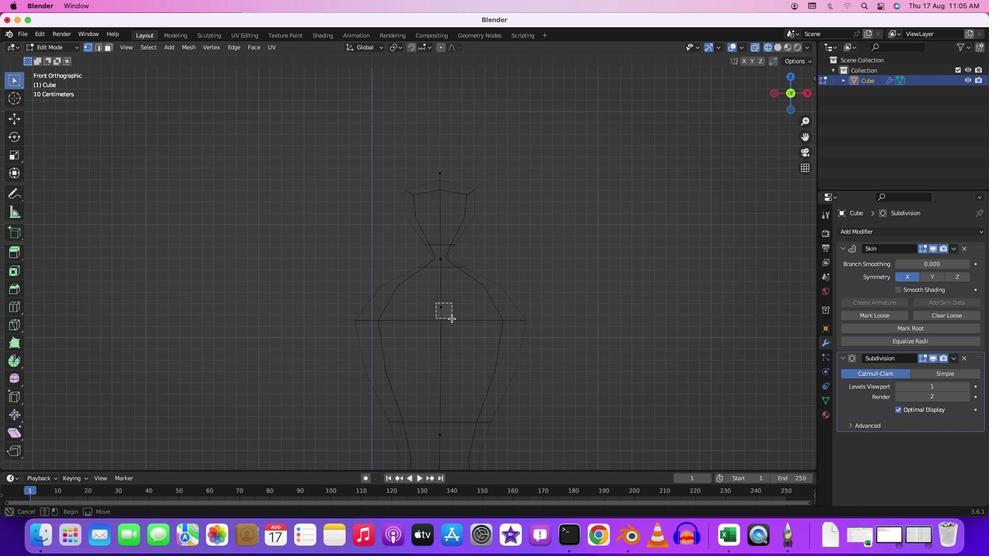 
Action: Mouse pressed left at (458, 304)
Screenshot: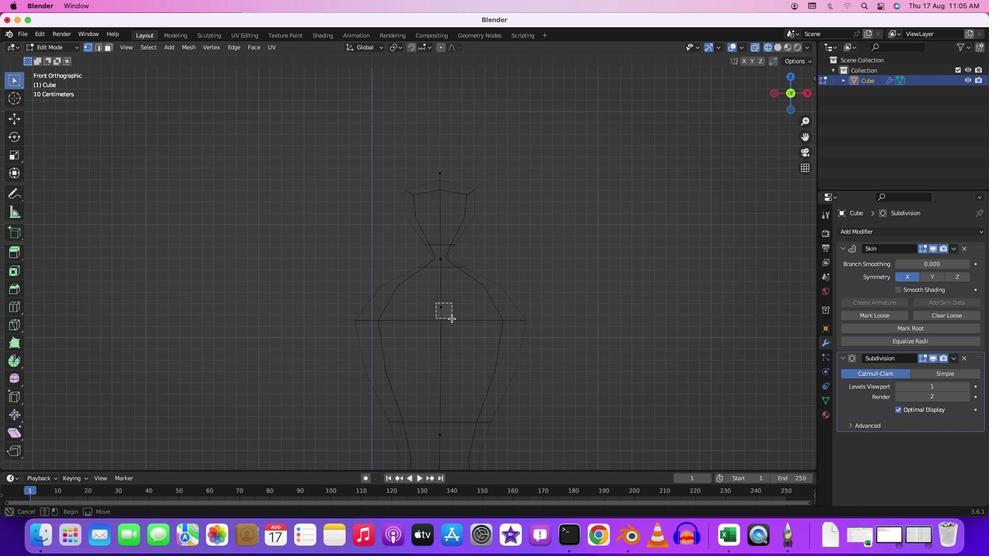 
Action: Mouse moved to (472, 319)
Screenshot: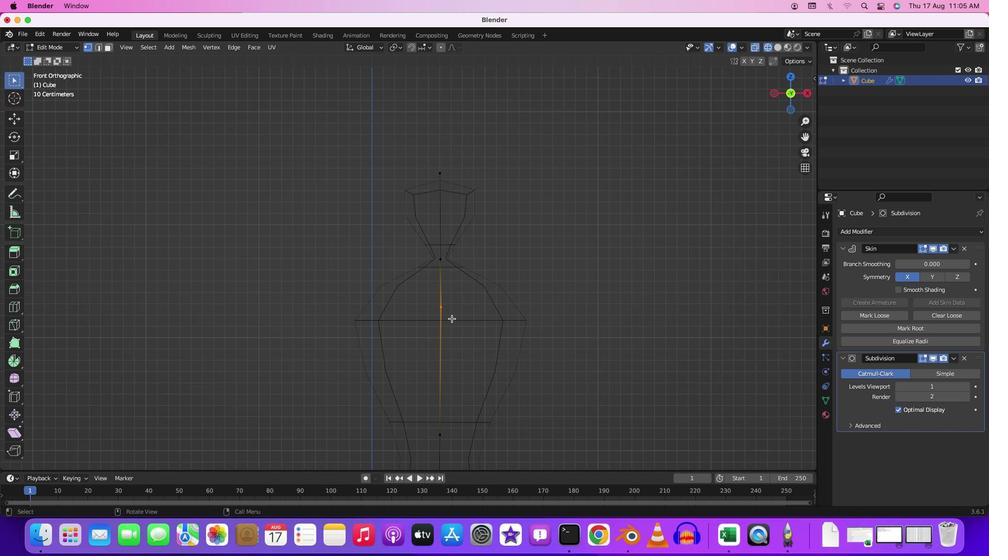
Action: Key pressed Key.shift'D'
Screenshot: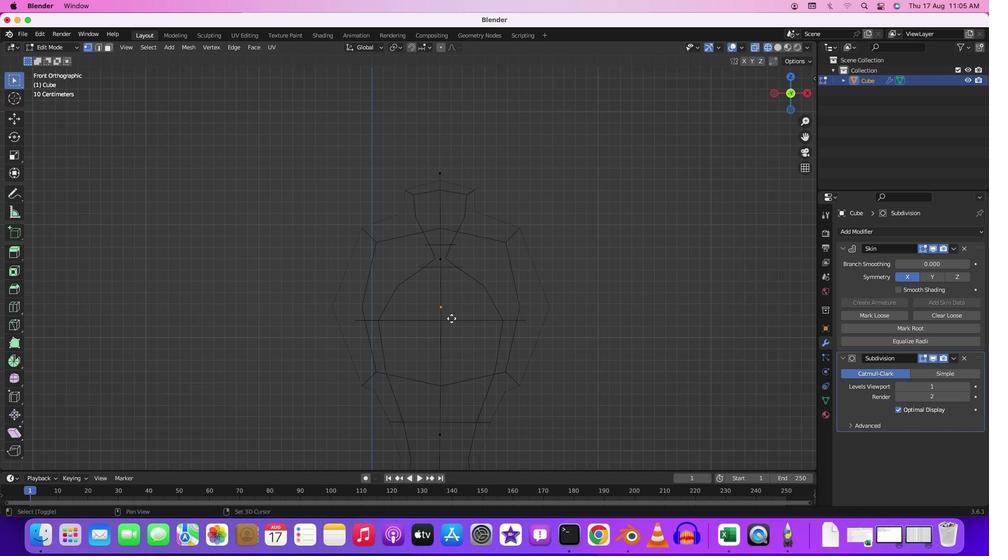 
Action: Mouse moved to (635, 319)
Screenshot: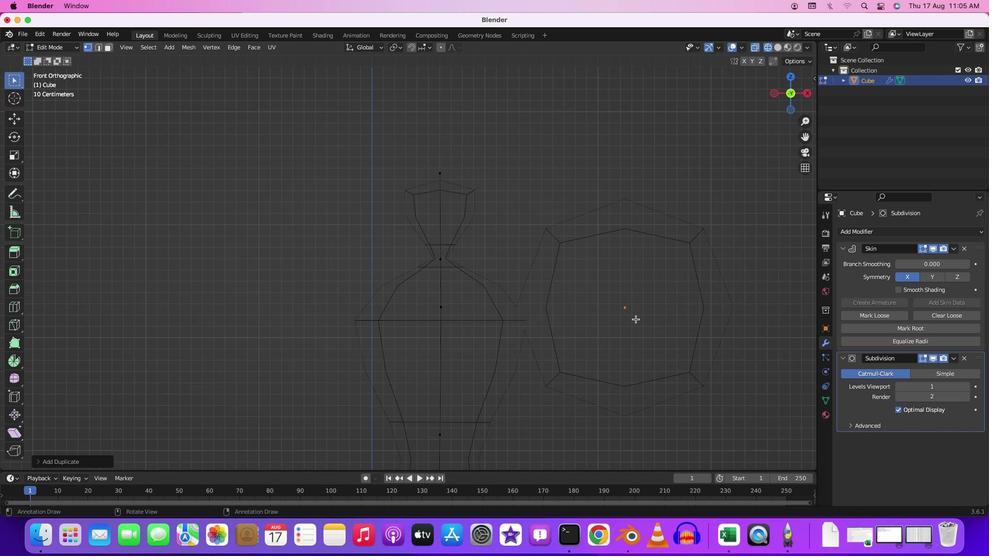 
Action: Mouse pressed left at (635, 319)
Screenshot: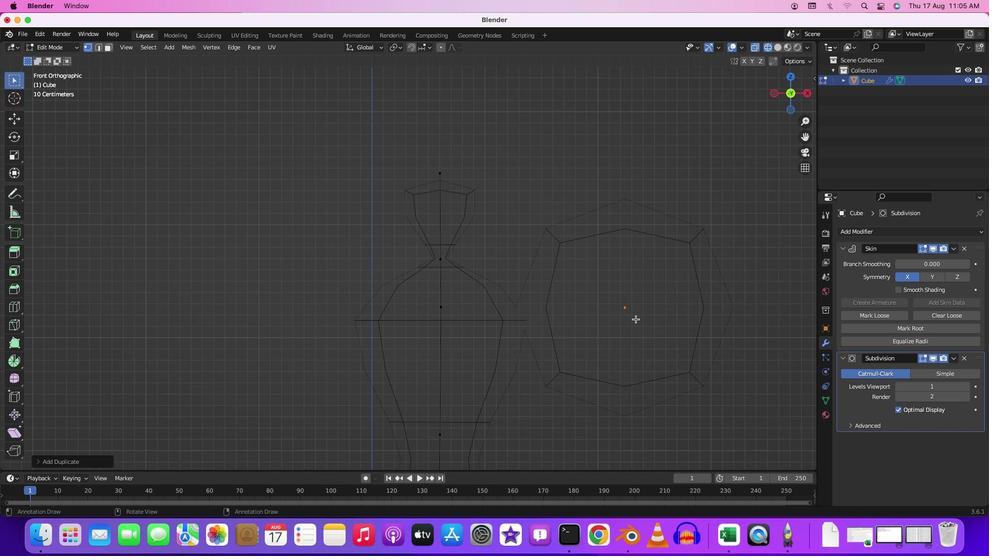 
Action: Mouse moved to (768, 411)
Screenshot: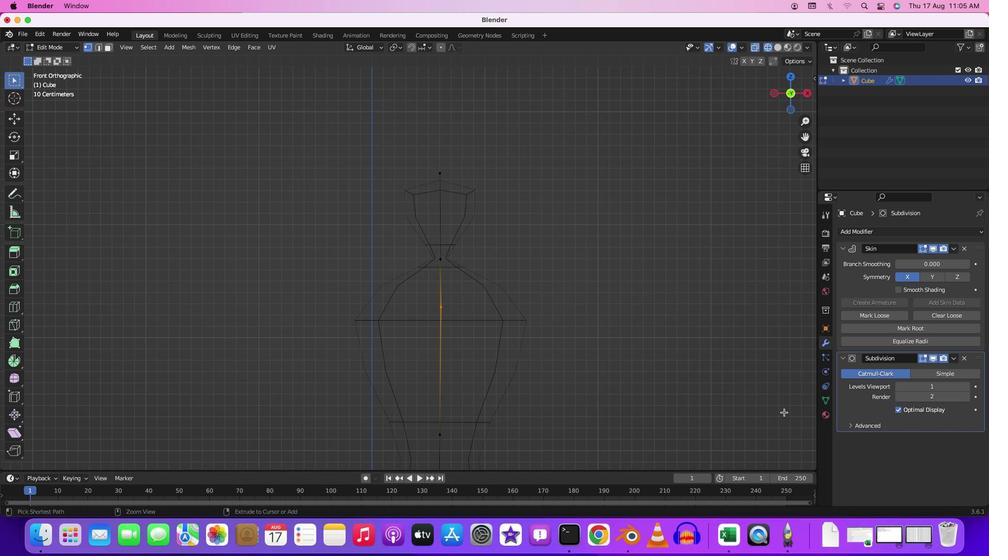 
Action: Key pressed Key.cmd
Screenshot: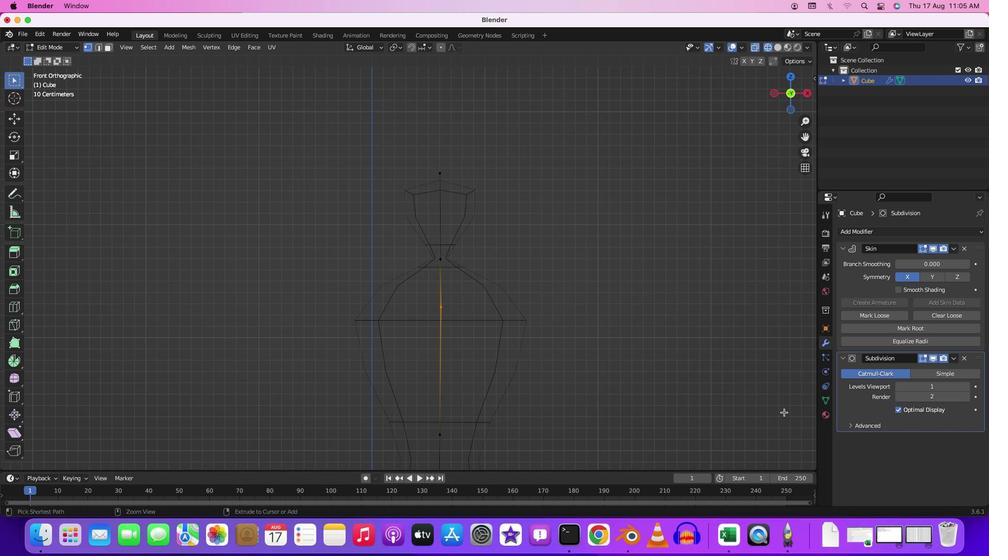 
Action: Mouse moved to (769, 412)
Screenshot: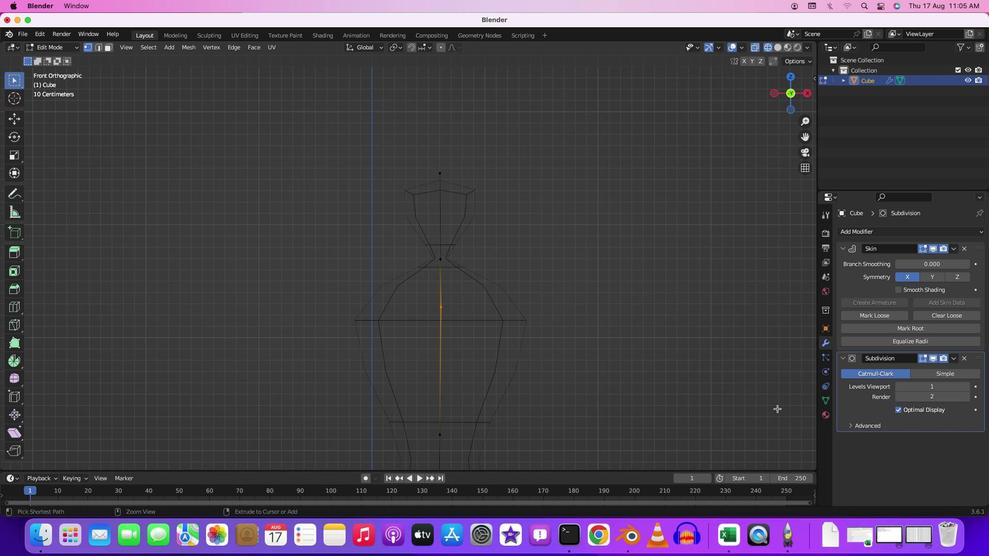 
Action: Key pressed 'z'
